 Task: Research Airbnb properties in Walcourt, Belgium from 24th December, 2023 to 30th December, 2023 for 8 adults. Place can be room with 4 bedrooms having 8 beds and 4 bathrooms. Property type can be house. Amenities needed are: wifi, washing machine, heating, TV, free parkinig on premises, hot tub, gym, smoking allowed.
Action: Mouse moved to (512, 98)
Screenshot: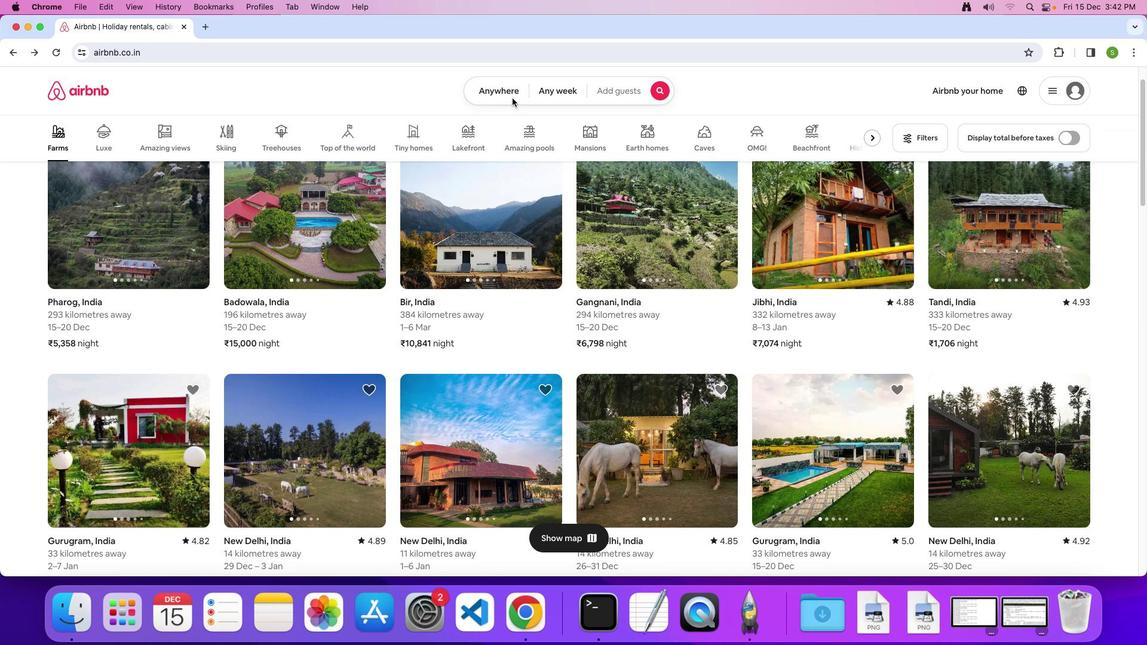 
Action: Mouse pressed left at (512, 98)
Screenshot: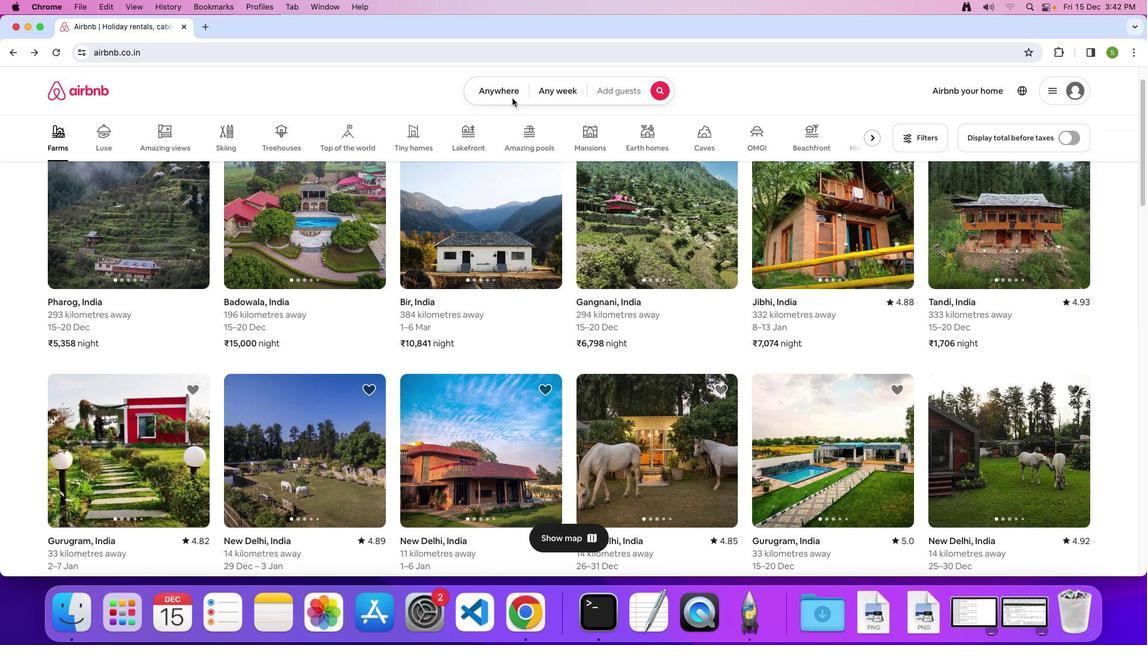 
Action: Mouse moved to (507, 95)
Screenshot: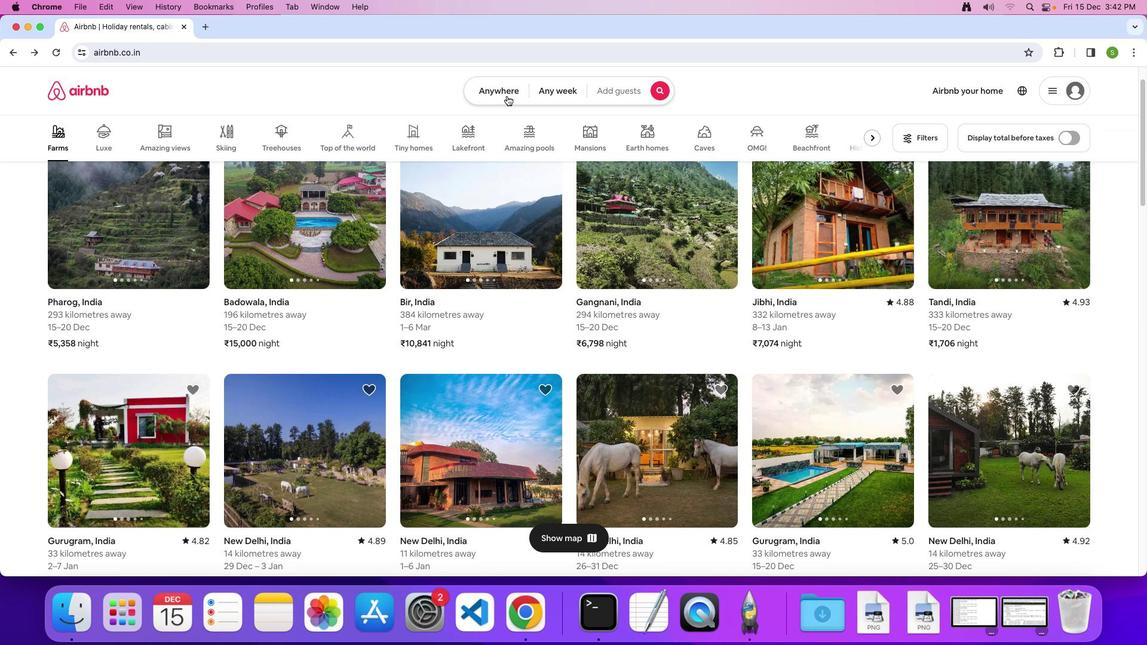 
Action: Mouse pressed left at (507, 95)
Screenshot: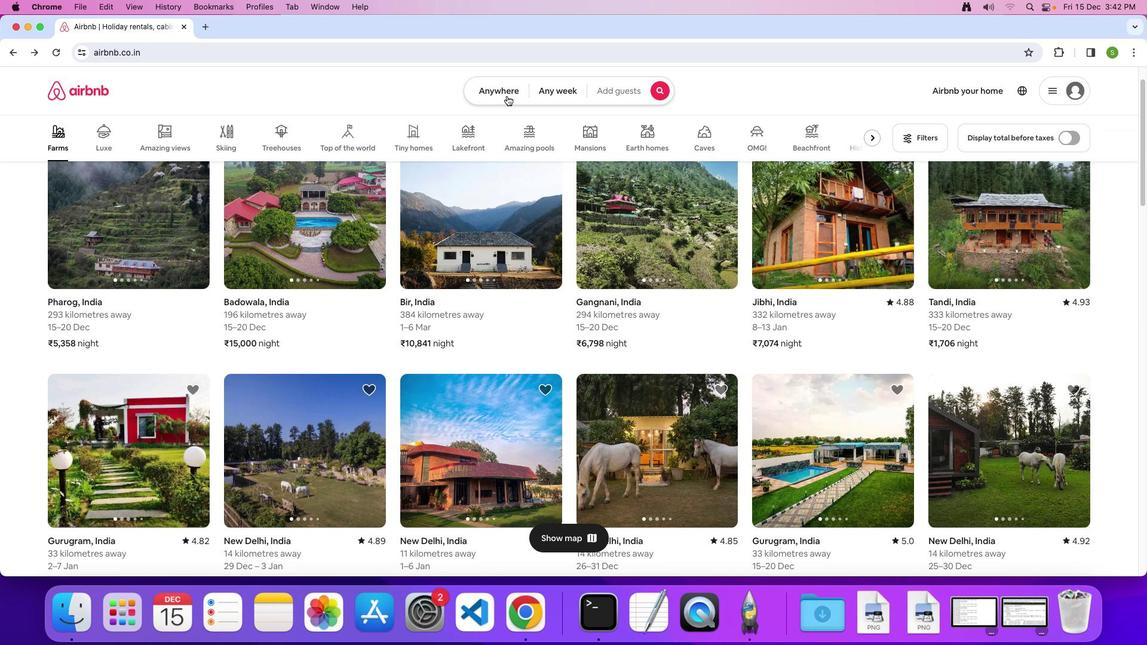 
Action: Mouse moved to (466, 129)
Screenshot: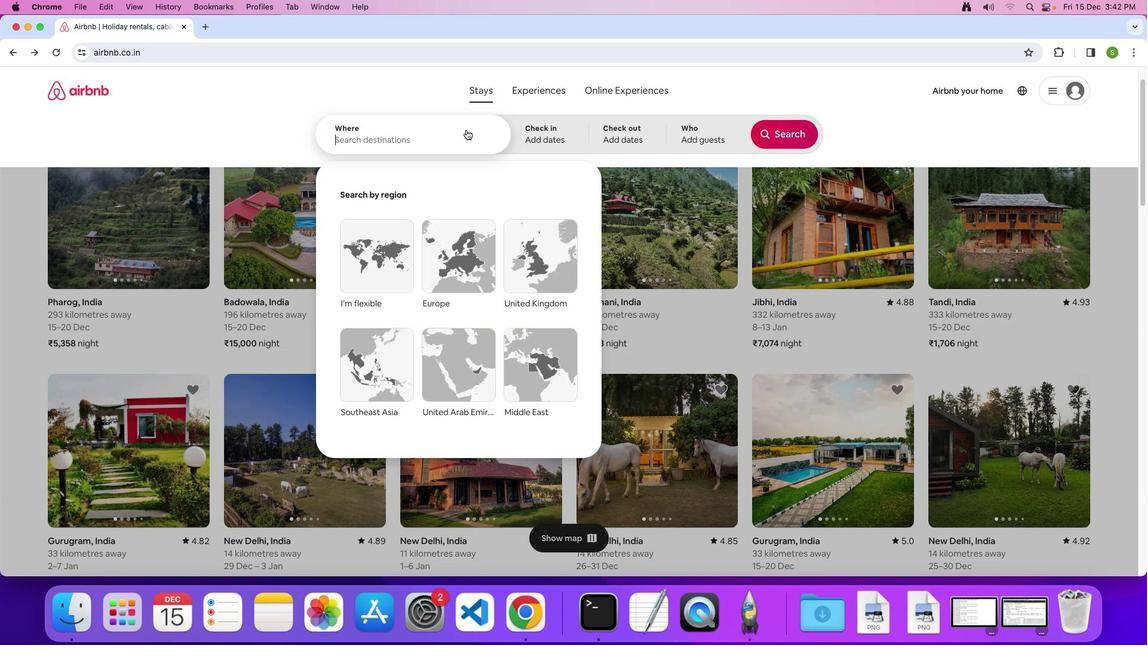 
Action: Mouse pressed left at (466, 129)
Screenshot: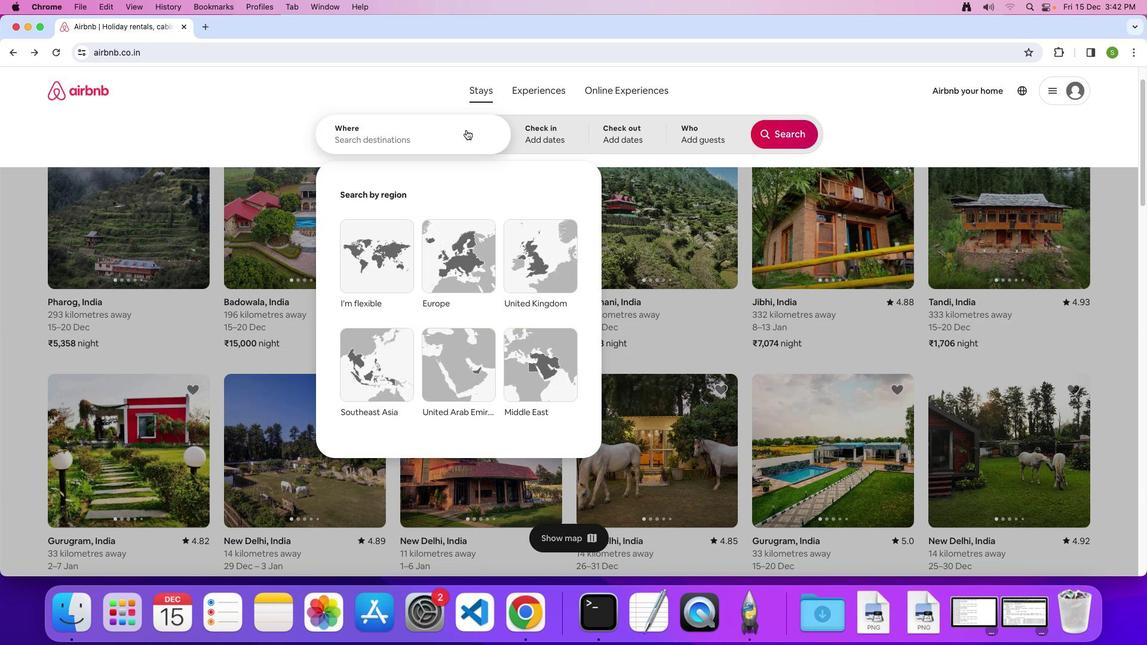 
Action: Key pressed 'W'Key.caps_lock'a''l''c''o''u''r''t'','Key.spaceKey.shift'b''e''l''g''i''u''m'Key.enter
Screenshot: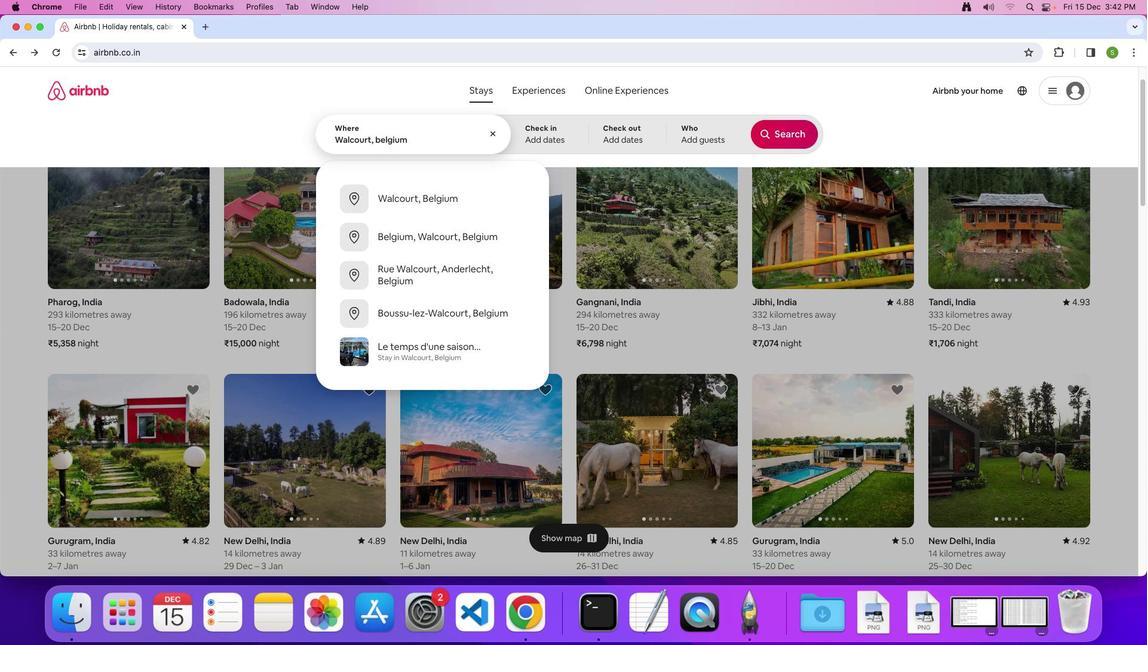 
Action: Mouse moved to (369, 399)
Screenshot: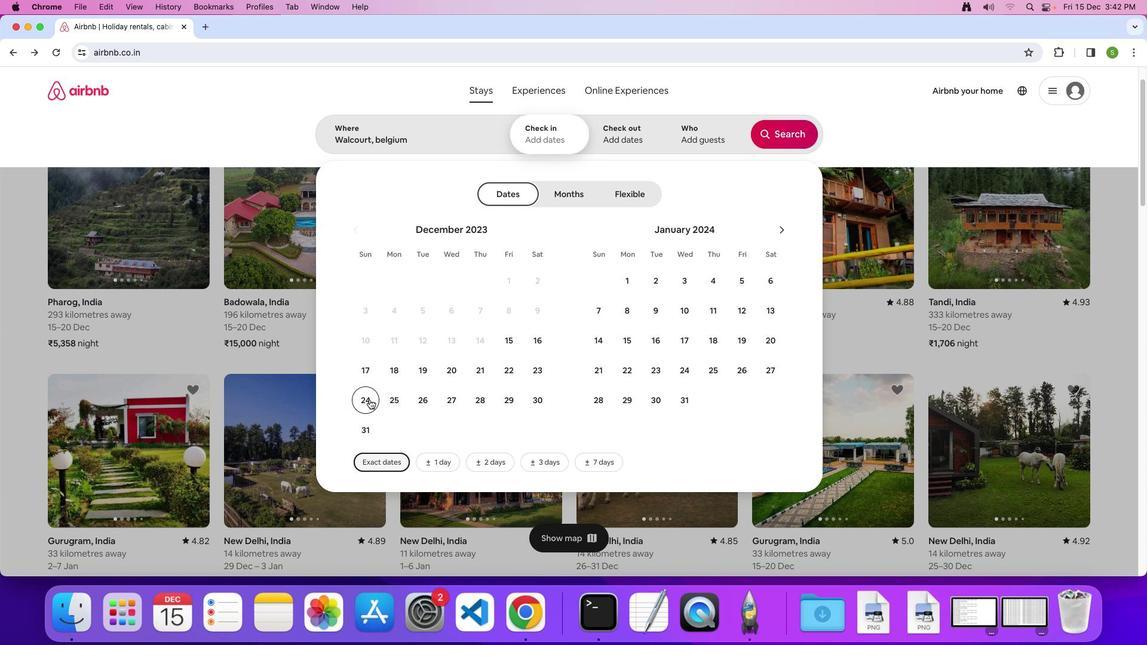 
Action: Mouse pressed left at (369, 399)
Screenshot: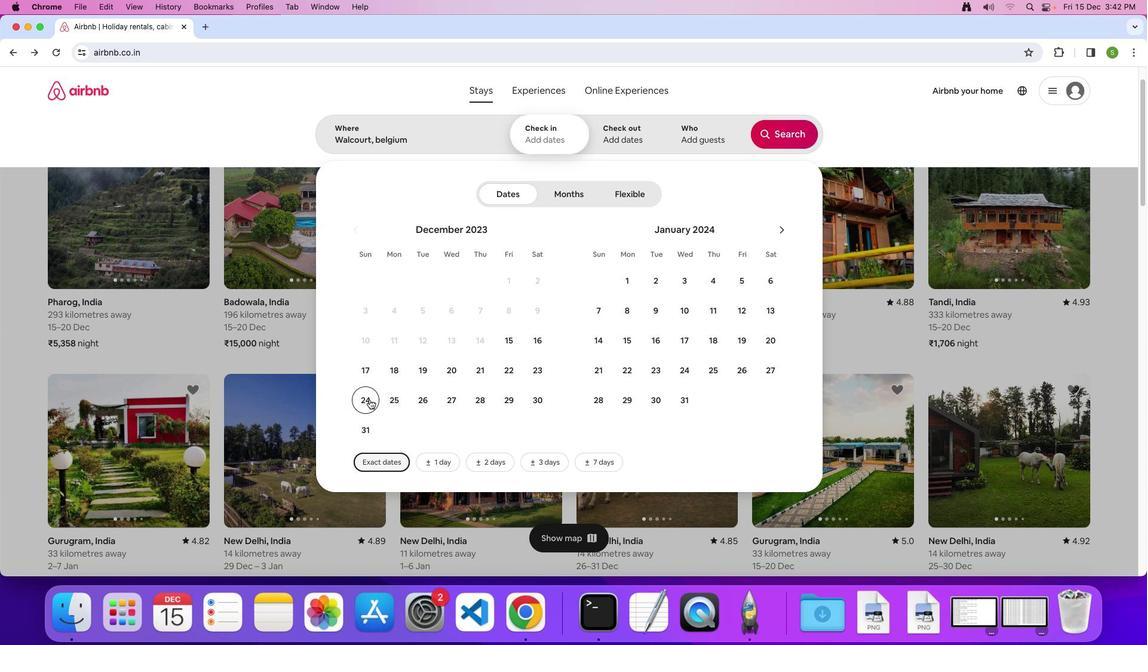 
Action: Mouse moved to (537, 401)
Screenshot: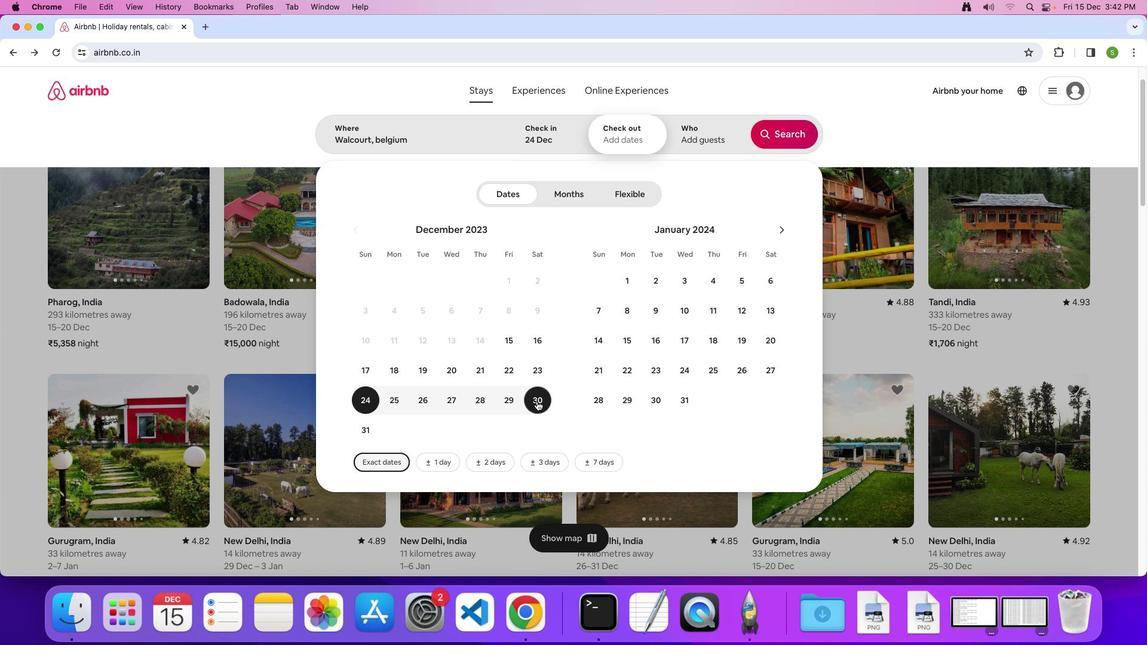 
Action: Mouse pressed left at (537, 401)
Screenshot: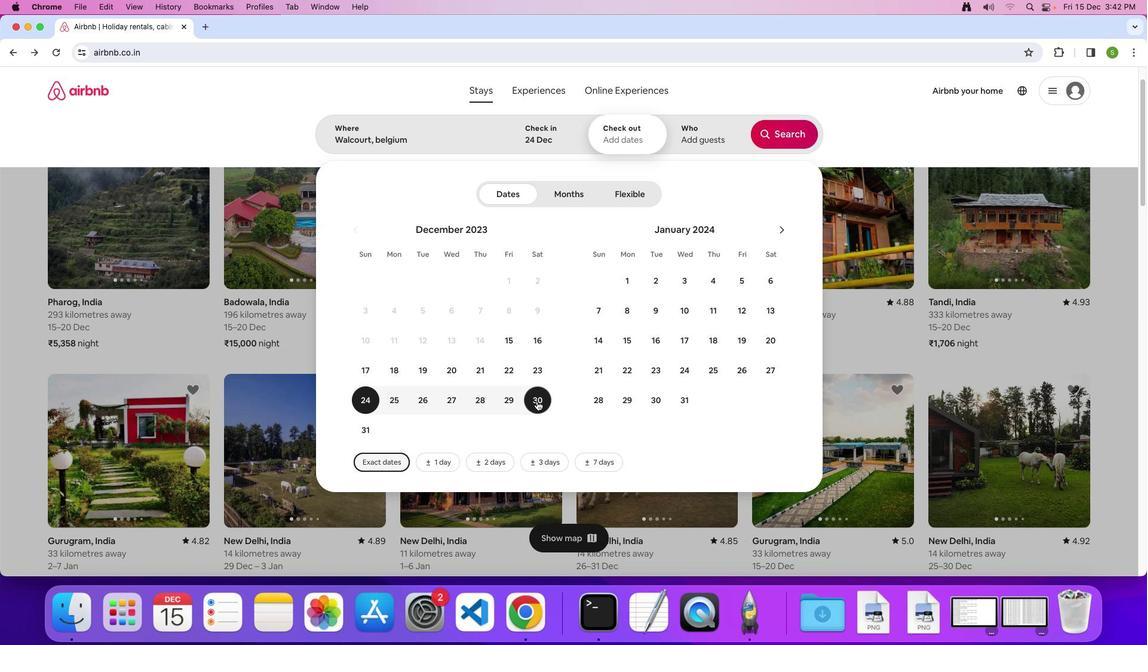 
Action: Mouse moved to (705, 142)
Screenshot: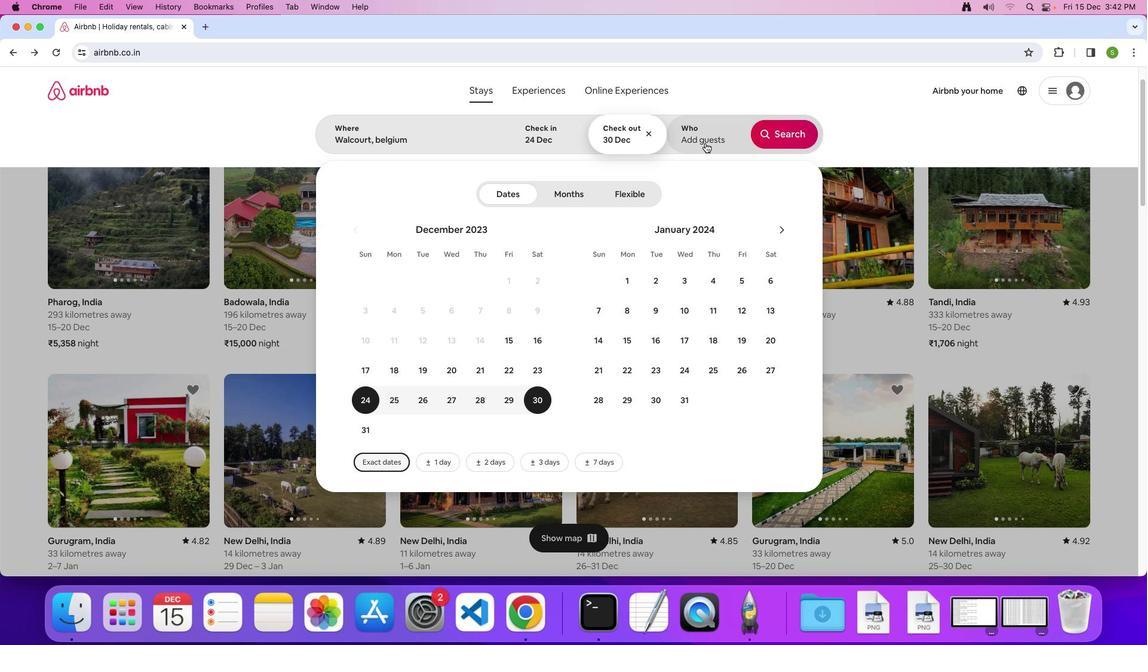 
Action: Mouse pressed left at (705, 142)
Screenshot: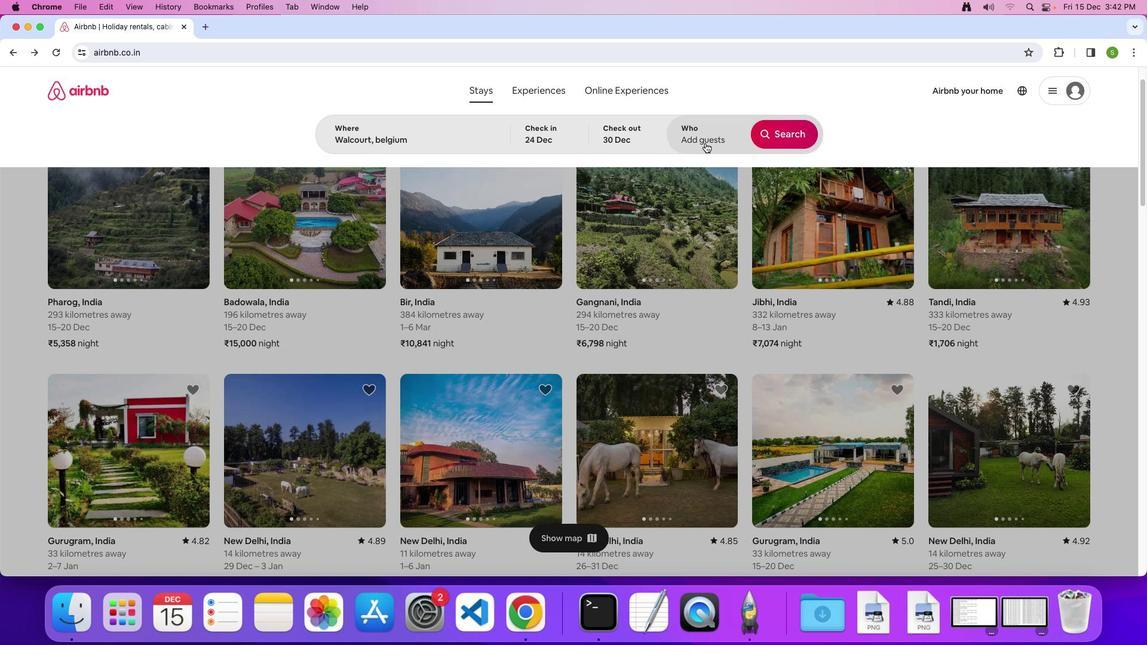 
Action: Mouse moved to (791, 195)
Screenshot: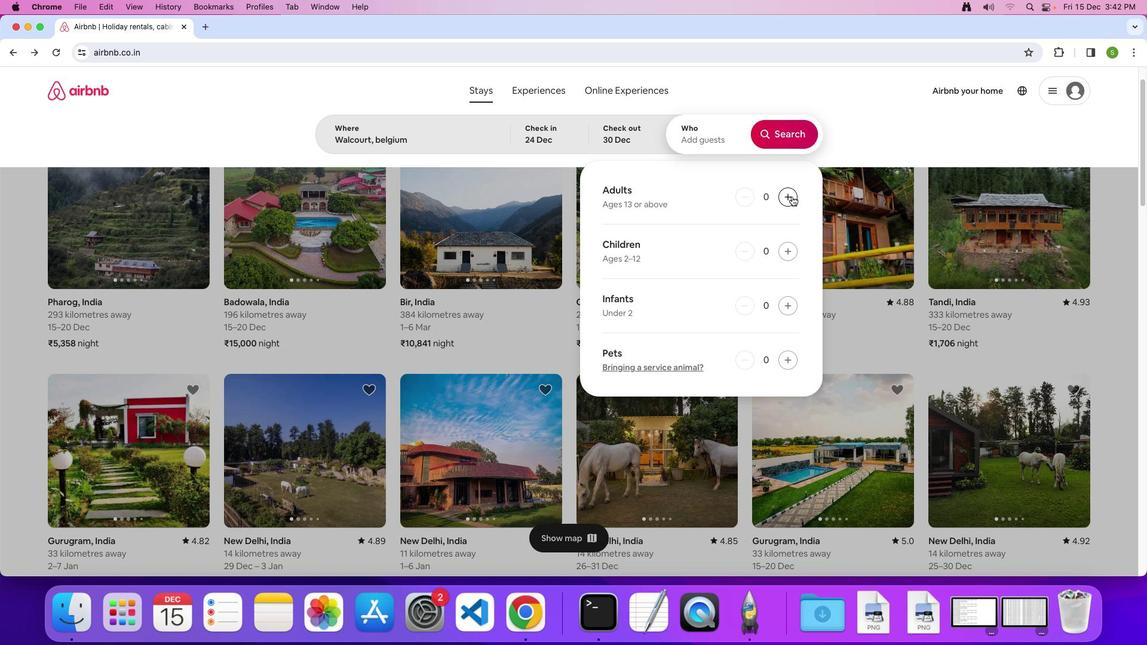 
Action: Mouse pressed left at (791, 195)
Screenshot: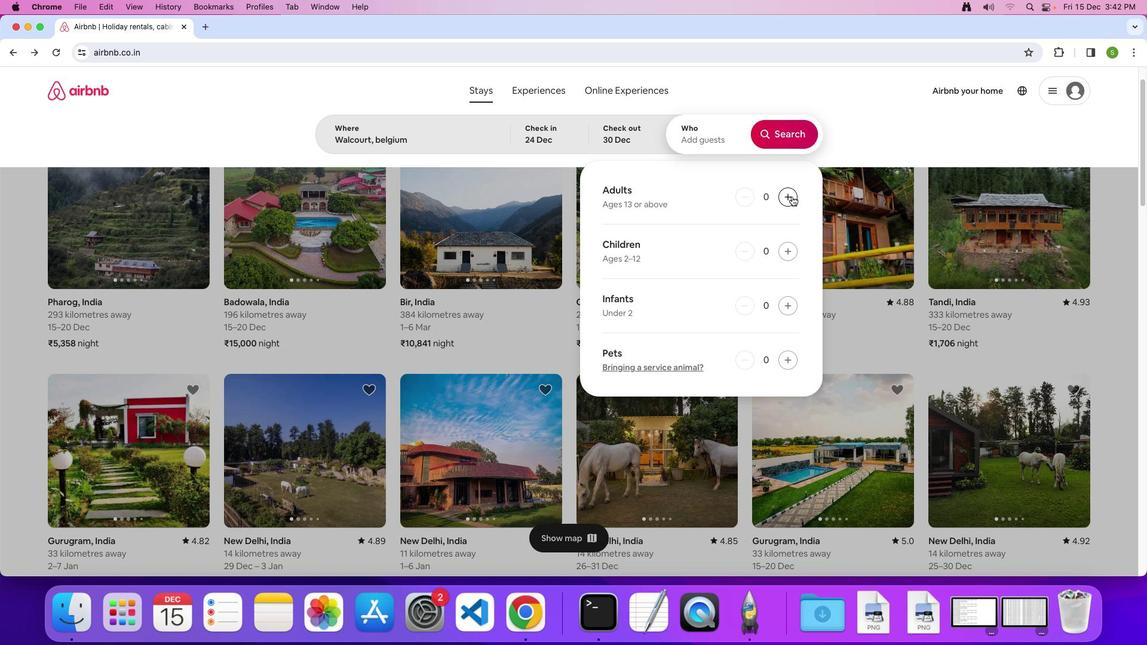 
Action: Mouse pressed left at (791, 195)
Screenshot: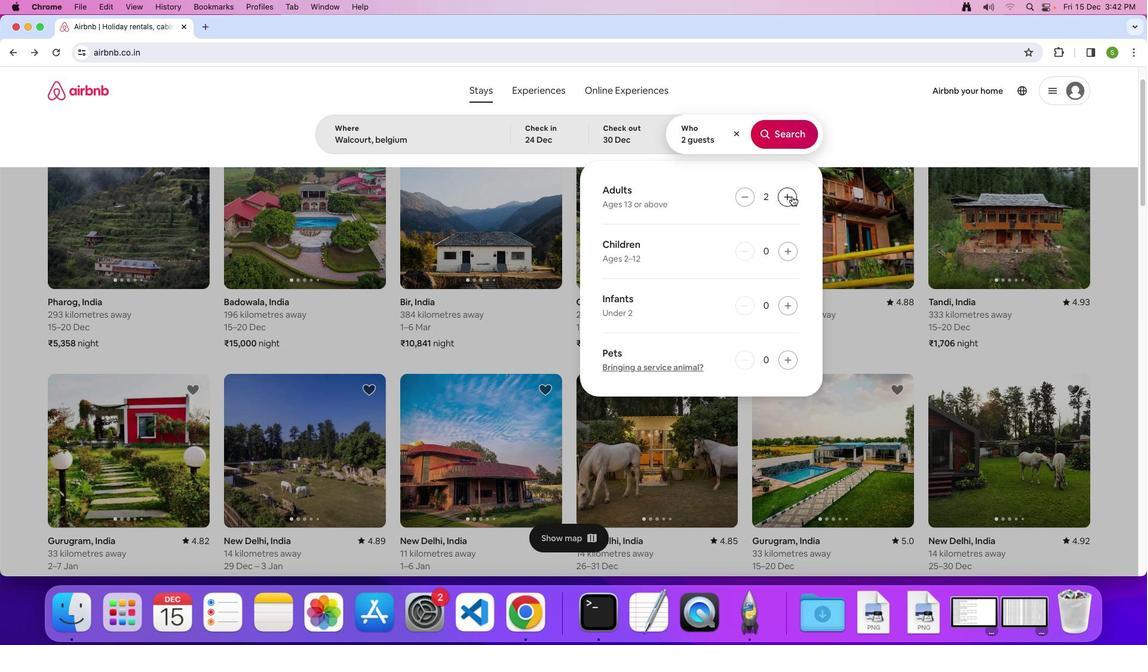 
Action: Mouse pressed left at (791, 195)
Screenshot: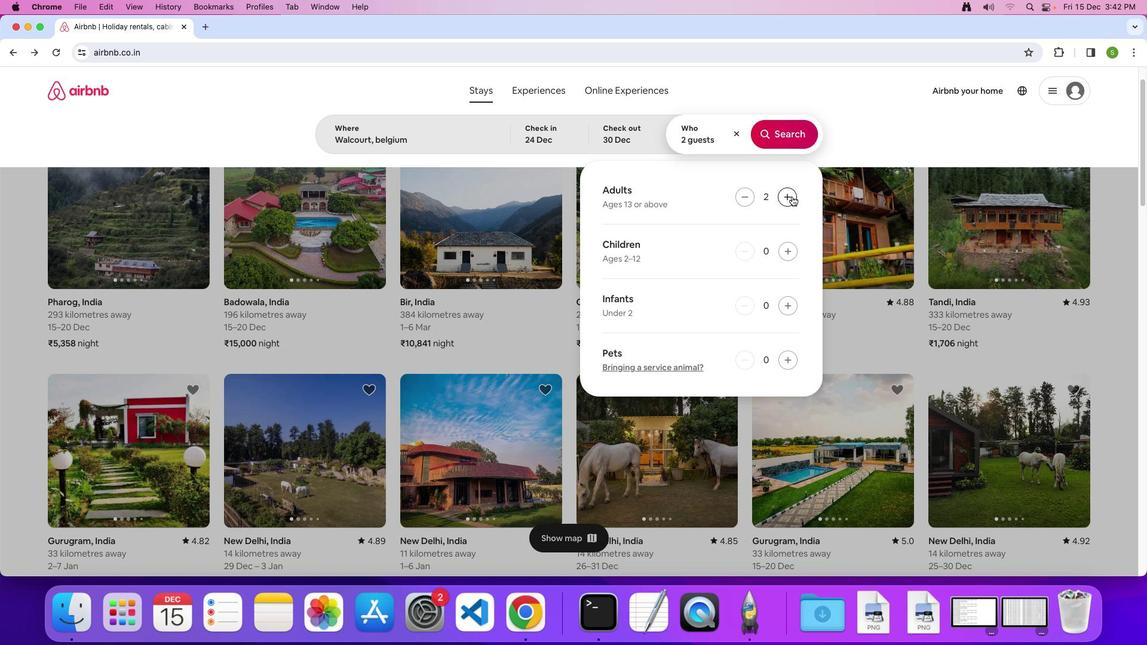 
Action: Mouse pressed left at (791, 195)
Screenshot: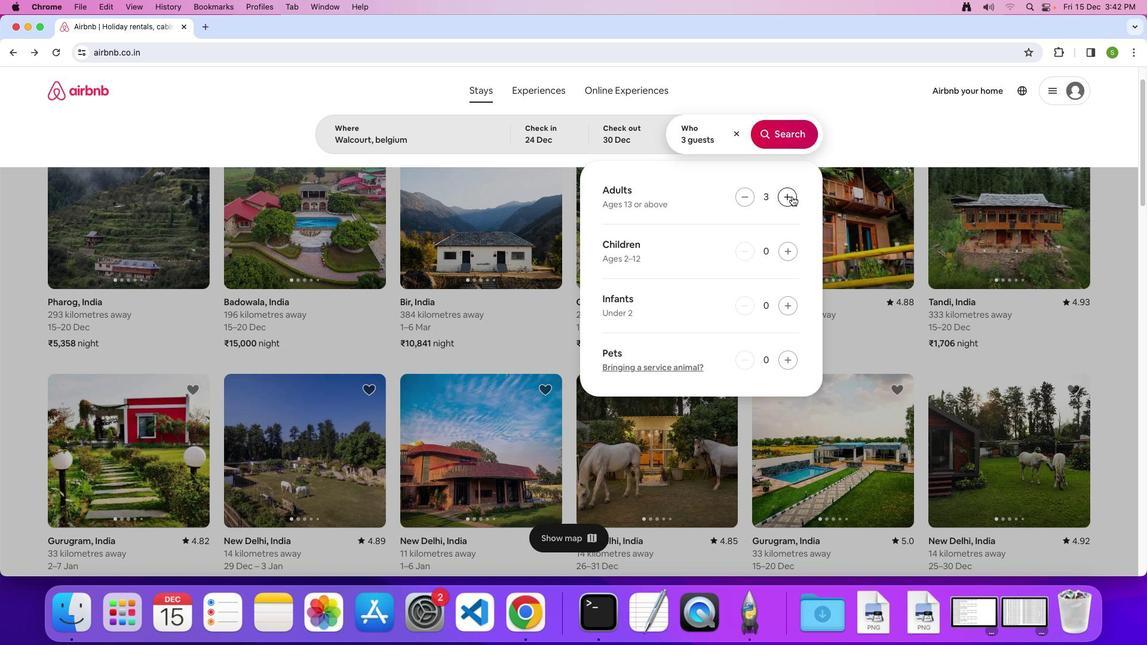 
Action: Mouse pressed left at (791, 195)
Screenshot: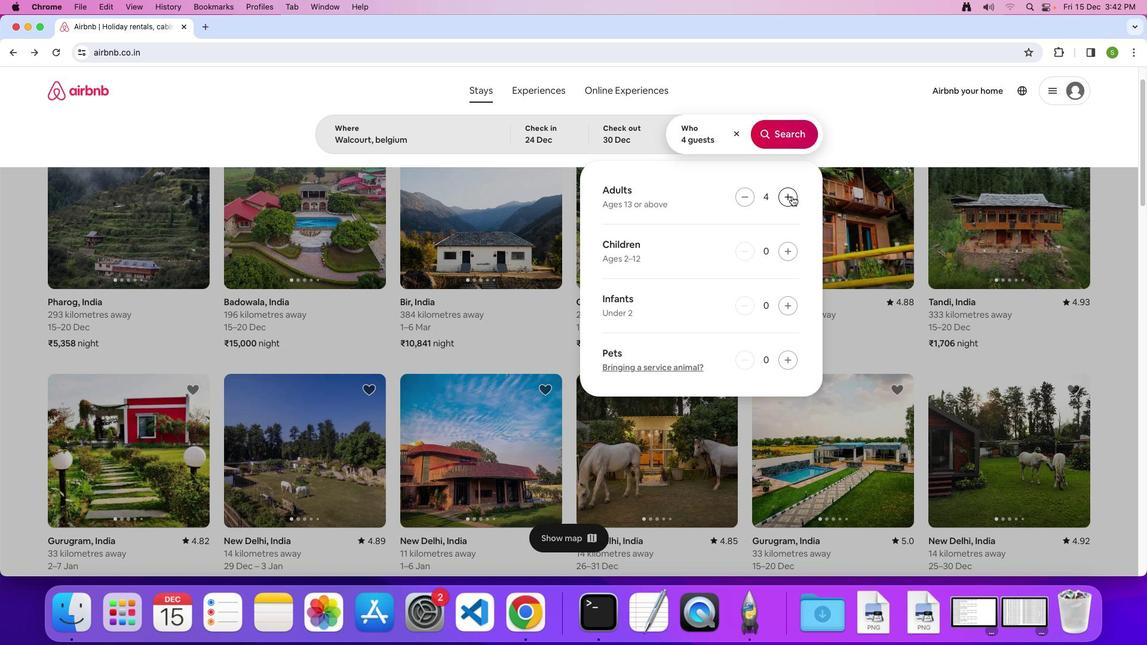 
Action: Mouse pressed left at (791, 195)
Screenshot: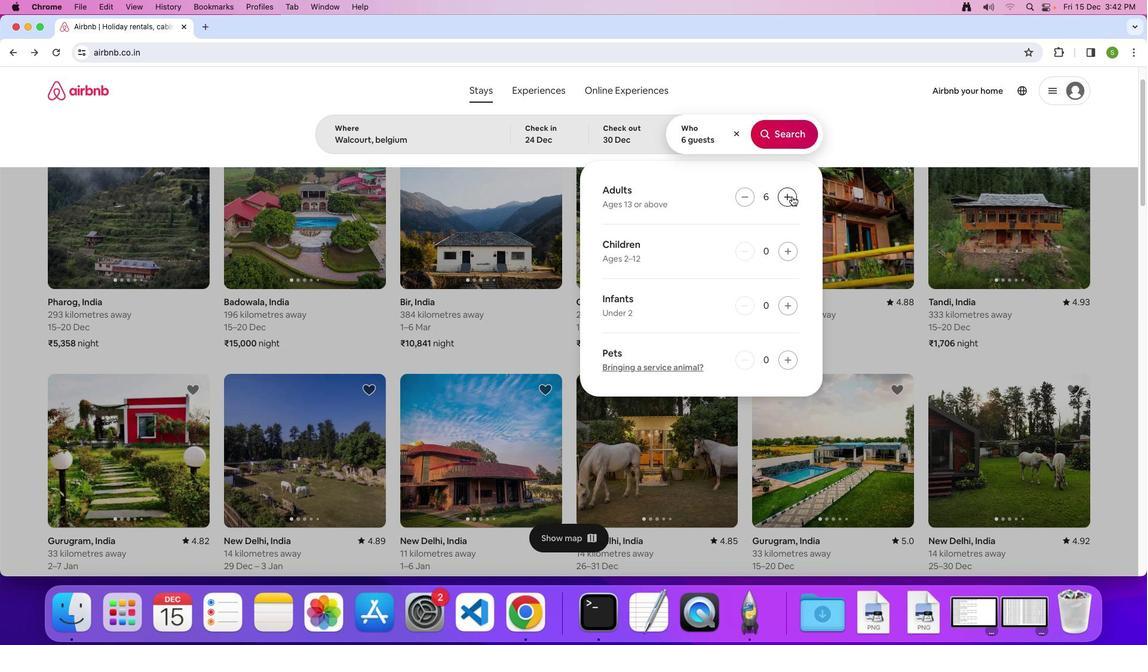 
Action: Mouse pressed left at (791, 195)
Screenshot: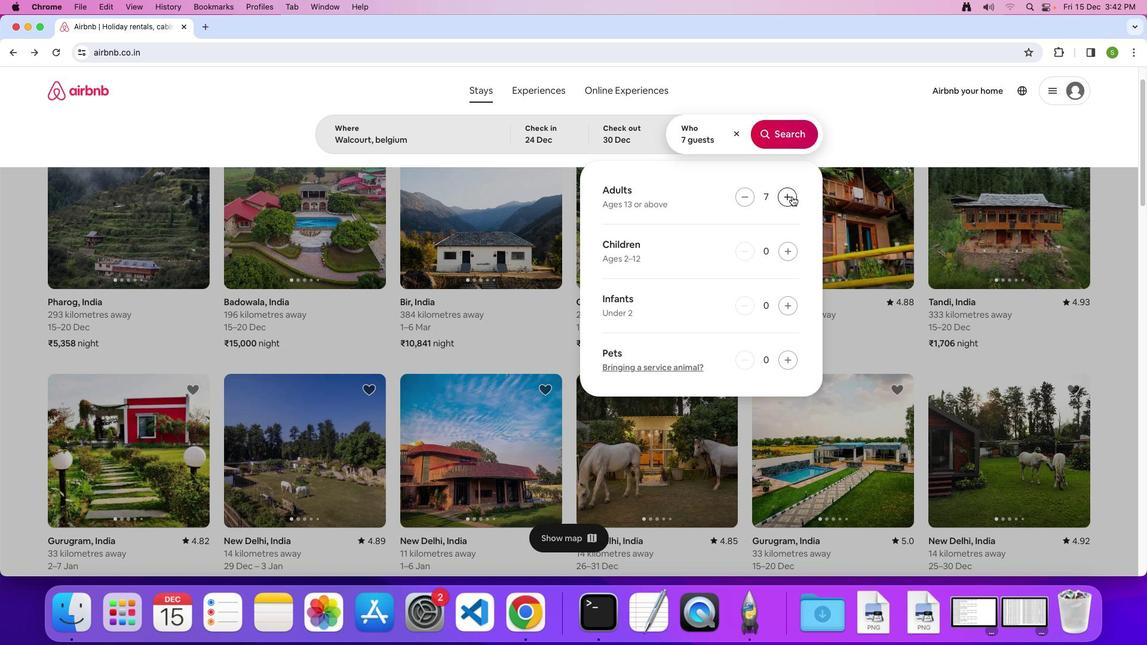 
Action: Mouse pressed left at (791, 195)
Screenshot: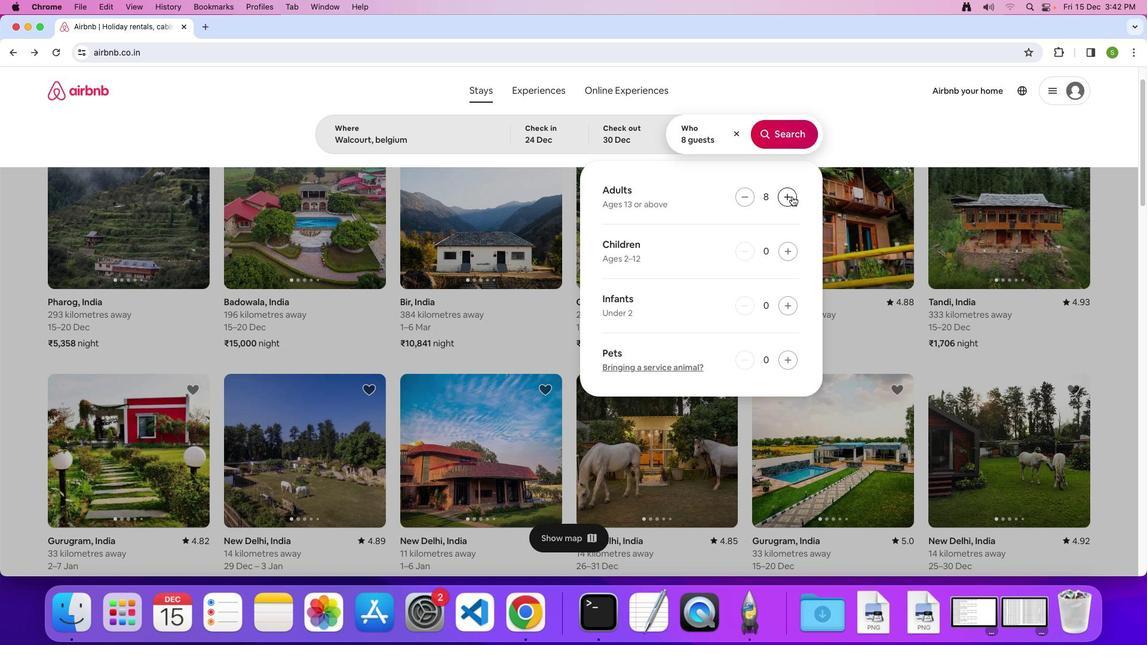 
Action: Mouse moved to (788, 145)
Screenshot: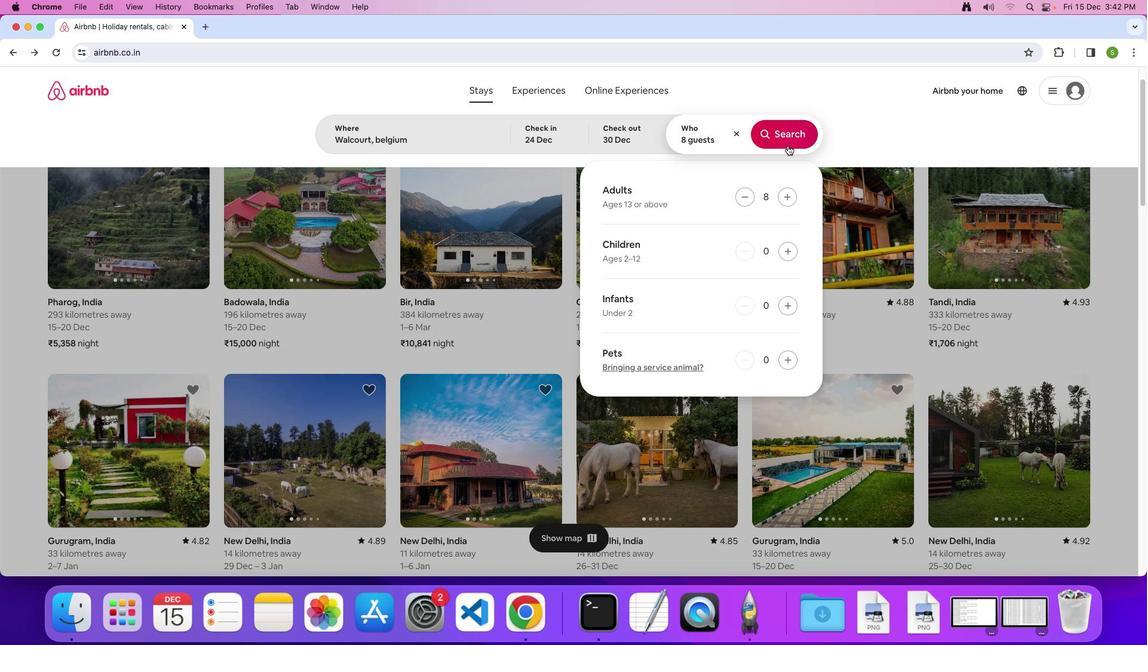 
Action: Mouse pressed left at (788, 145)
Screenshot: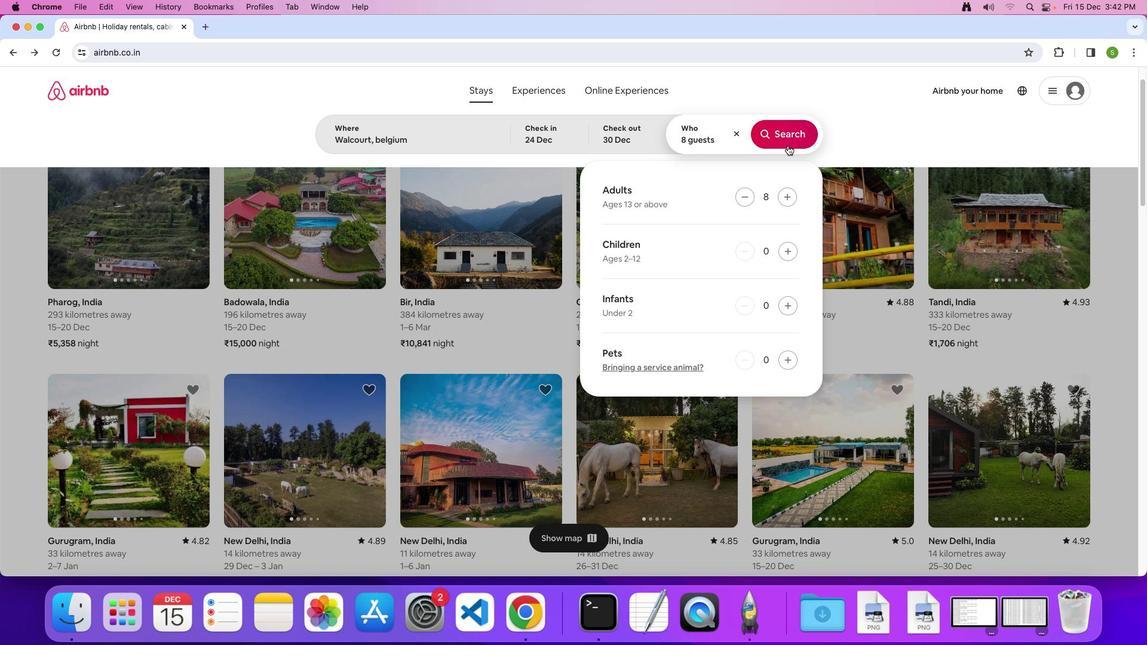 
Action: Mouse moved to (943, 140)
Screenshot: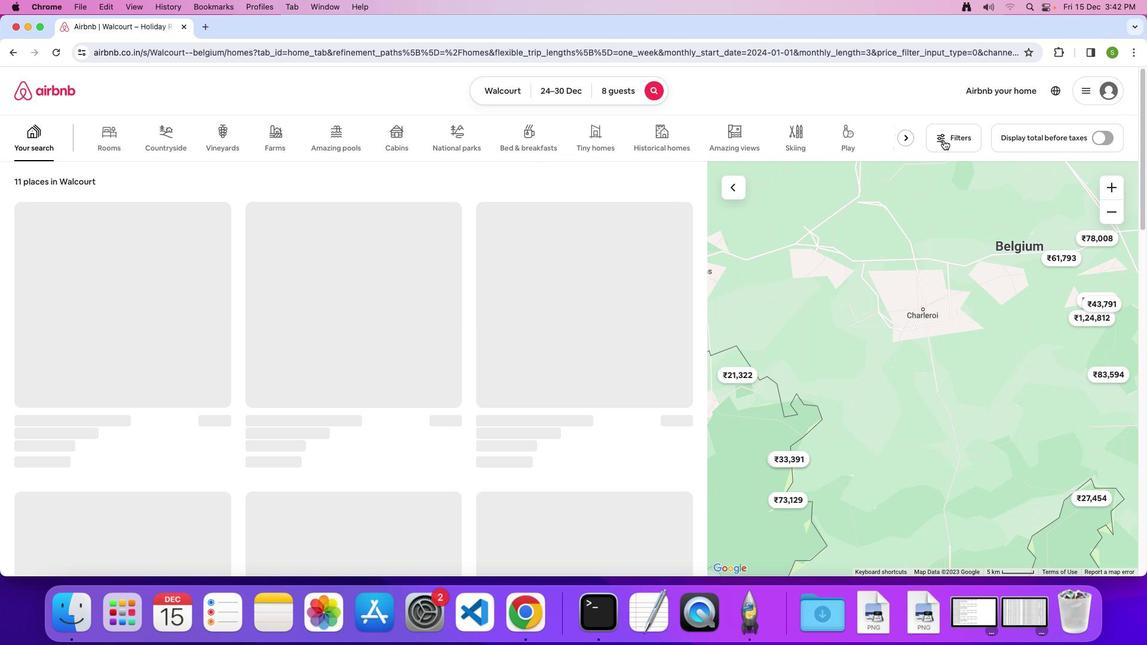 
Action: Mouse pressed left at (943, 140)
Screenshot: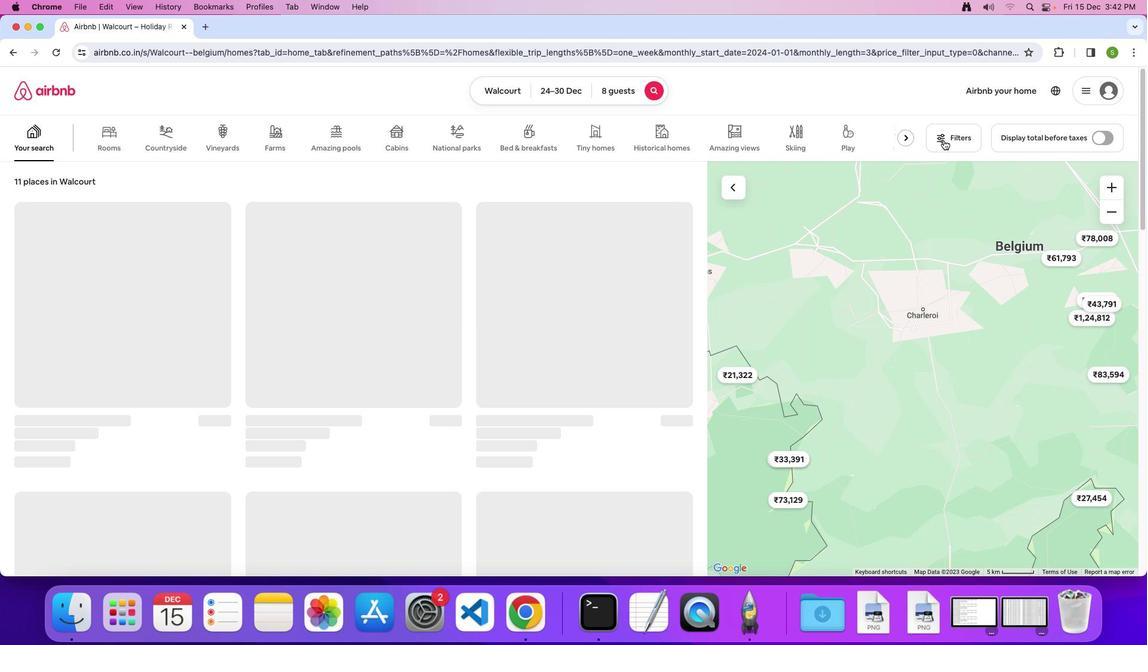 
Action: Mouse moved to (519, 356)
Screenshot: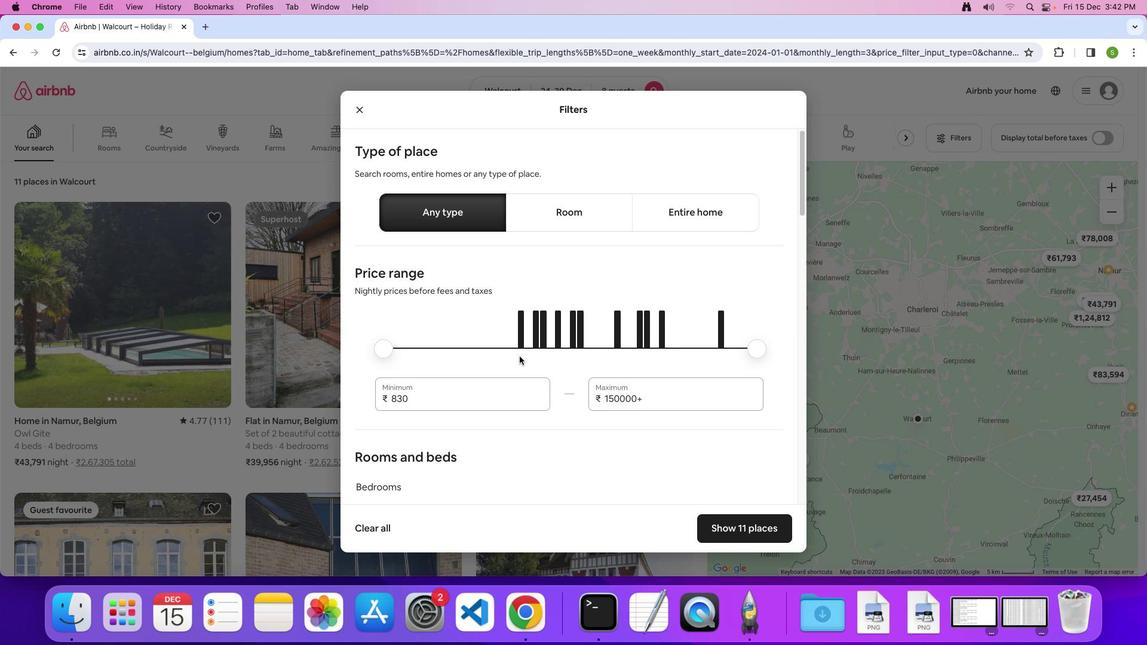 
Action: Mouse scrolled (519, 356) with delta (0, 0)
Screenshot: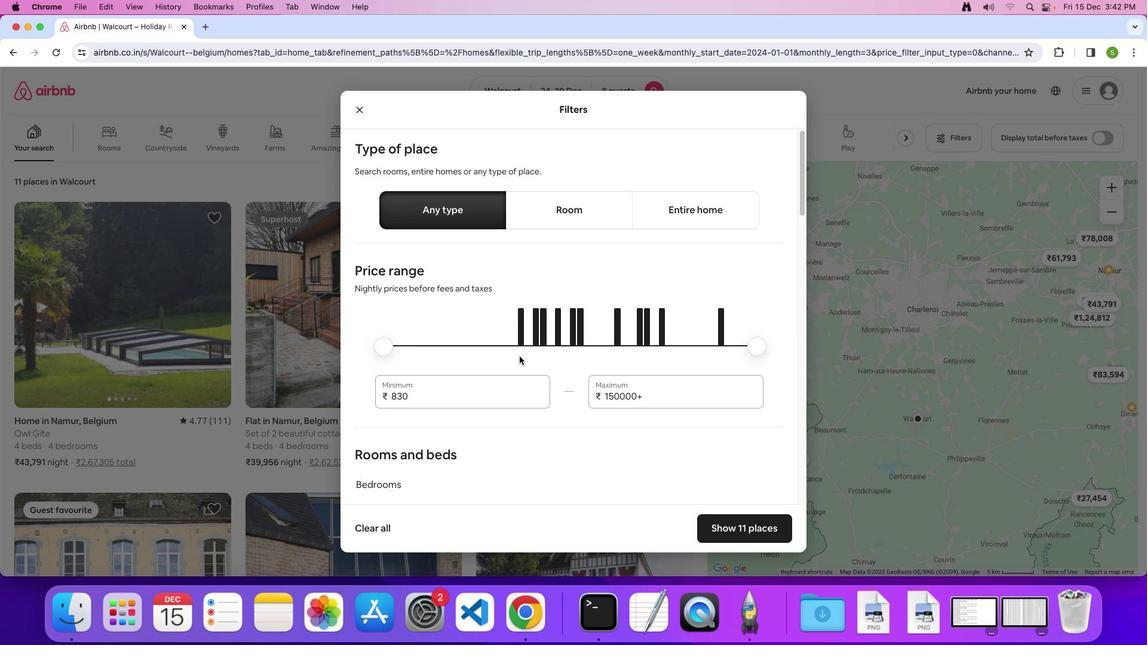
Action: Mouse scrolled (519, 356) with delta (0, 0)
Screenshot: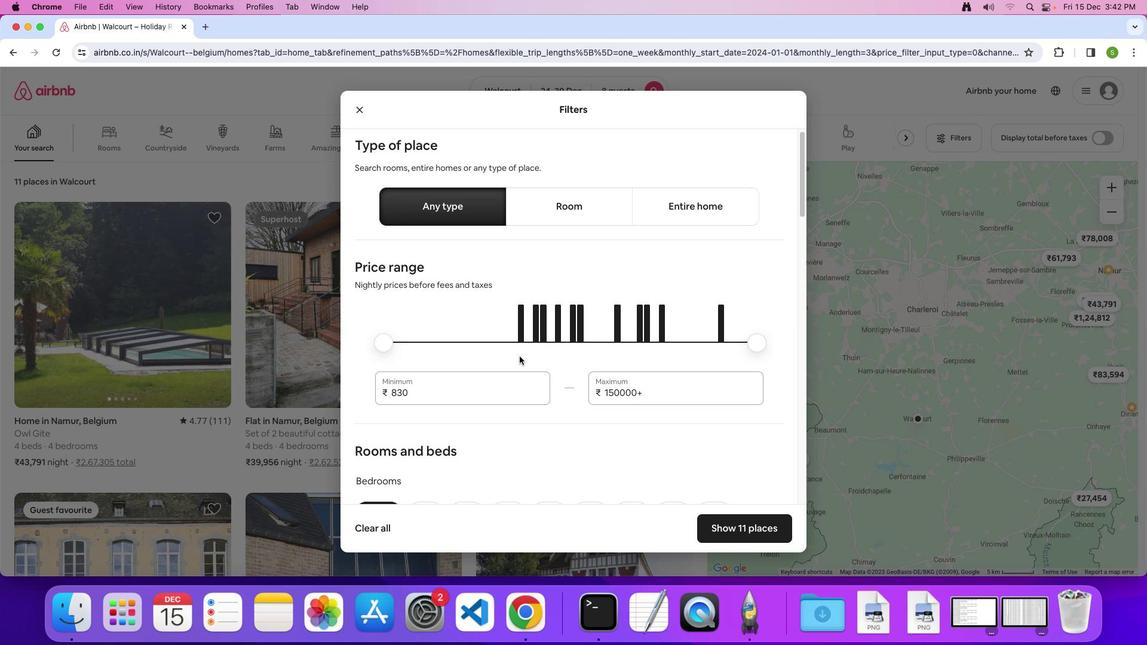 
Action: Mouse scrolled (519, 356) with delta (0, 0)
Screenshot: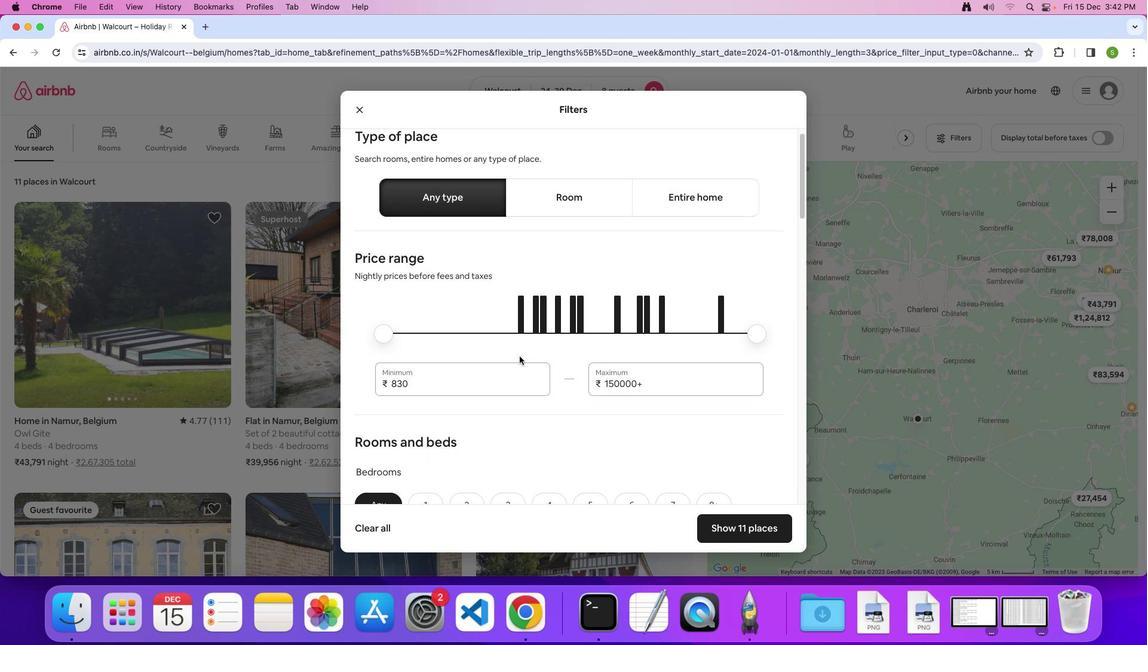 
Action: Mouse scrolled (519, 356) with delta (0, 0)
Screenshot: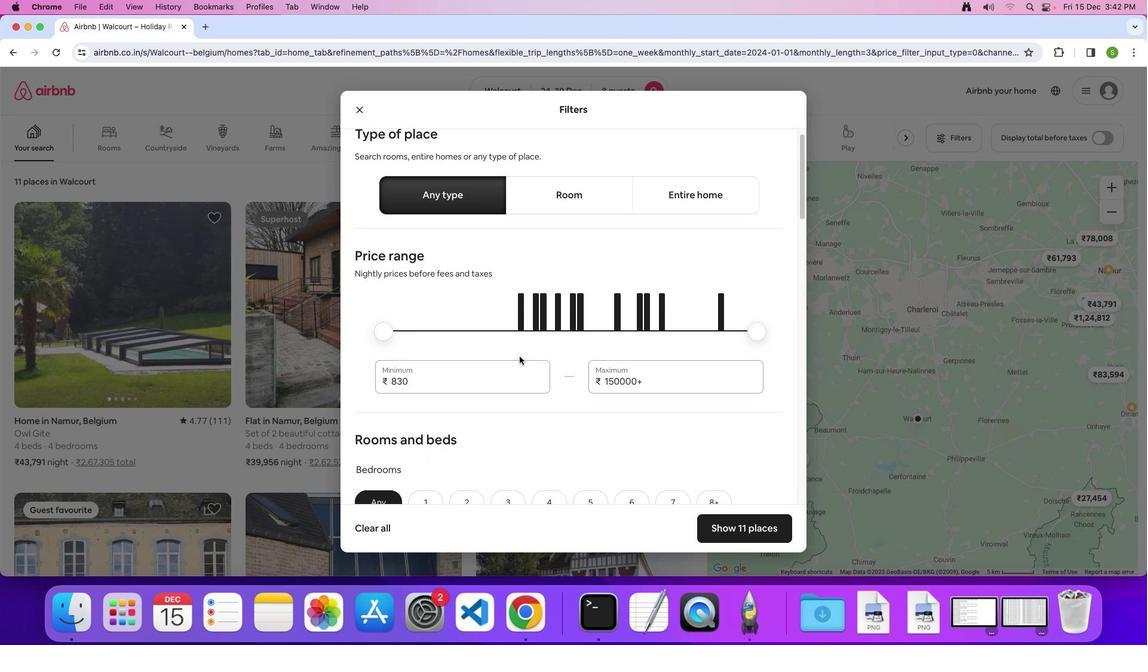 
Action: Mouse scrolled (519, 356) with delta (0, 0)
Screenshot: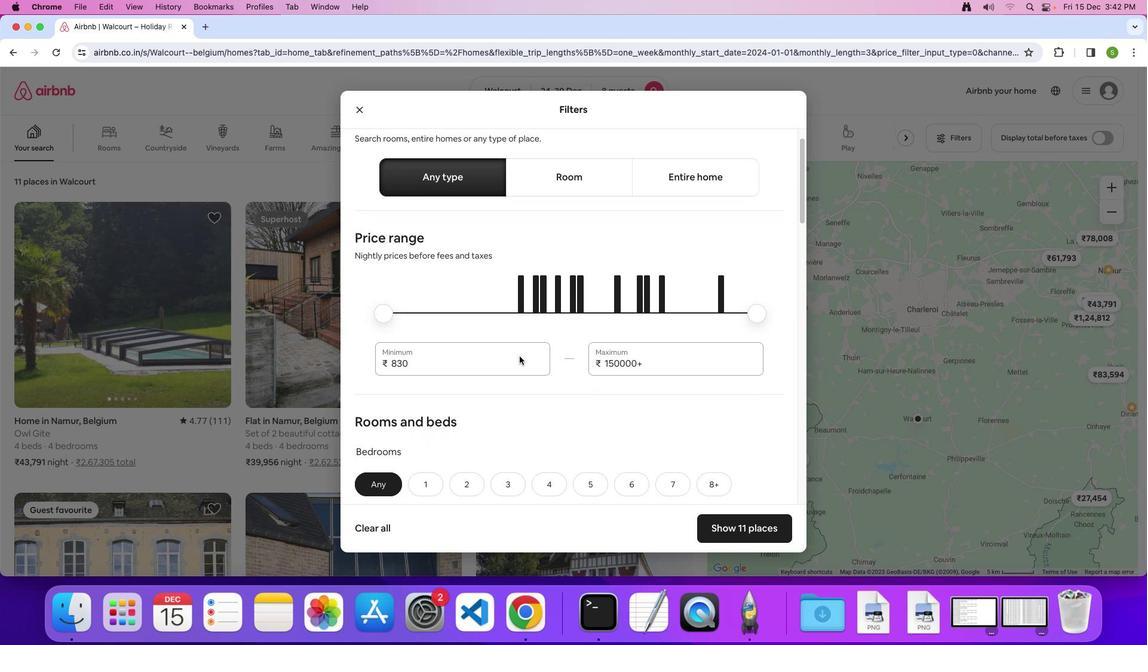 
Action: Mouse scrolled (519, 356) with delta (0, 0)
Screenshot: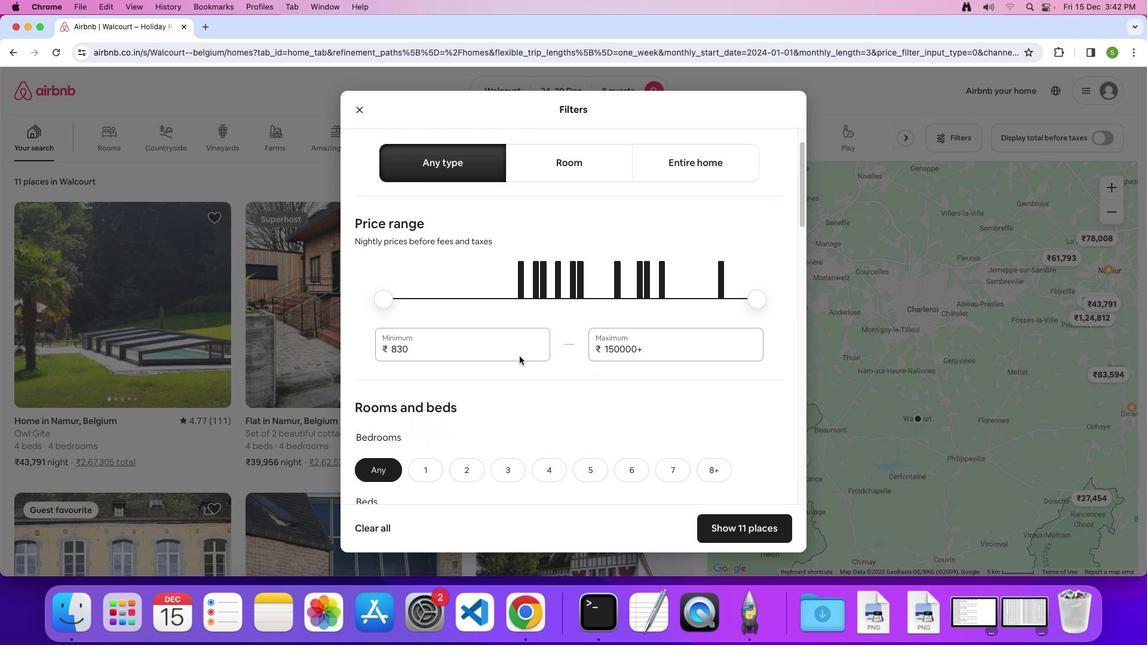 
Action: Mouse scrolled (519, 356) with delta (0, 0)
Screenshot: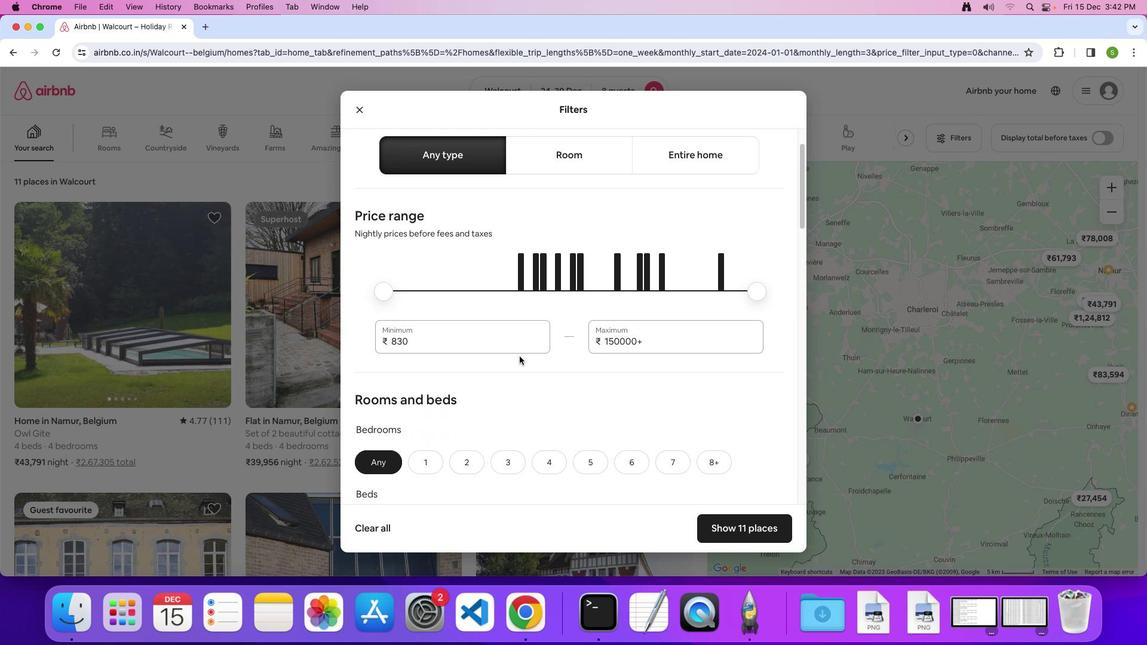 
Action: Mouse scrolled (519, 356) with delta (0, 0)
Screenshot: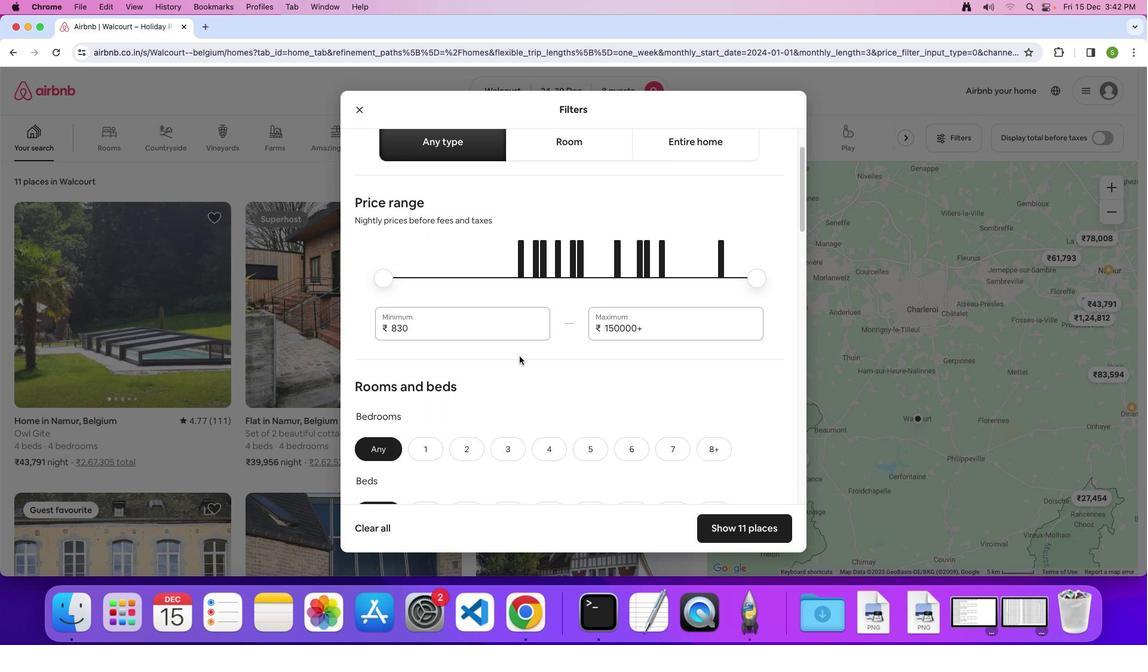 
Action: Mouse scrolled (519, 356) with delta (0, 0)
Screenshot: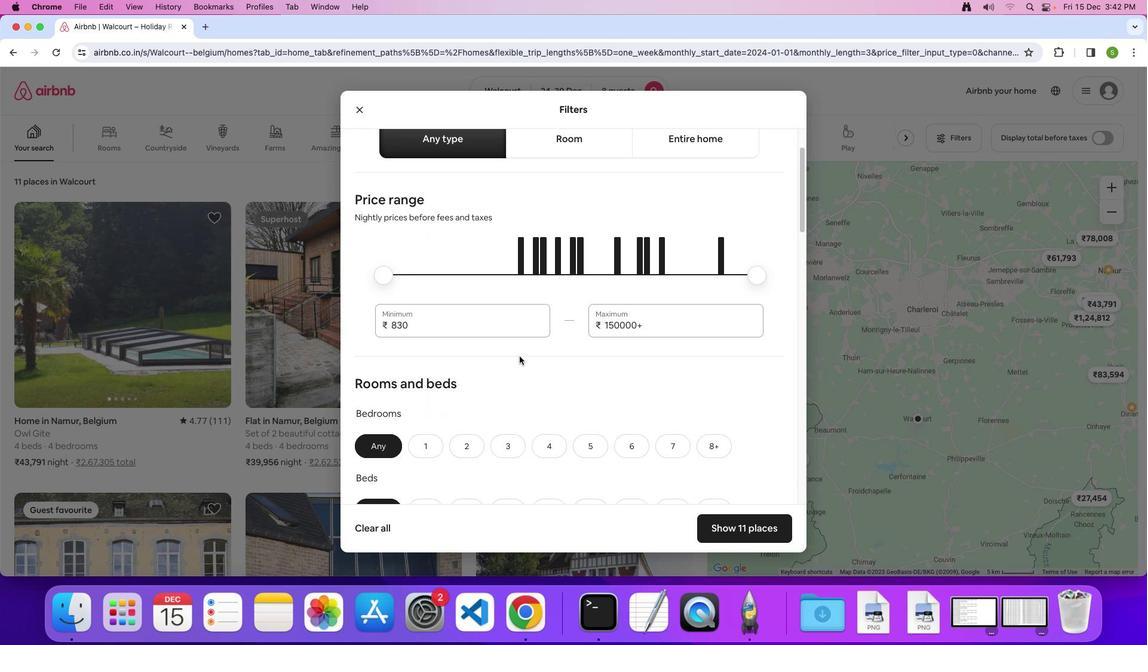 
Action: Mouse scrolled (519, 356) with delta (0, 0)
Screenshot: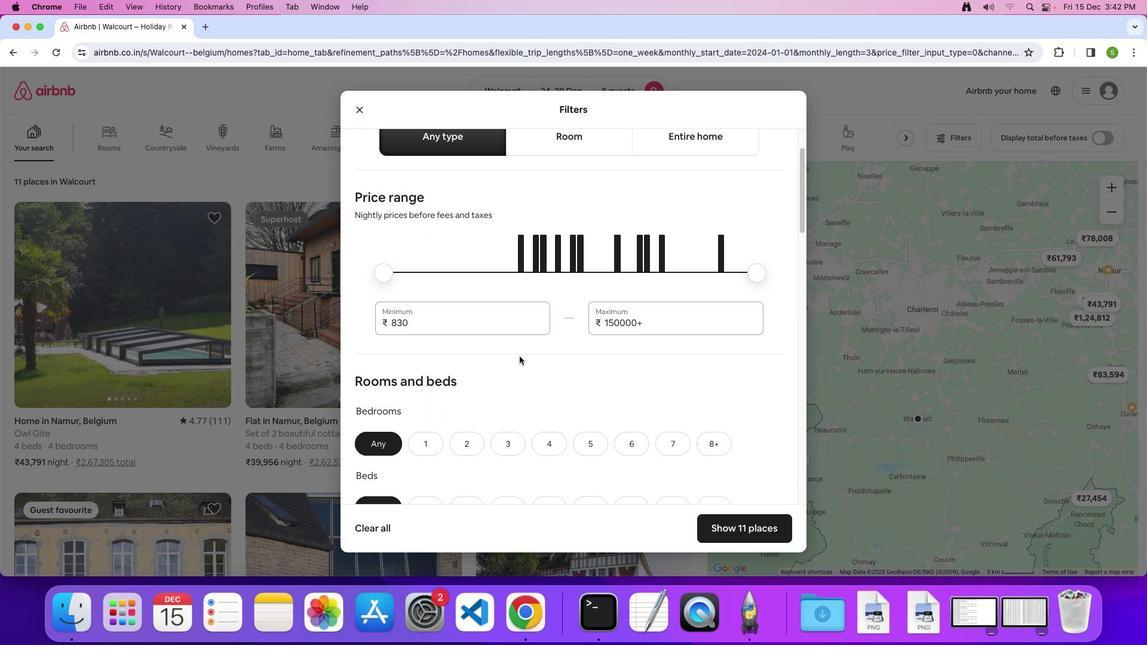 
Action: Mouse moved to (522, 345)
Screenshot: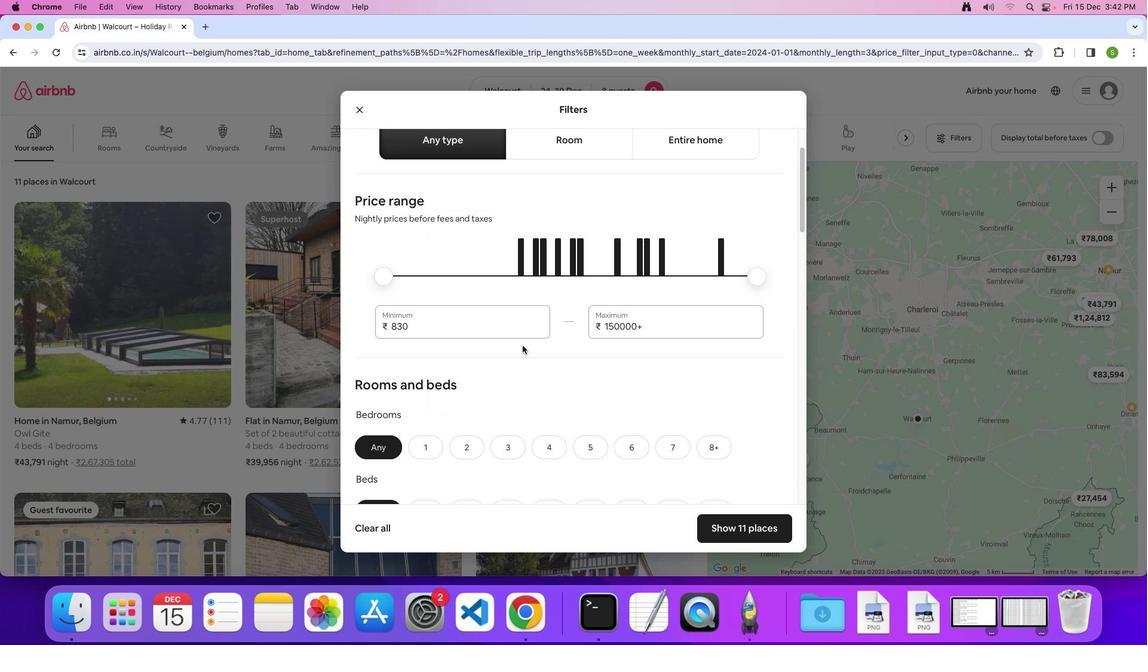 
Action: Mouse scrolled (522, 345) with delta (0, 0)
Screenshot: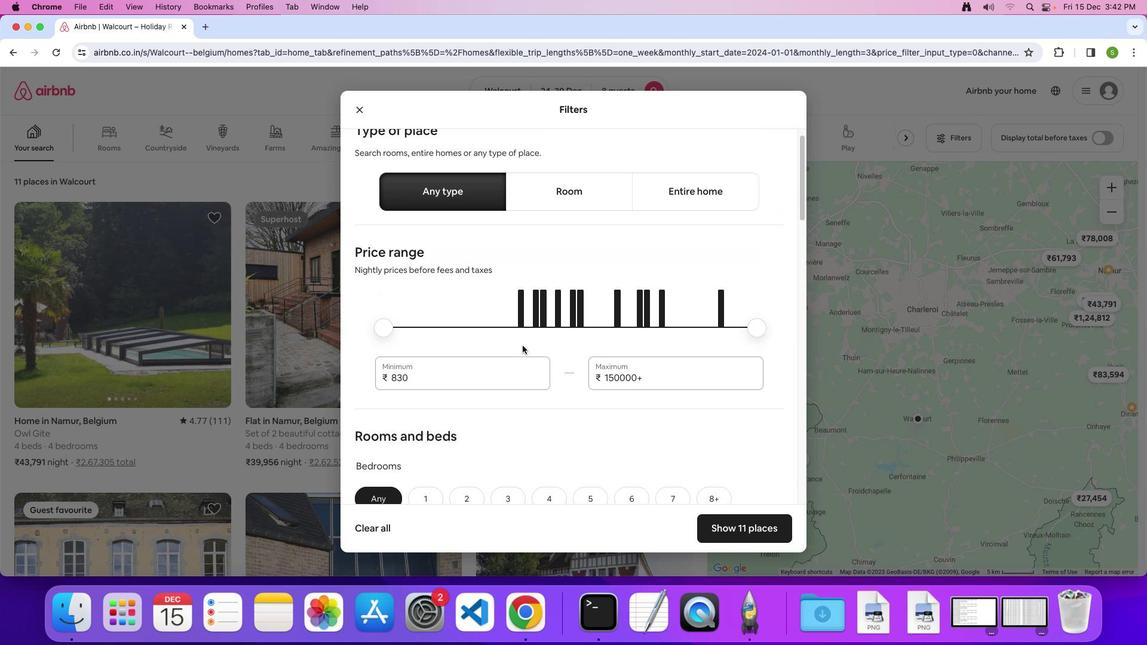 
Action: Mouse scrolled (522, 345) with delta (0, 0)
Screenshot: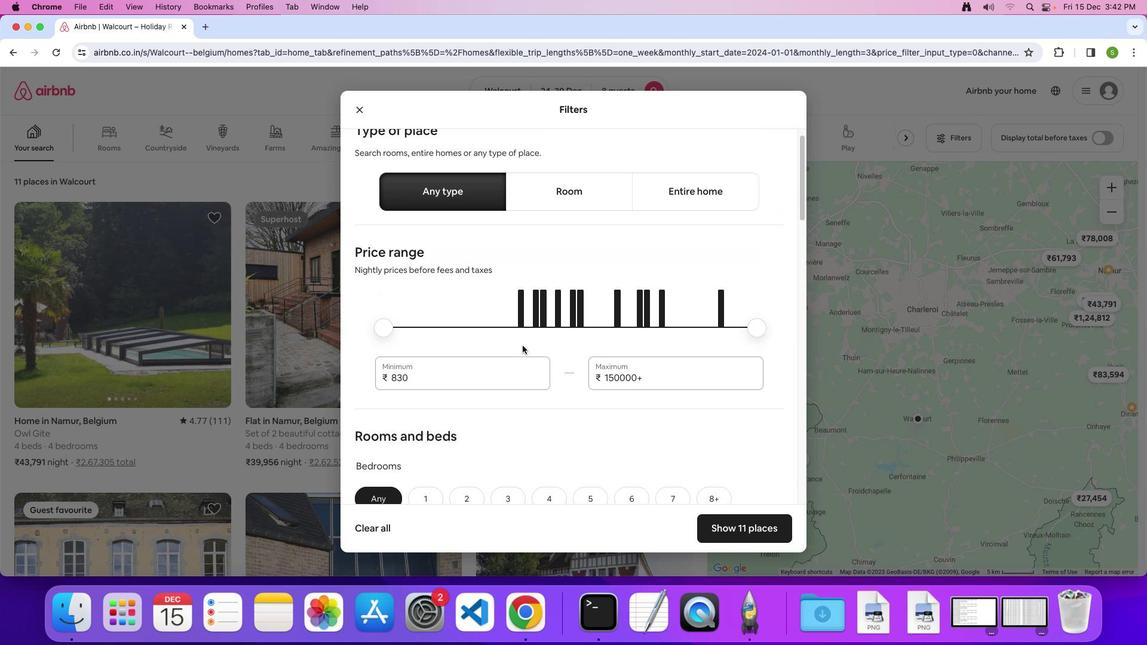 
Action: Mouse scrolled (522, 345) with delta (0, 2)
Screenshot: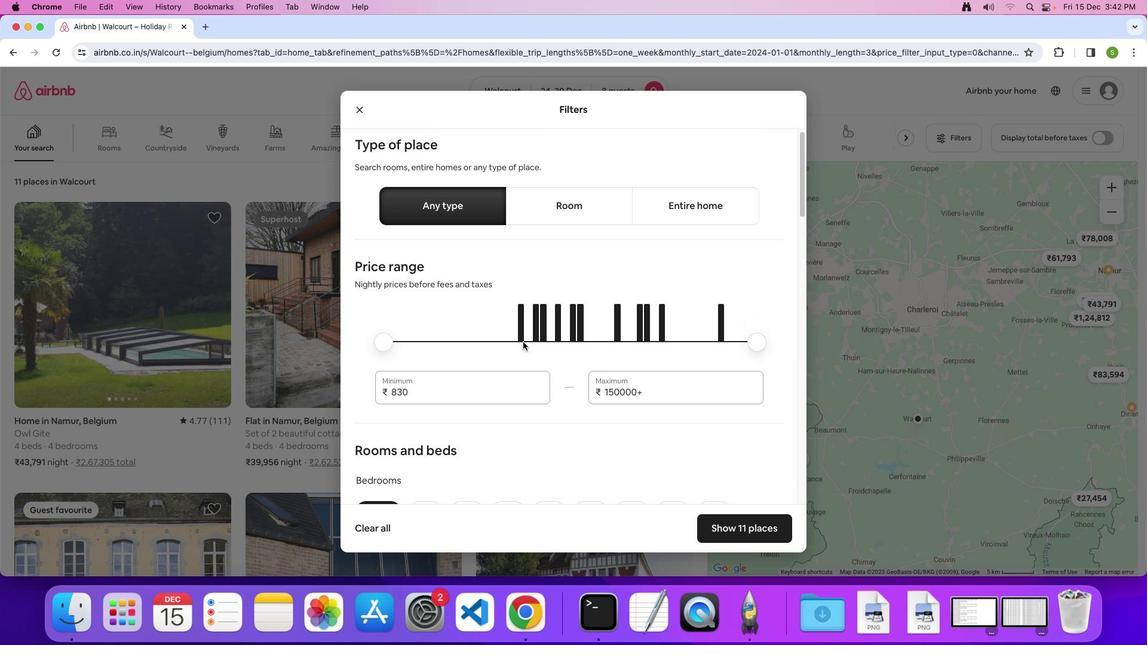 
Action: Mouse scrolled (522, 345) with delta (0, 4)
Screenshot: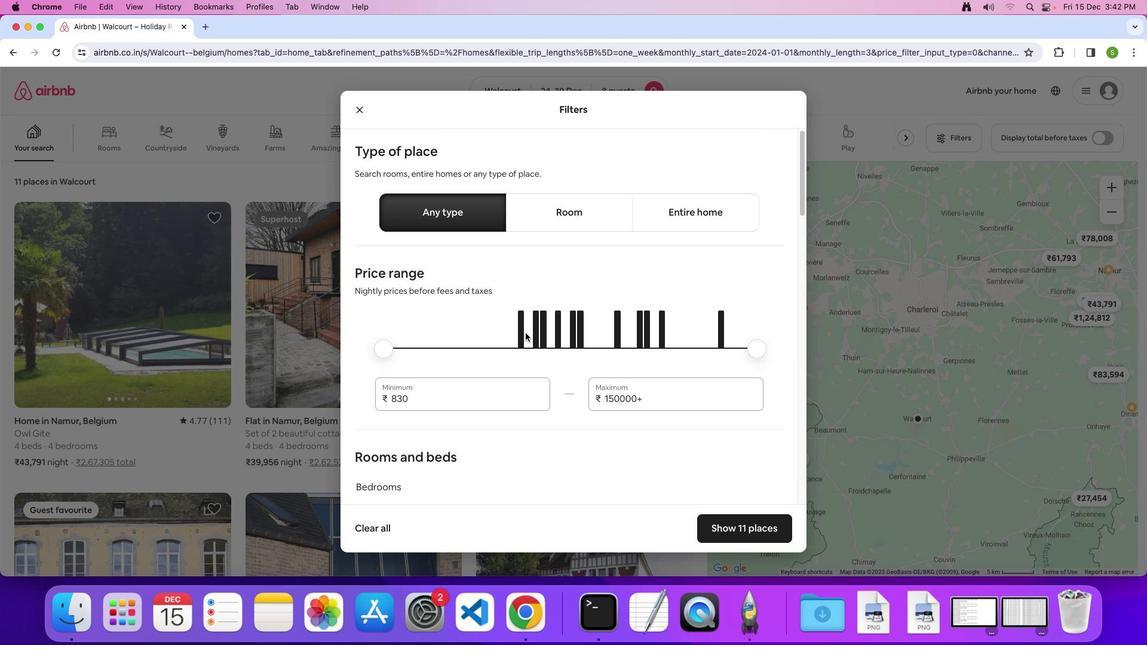 
Action: Mouse moved to (573, 216)
Screenshot: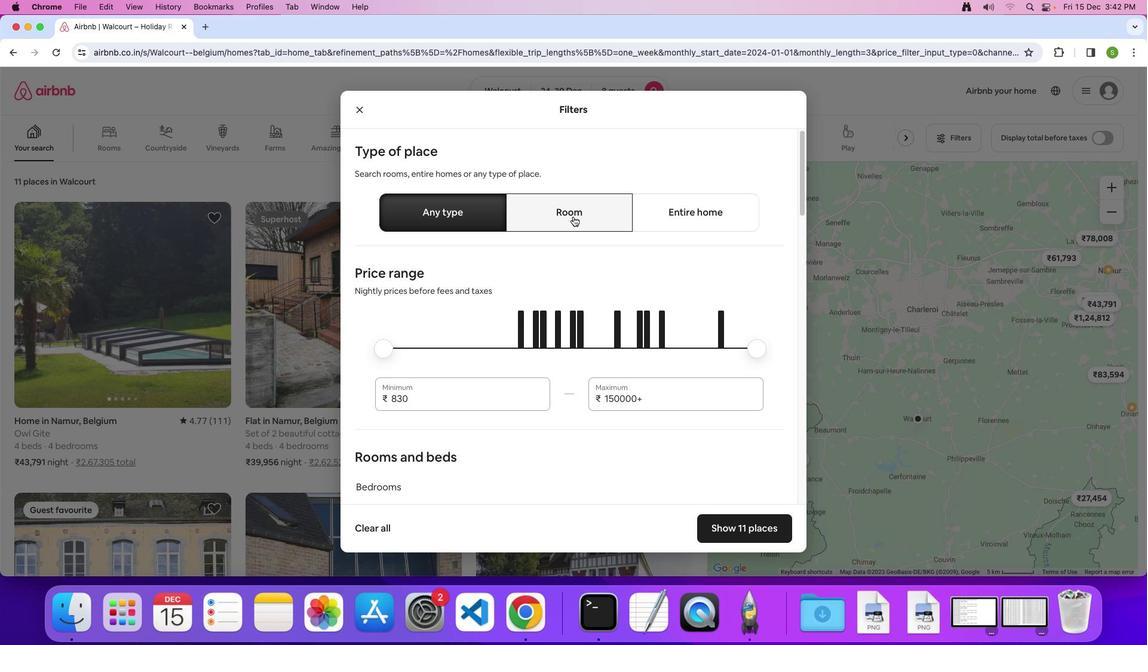 
Action: Mouse pressed left at (573, 216)
Screenshot: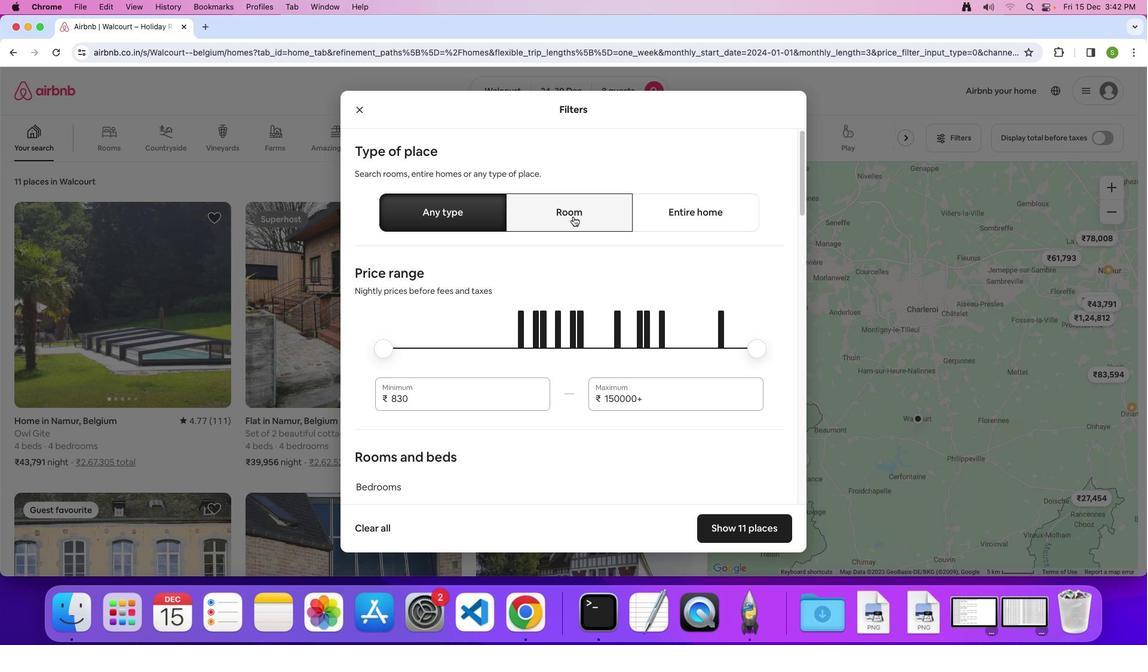 
Action: Mouse moved to (553, 368)
Screenshot: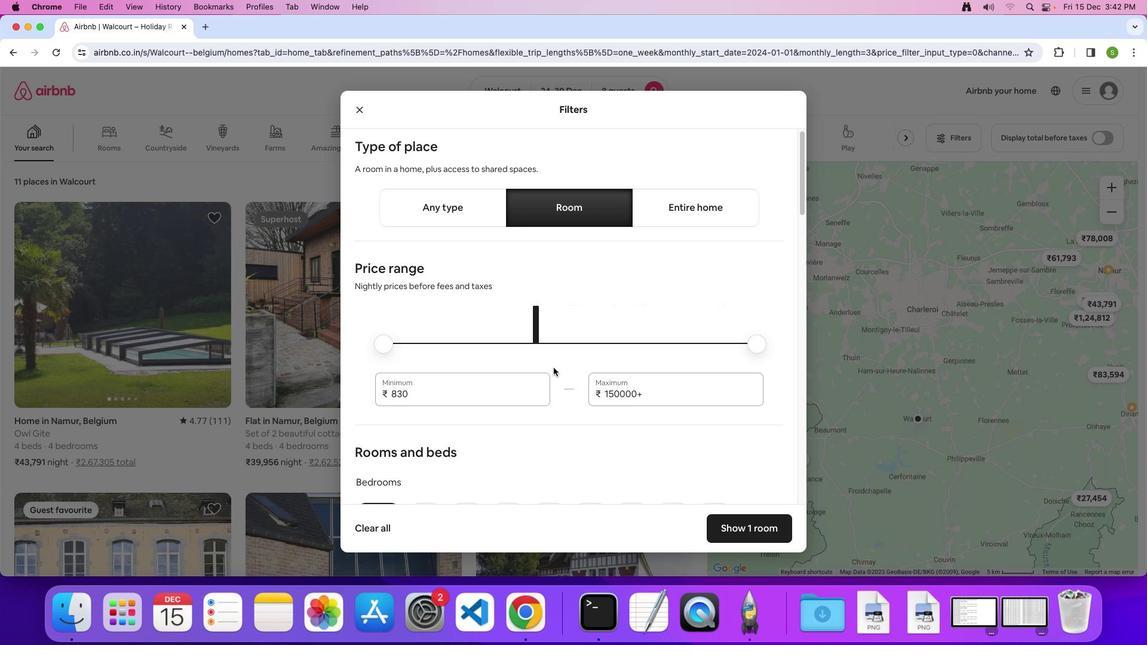 
Action: Mouse scrolled (553, 368) with delta (0, 0)
Screenshot: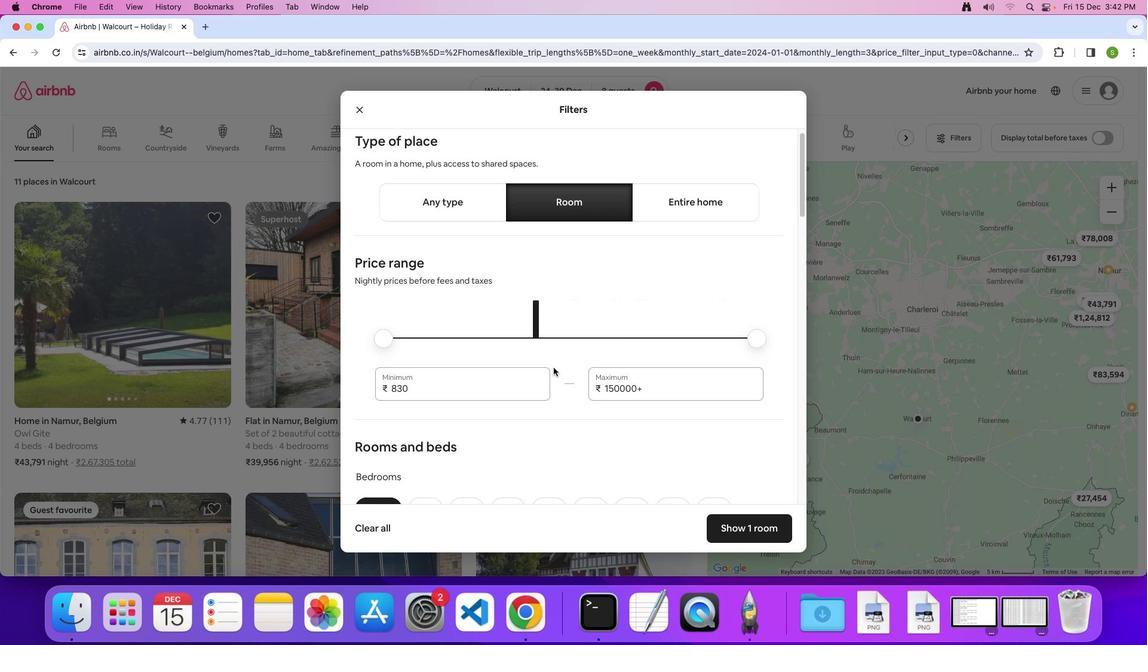 
Action: Mouse scrolled (553, 368) with delta (0, 0)
Screenshot: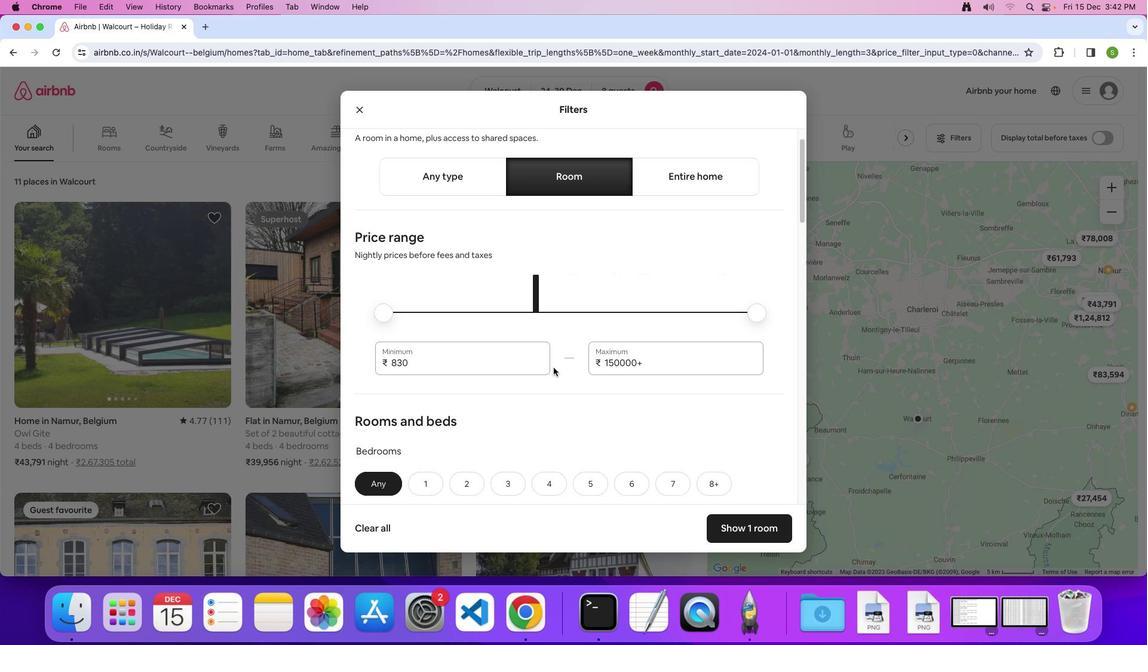 
Action: Mouse scrolled (553, 368) with delta (0, -1)
Screenshot: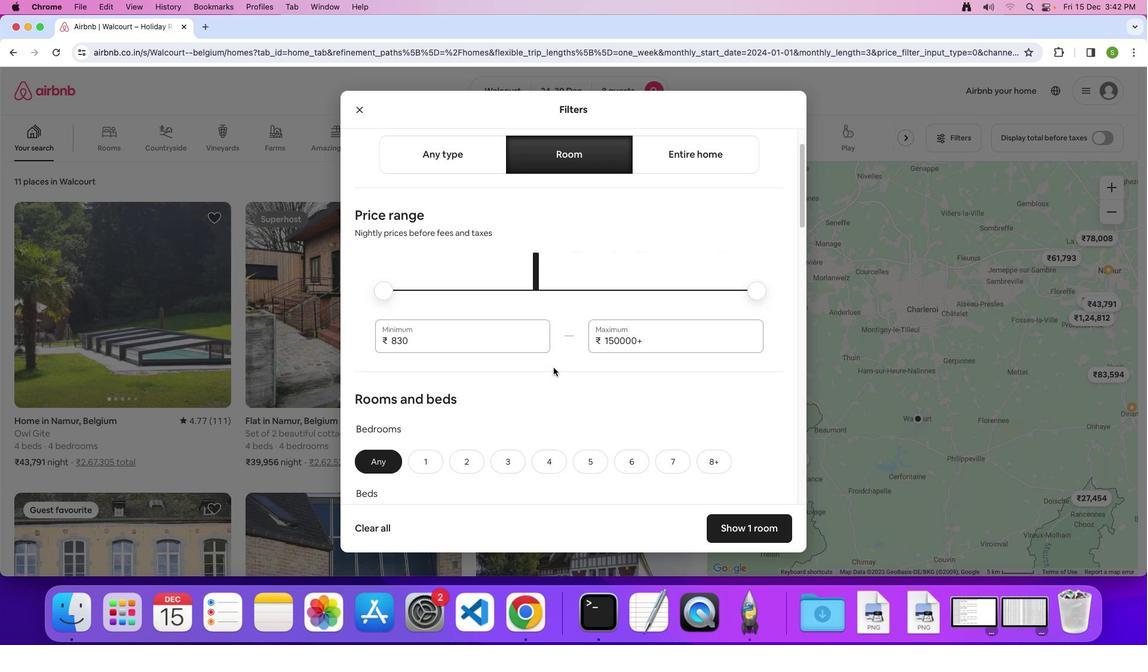 
Action: Mouse scrolled (553, 368) with delta (0, 0)
Screenshot: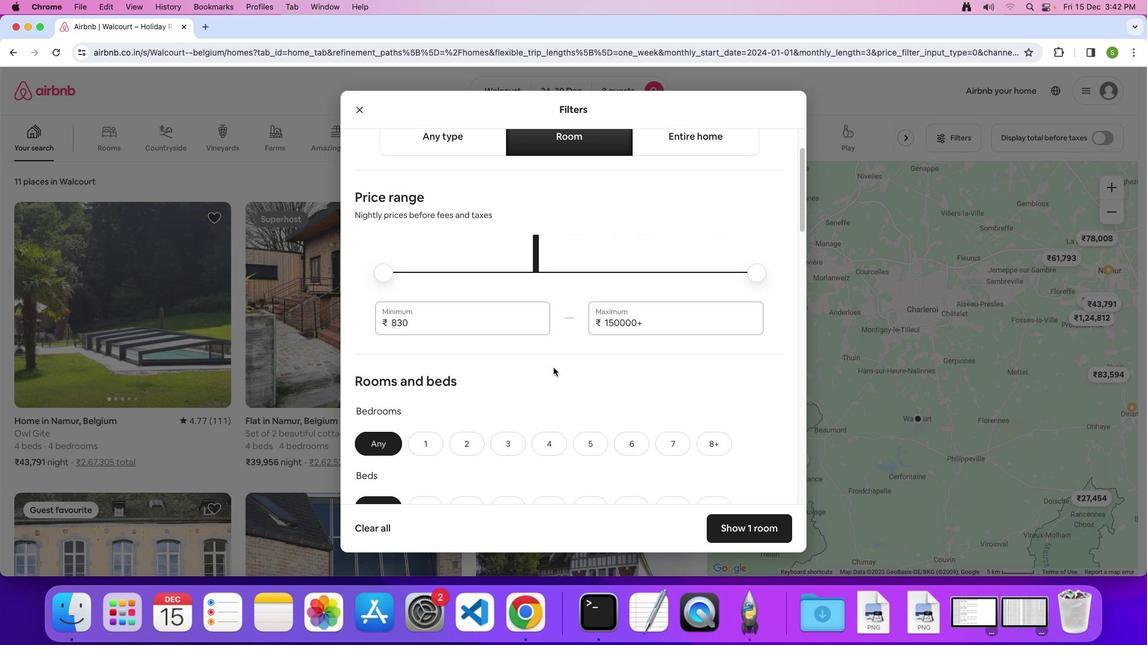 
Action: Mouse scrolled (553, 368) with delta (0, 0)
Screenshot: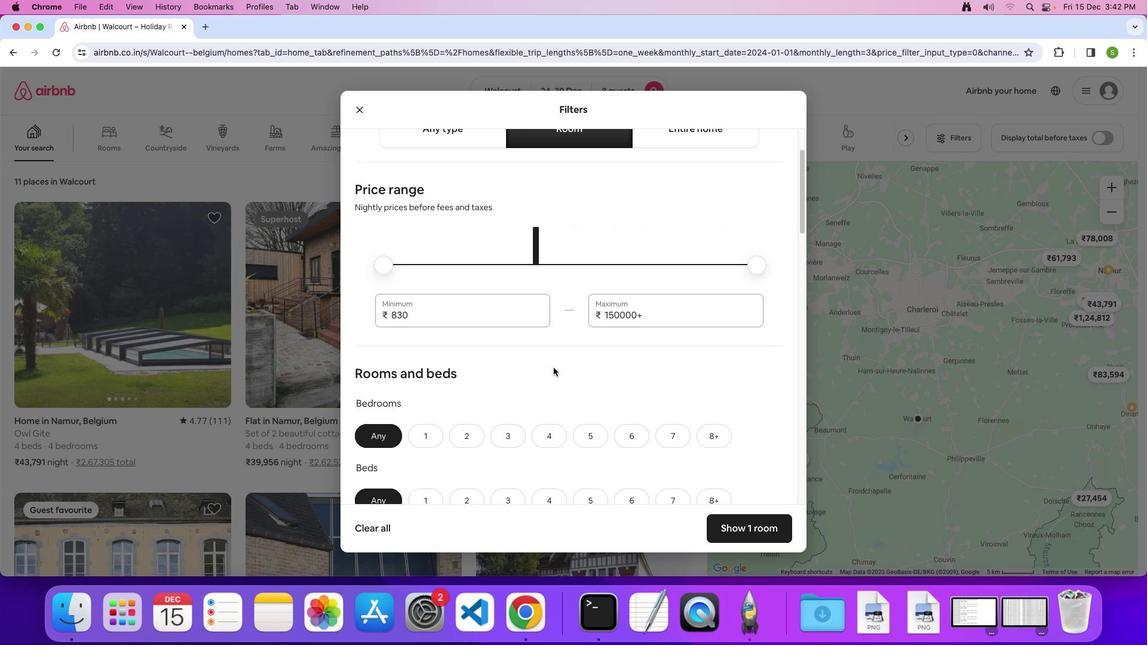 
Action: Mouse scrolled (553, 368) with delta (0, 0)
Screenshot: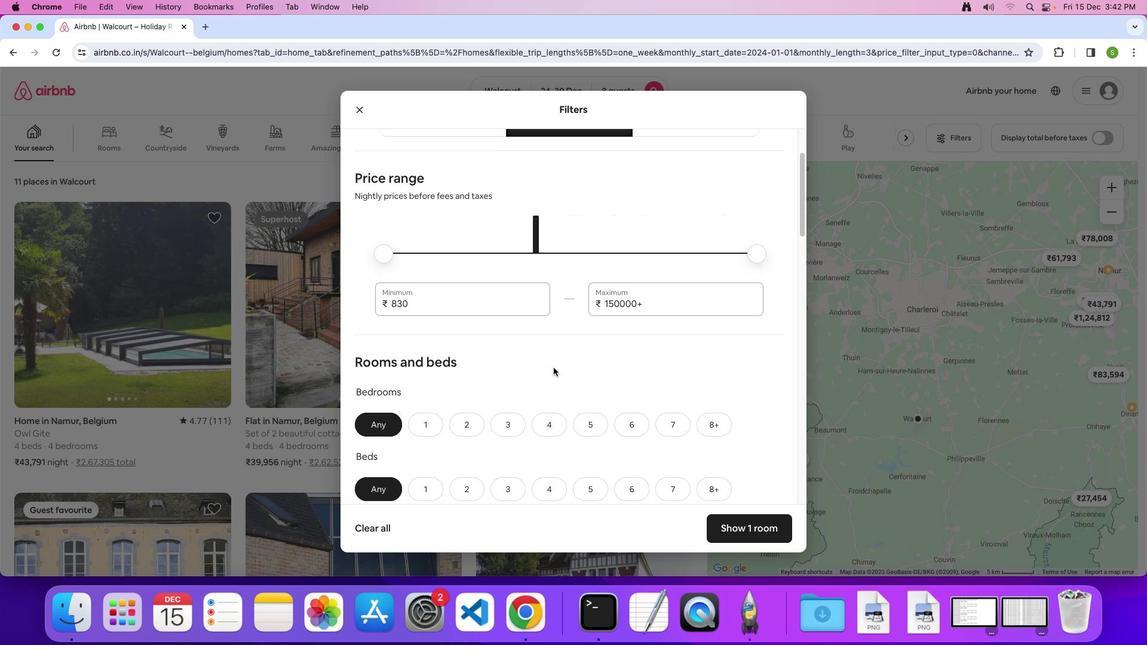
Action: Mouse scrolled (553, 368) with delta (0, 0)
Screenshot: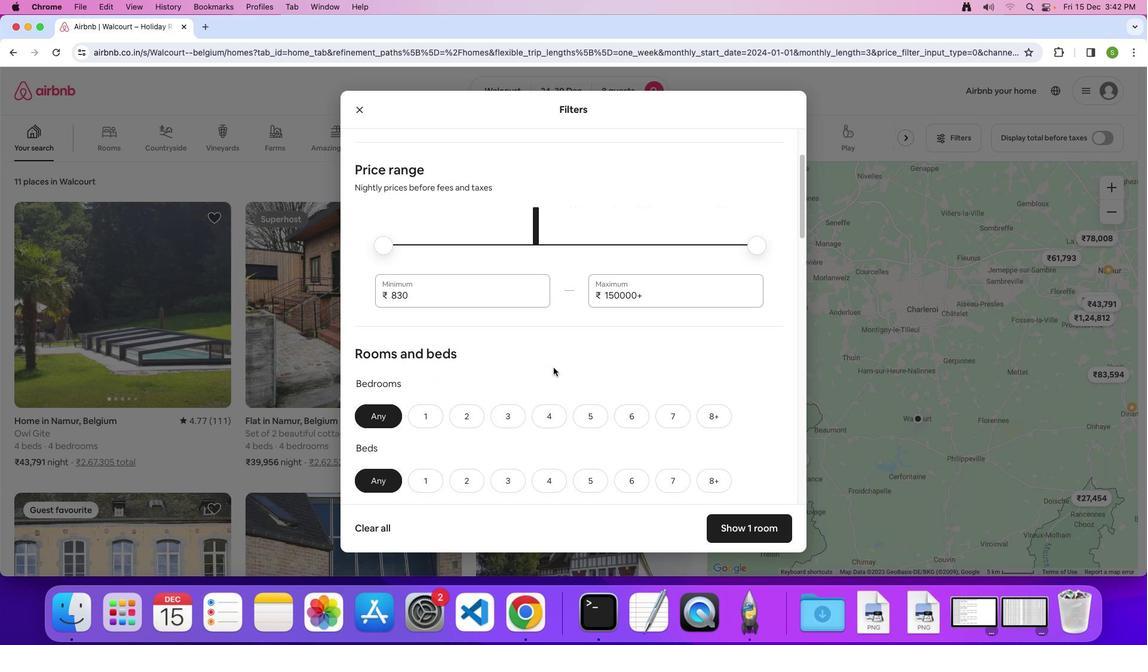 
Action: Mouse scrolled (553, 368) with delta (0, 0)
Screenshot: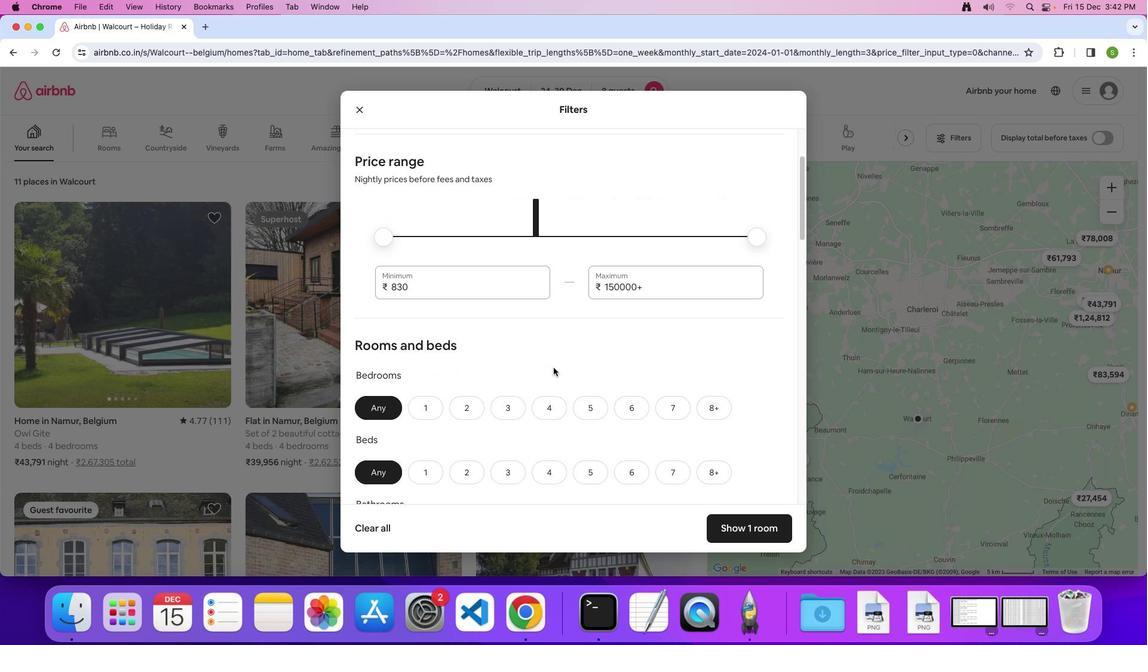 
Action: Mouse scrolled (553, 368) with delta (0, 0)
Screenshot: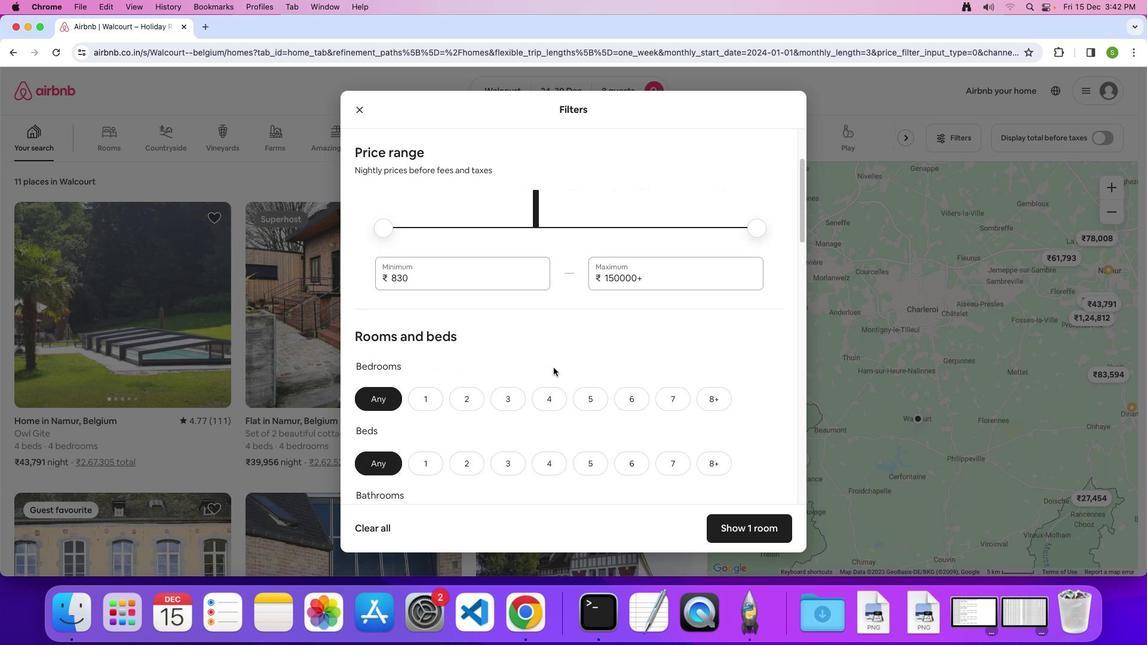 
Action: Mouse scrolled (553, 368) with delta (0, 0)
Screenshot: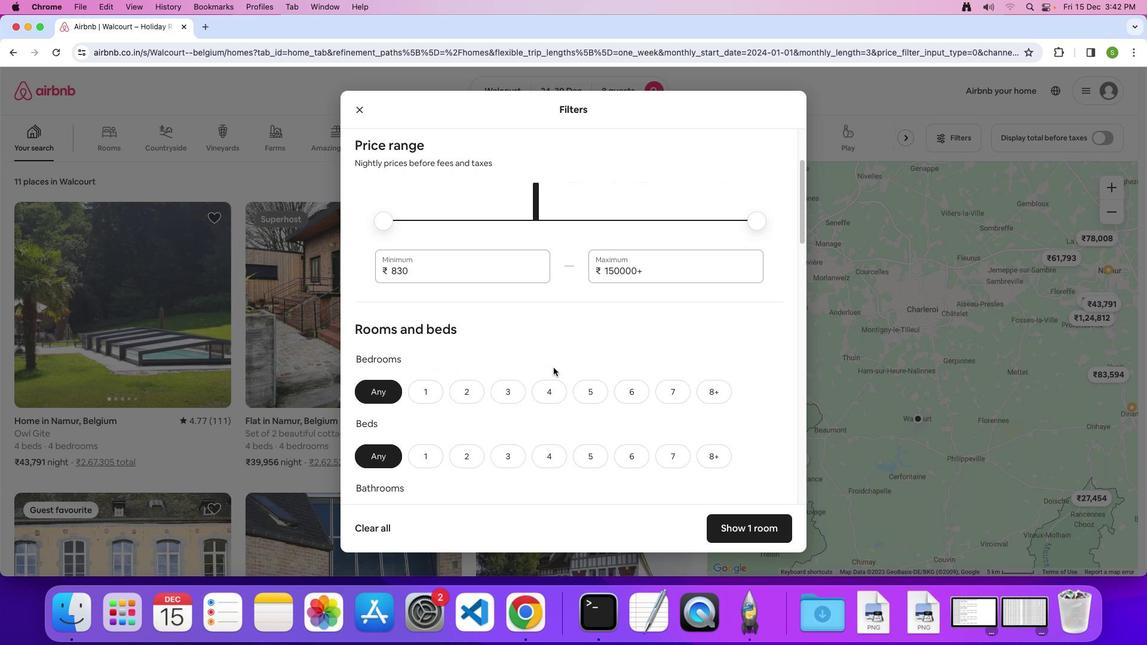 
Action: Mouse scrolled (553, 368) with delta (0, 0)
Screenshot: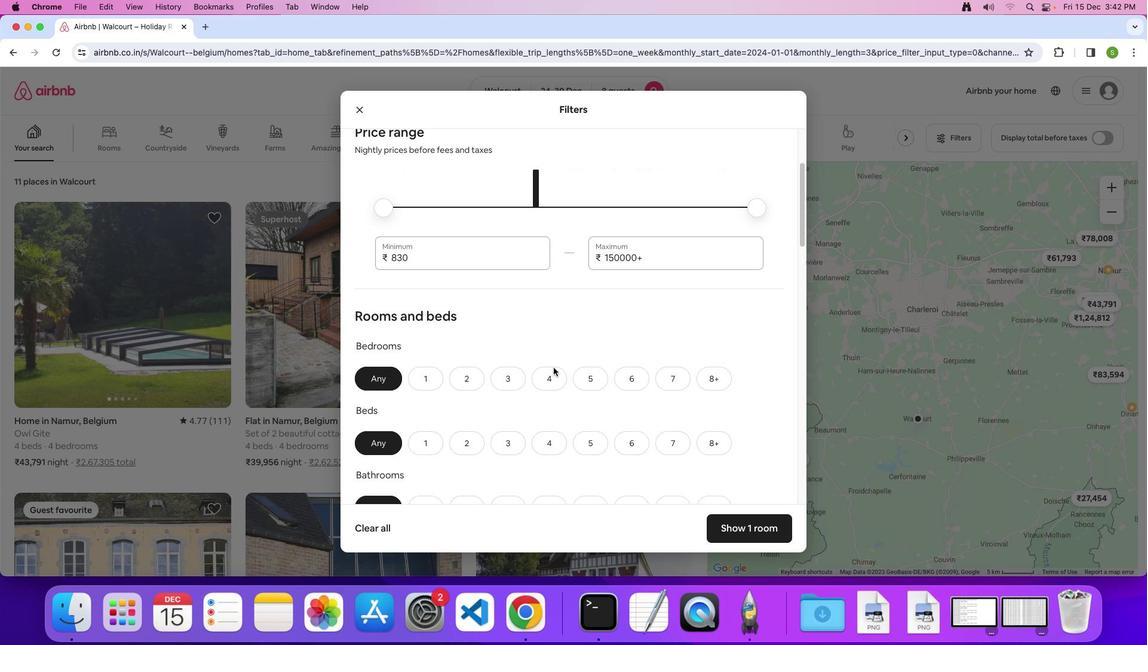 
Action: Mouse scrolled (553, 368) with delta (0, 0)
Screenshot: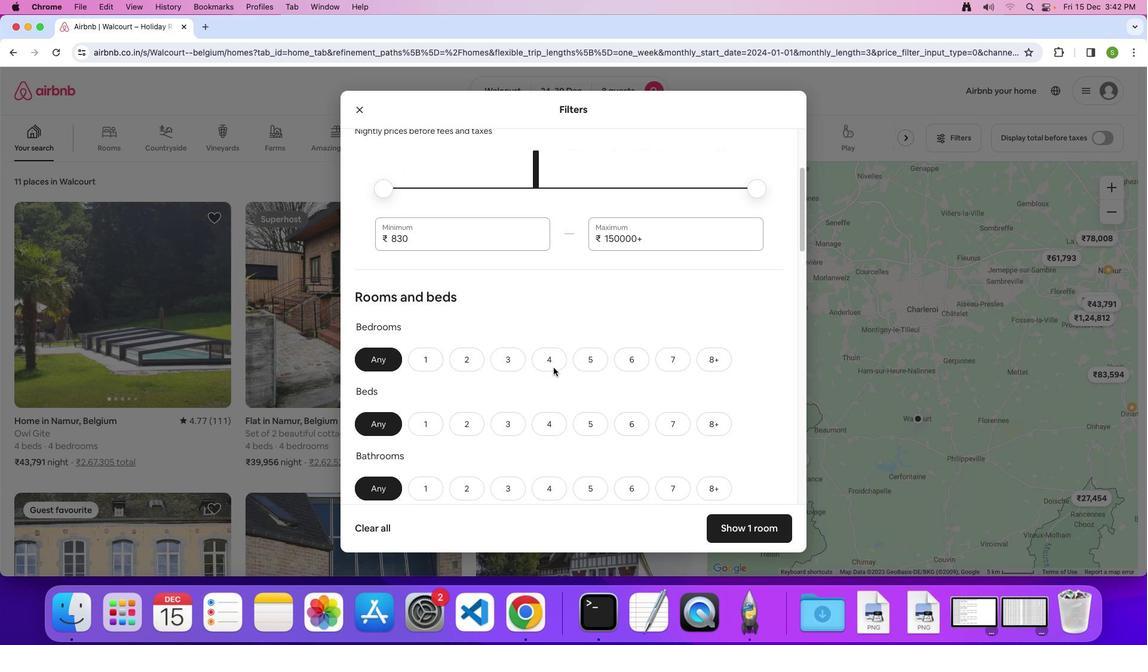 
Action: Mouse scrolled (553, 368) with delta (0, 0)
Screenshot: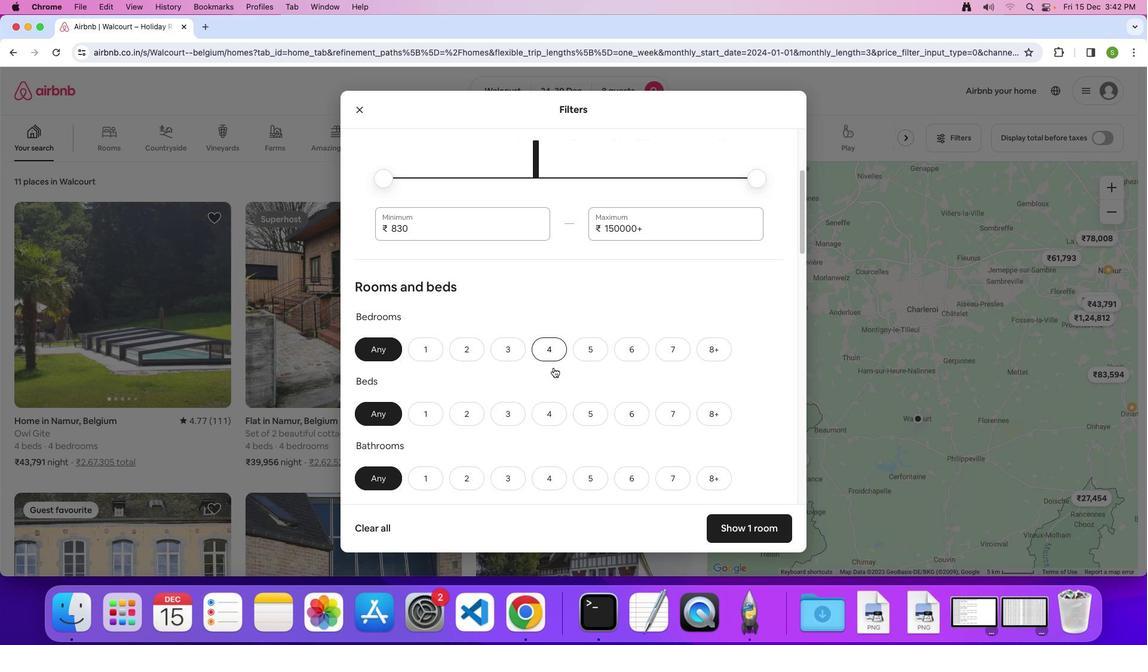 
Action: Mouse scrolled (553, 368) with delta (0, 0)
Screenshot: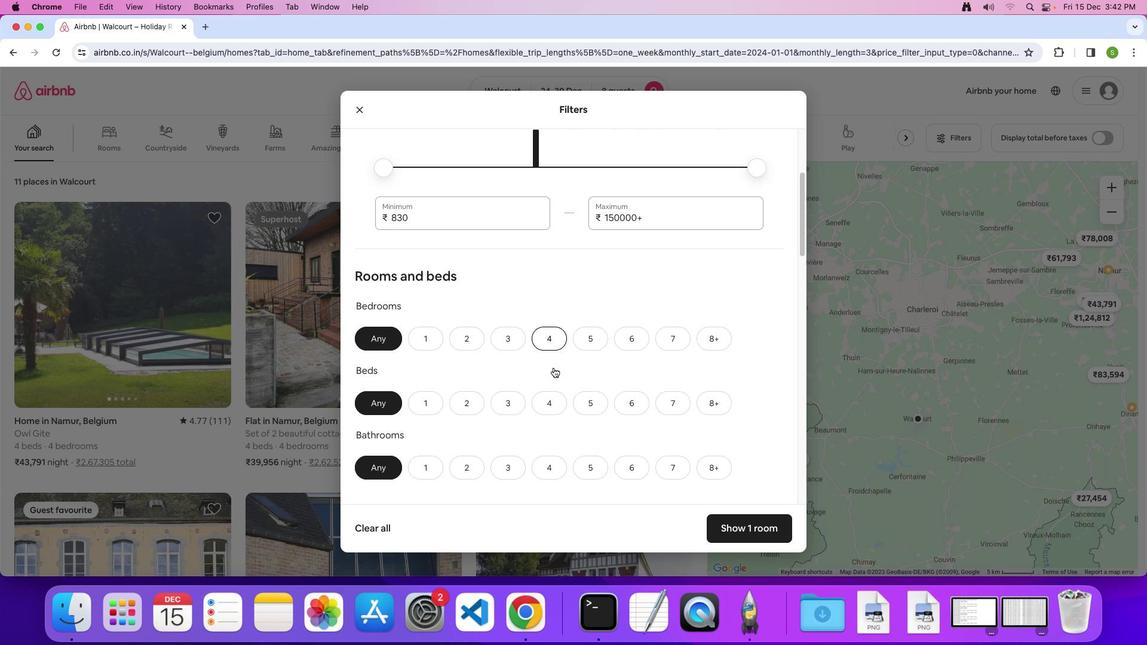 
Action: Mouse moved to (553, 342)
Screenshot: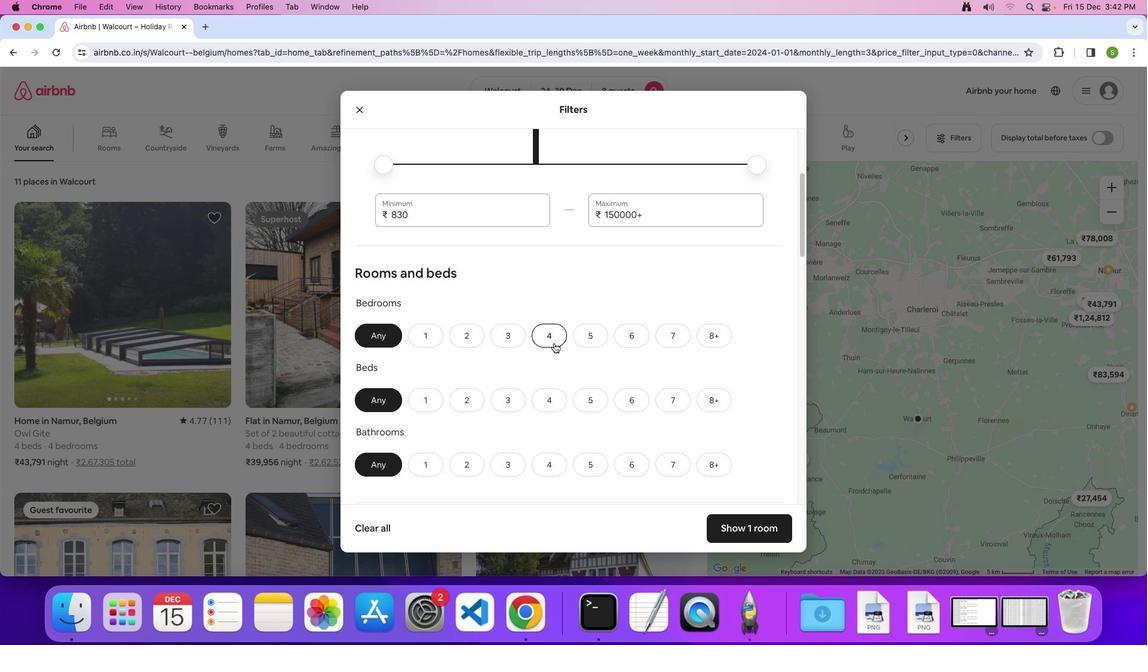 
Action: Mouse pressed left at (553, 342)
Screenshot: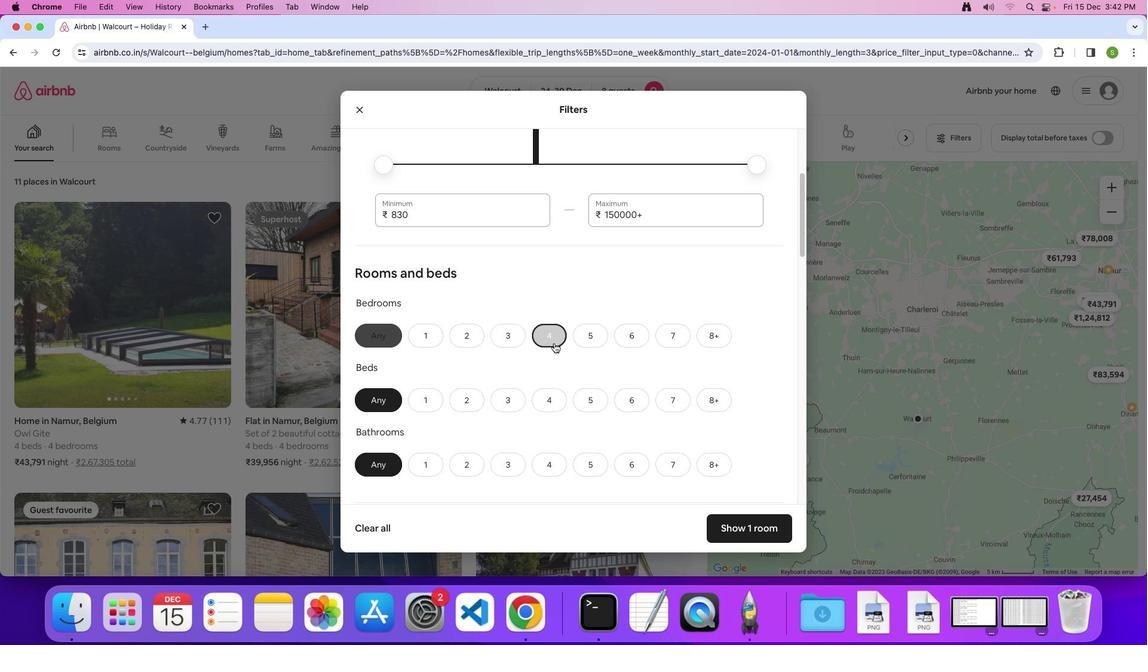 
Action: Mouse moved to (709, 401)
Screenshot: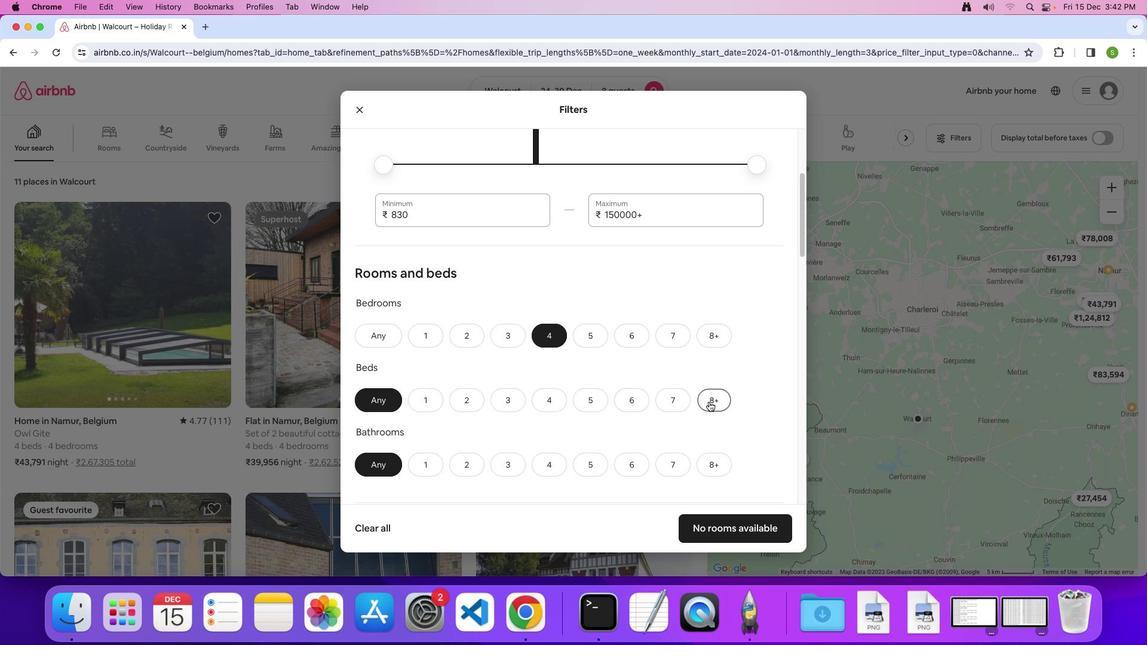 
Action: Mouse pressed left at (709, 401)
Screenshot: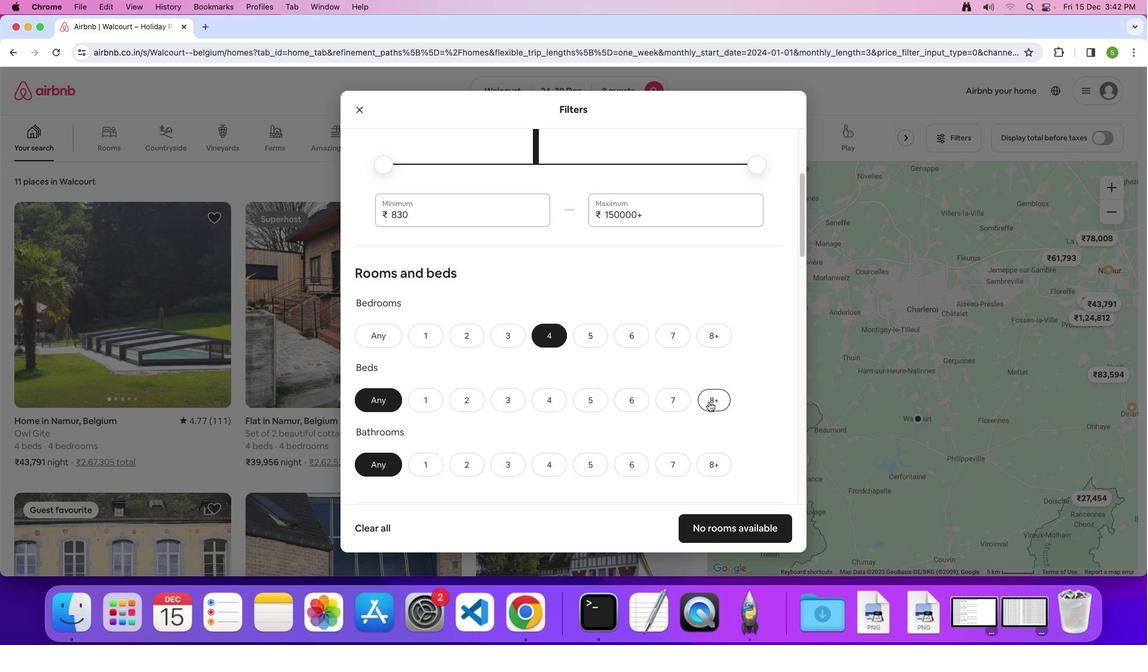 
Action: Mouse moved to (550, 464)
Screenshot: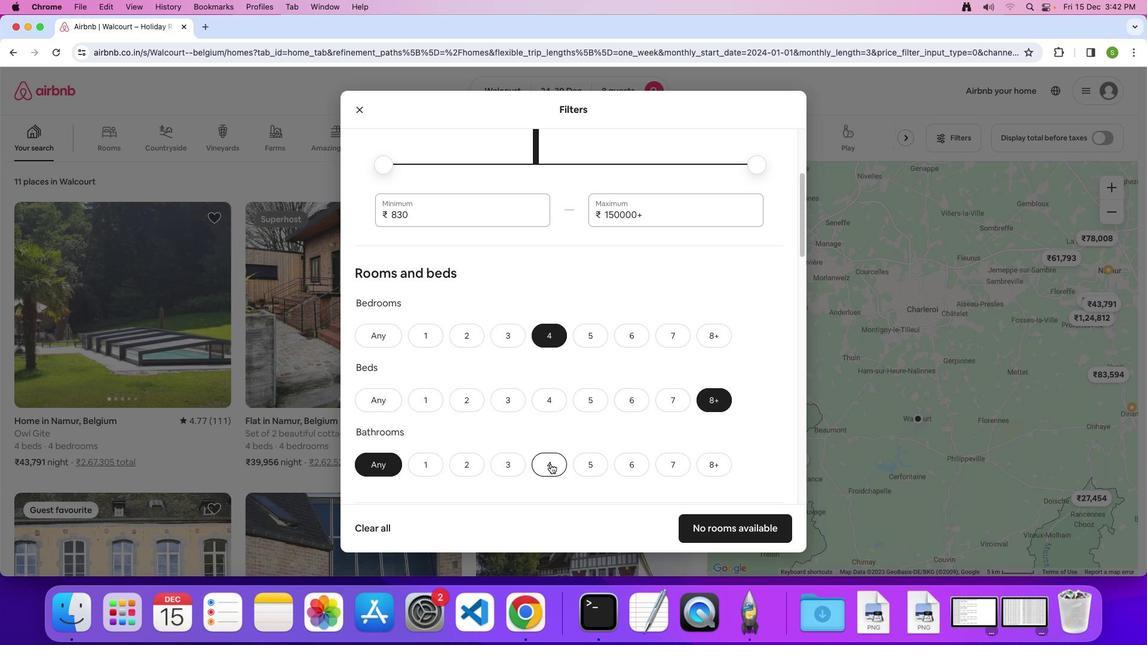 
Action: Mouse pressed left at (550, 464)
Screenshot: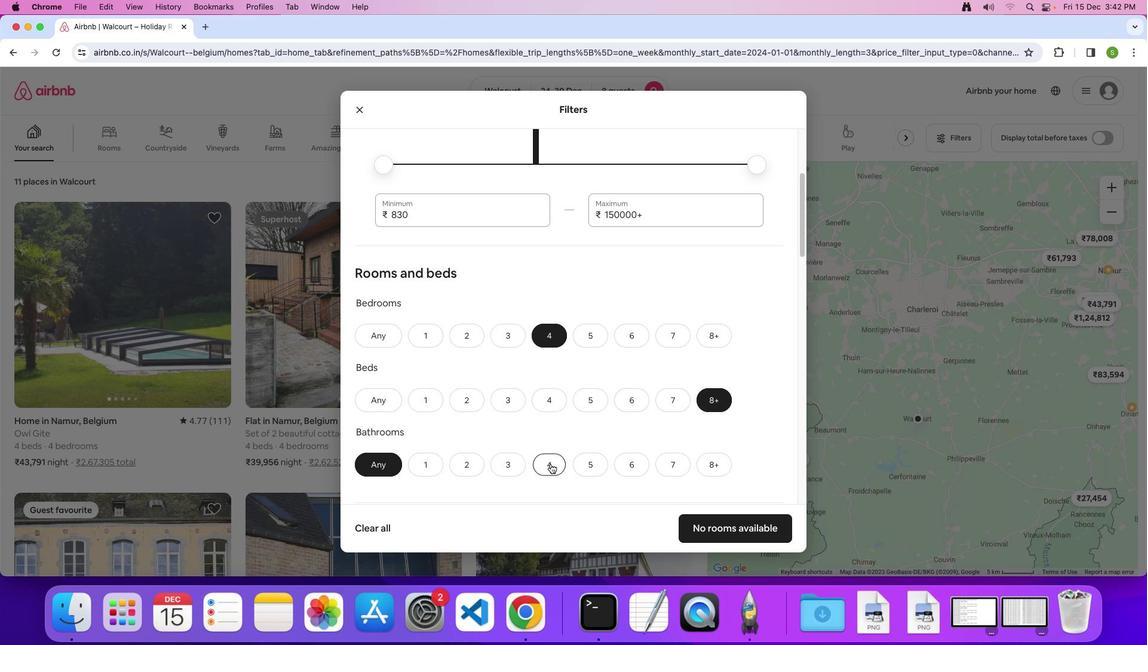 
Action: Mouse moved to (572, 433)
Screenshot: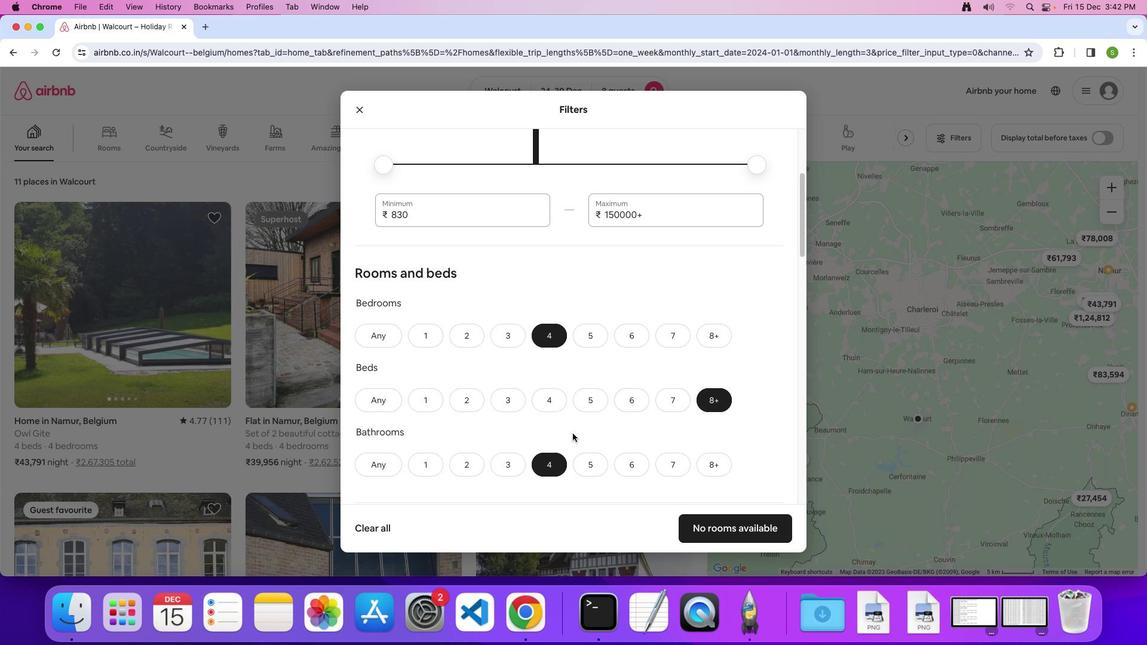
Action: Mouse scrolled (572, 433) with delta (0, 0)
Screenshot: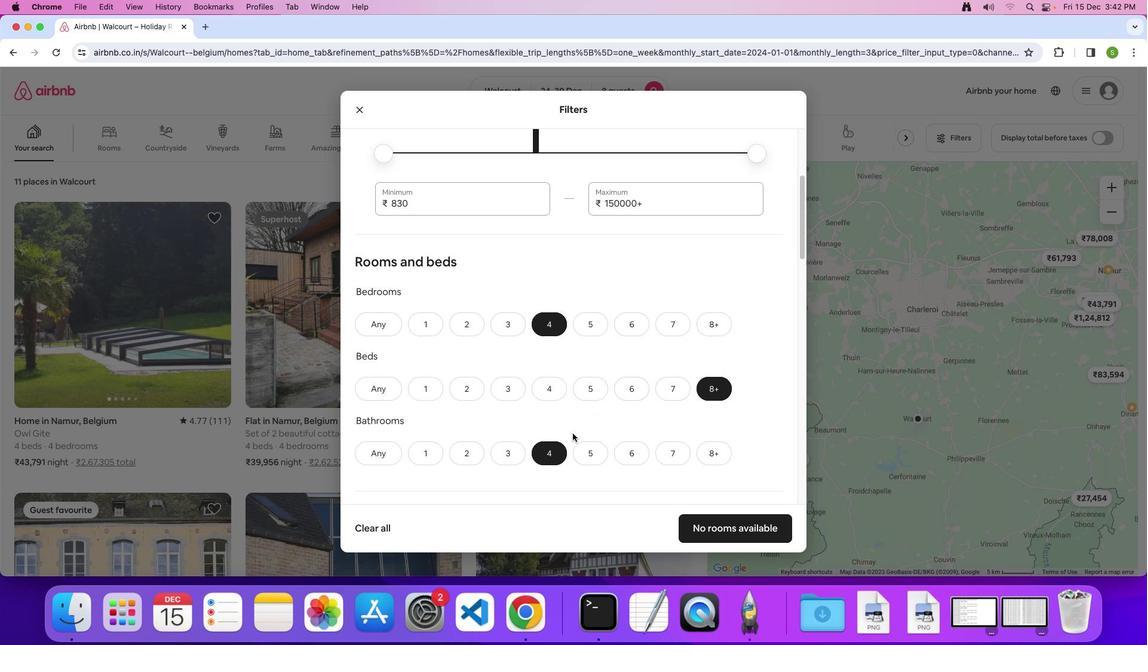 
Action: Mouse scrolled (572, 433) with delta (0, 0)
Screenshot: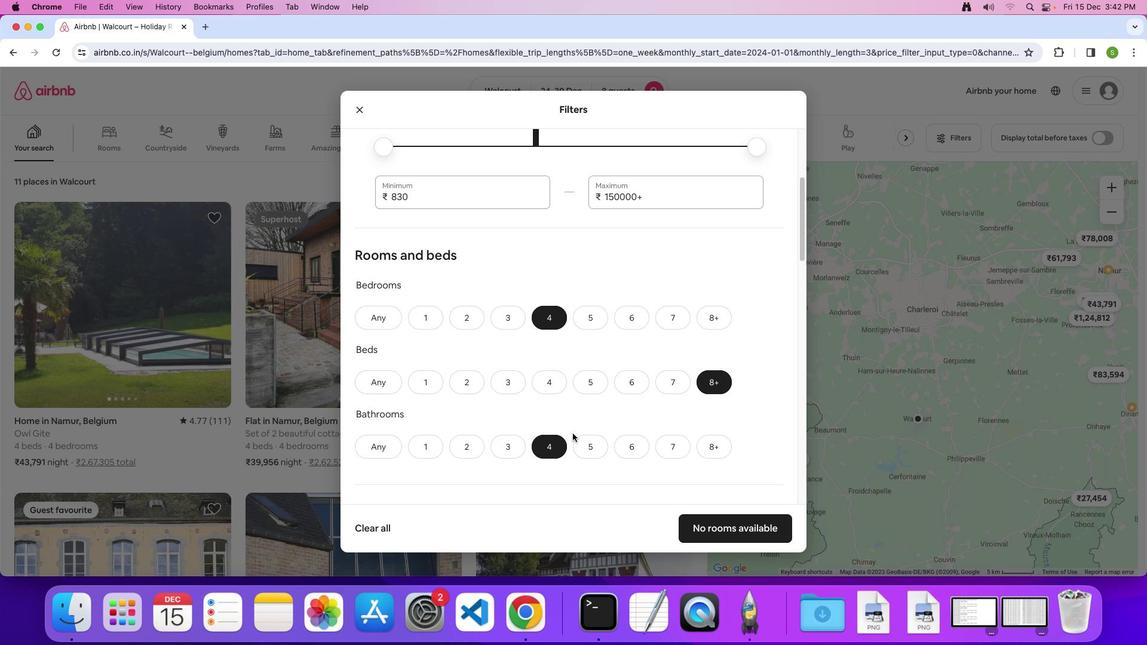 
Action: Mouse scrolled (572, 433) with delta (0, 0)
Screenshot: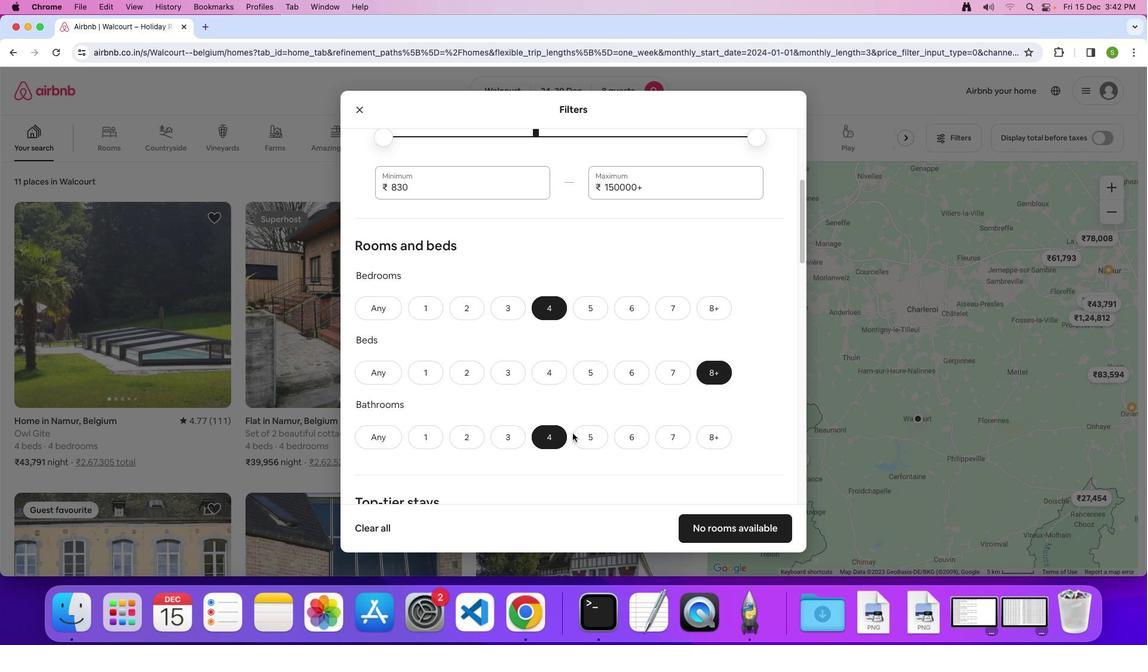 
Action: Mouse scrolled (572, 433) with delta (0, 0)
Screenshot: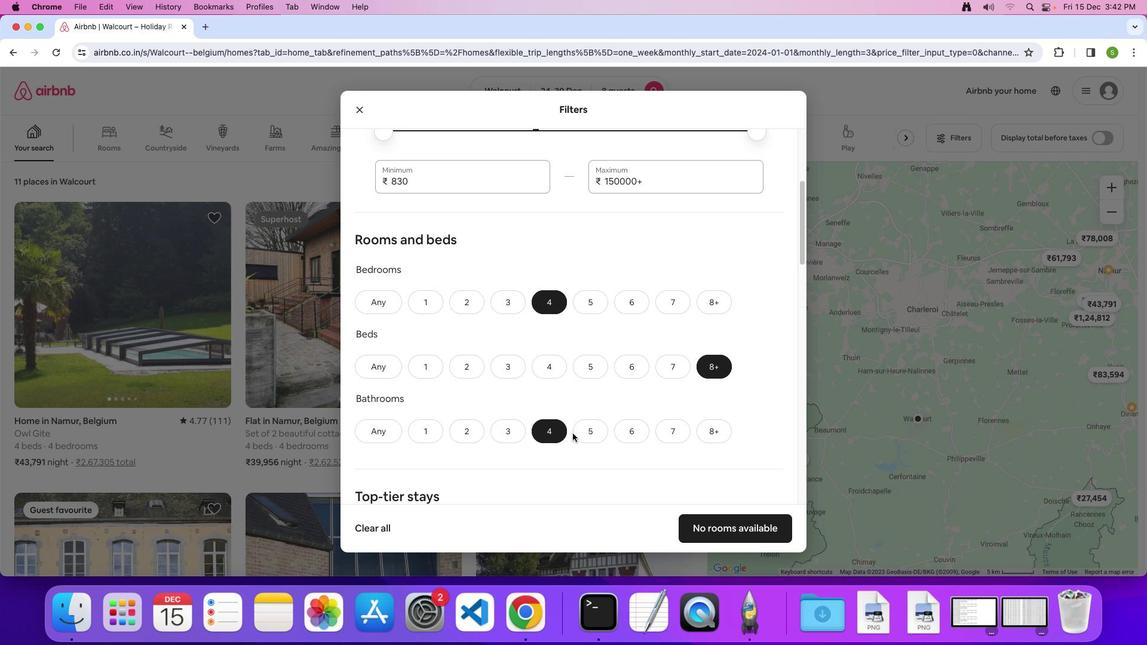 
Action: Mouse scrolled (572, 433) with delta (0, 0)
Screenshot: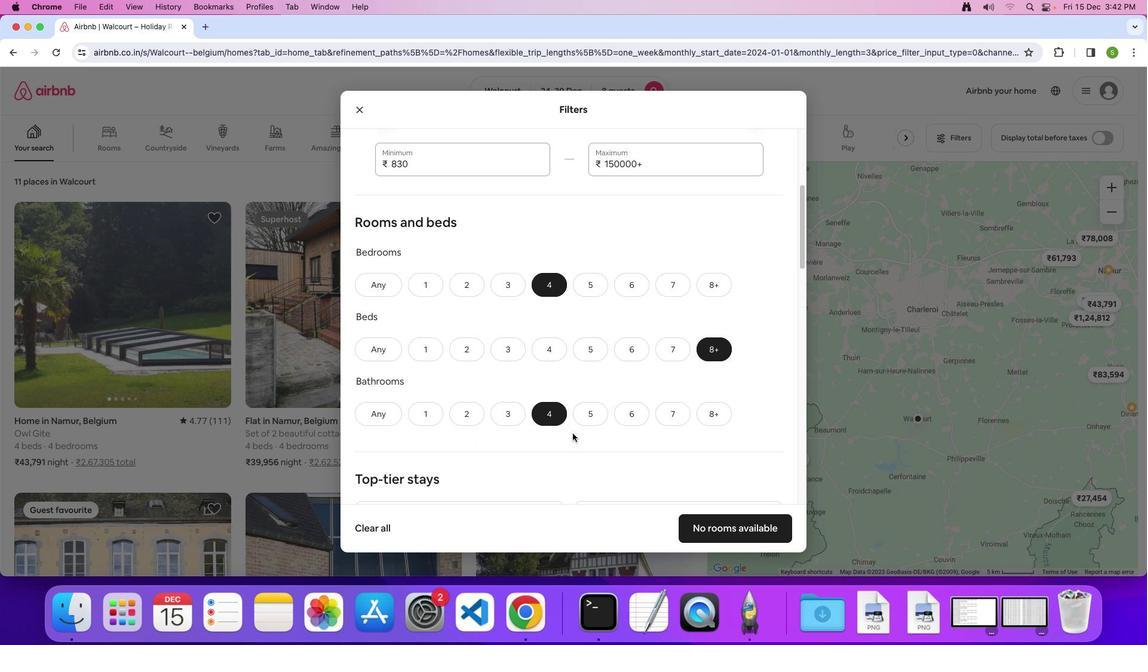
Action: Mouse scrolled (572, 433) with delta (0, 0)
Screenshot: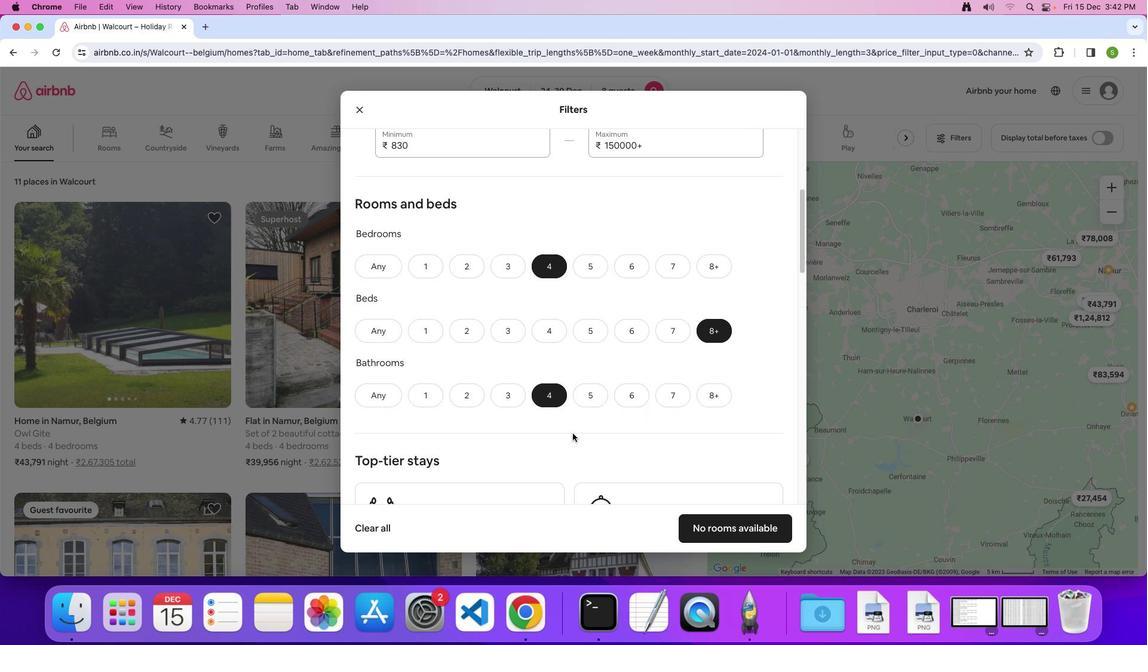 
Action: Mouse scrolled (572, 433) with delta (0, 0)
Screenshot: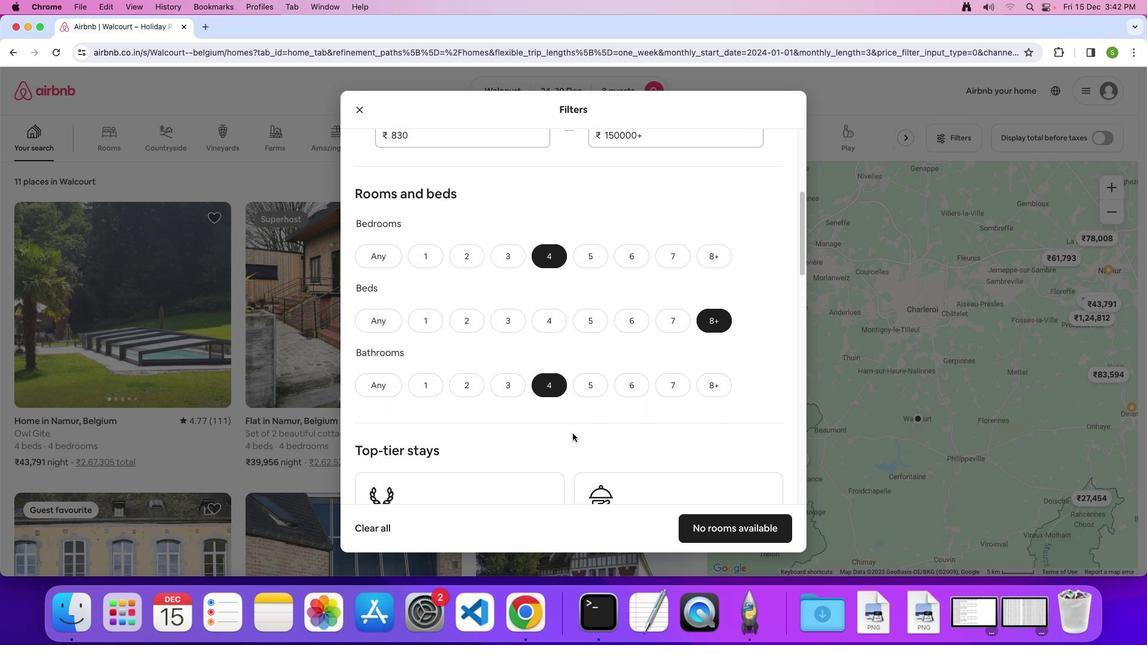 
Action: Mouse scrolled (572, 433) with delta (0, 0)
Screenshot: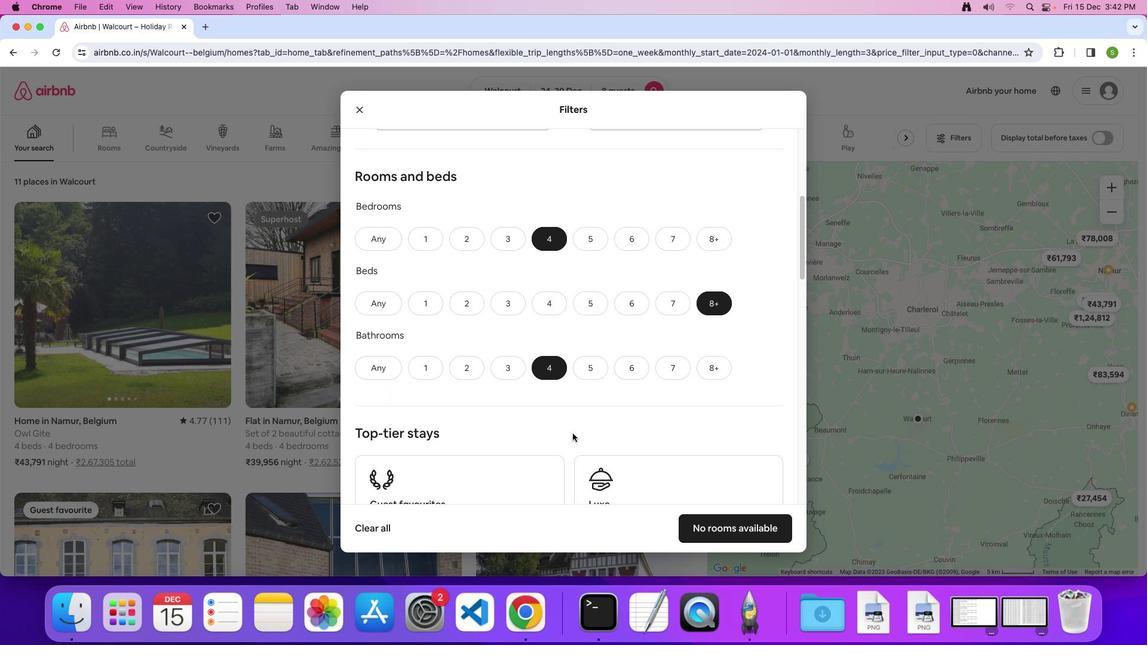 
Action: Mouse scrolled (572, 433) with delta (0, 0)
Screenshot: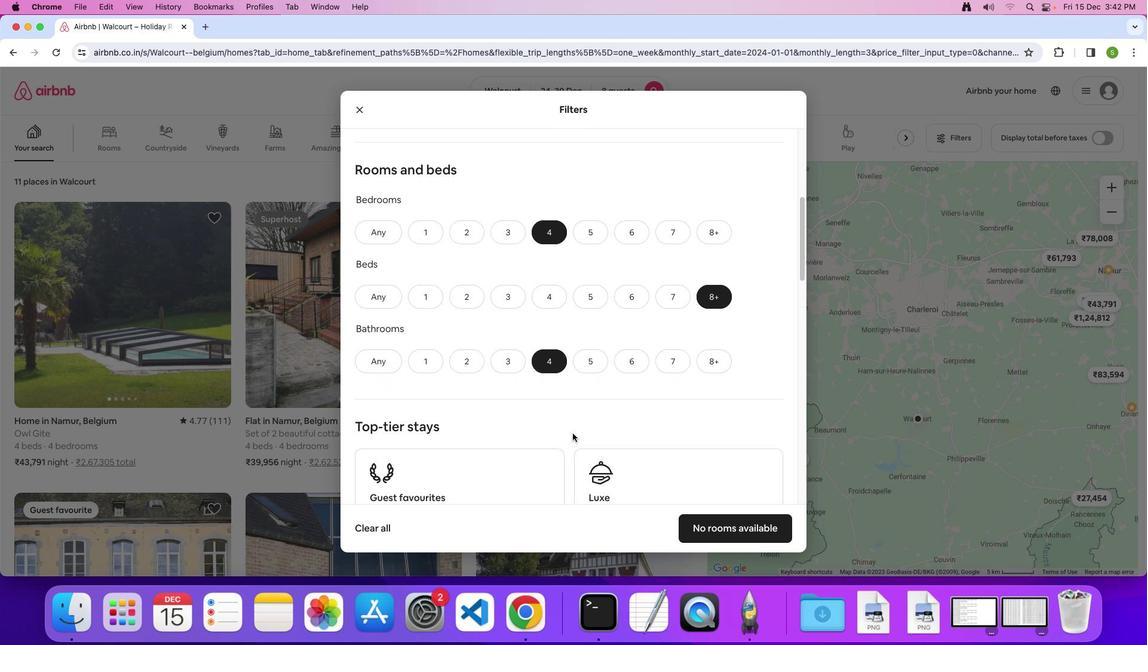 
Action: Mouse scrolled (572, 433) with delta (0, 0)
Screenshot: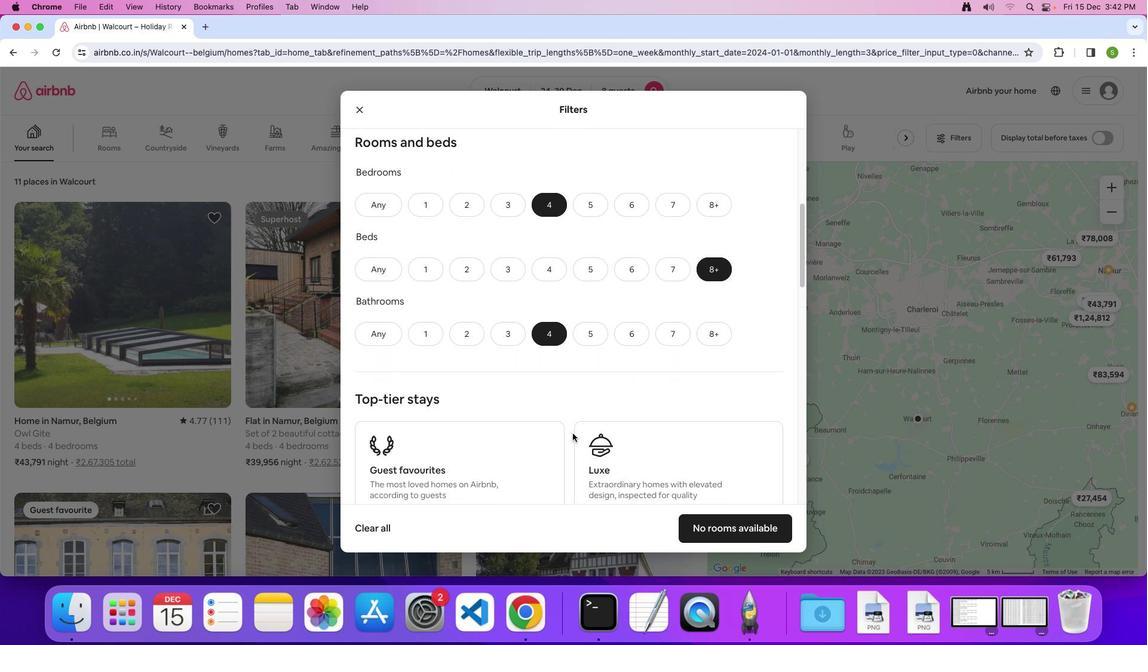 
Action: Mouse scrolled (572, 433) with delta (0, 0)
Screenshot: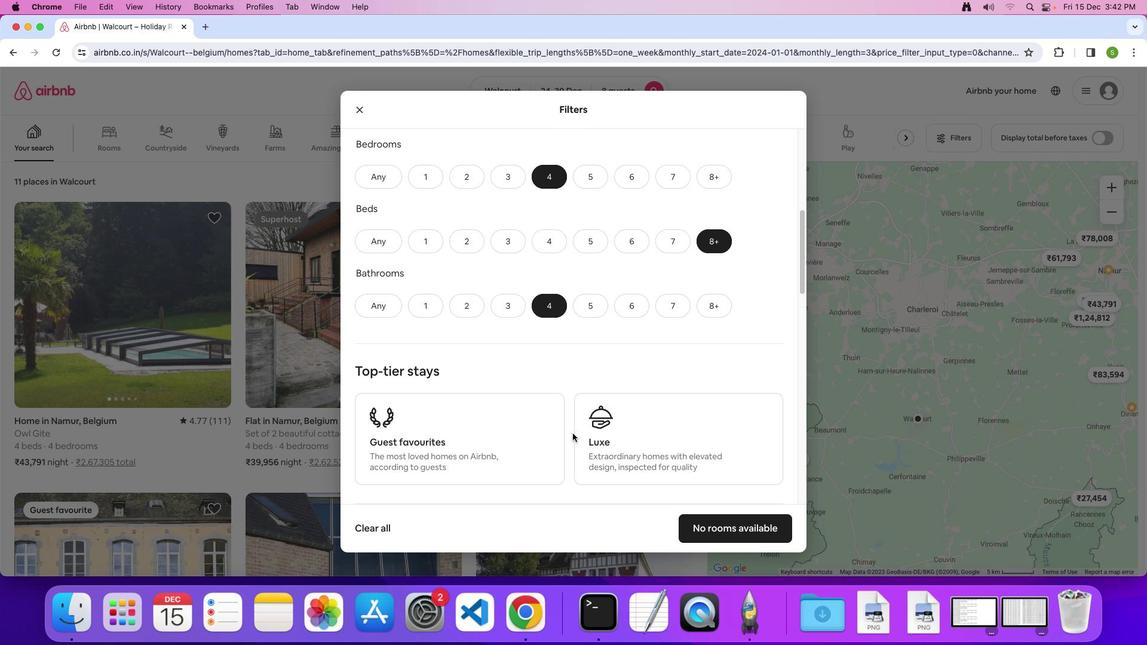 
Action: Mouse scrolled (572, 433) with delta (0, 0)
Screenshot: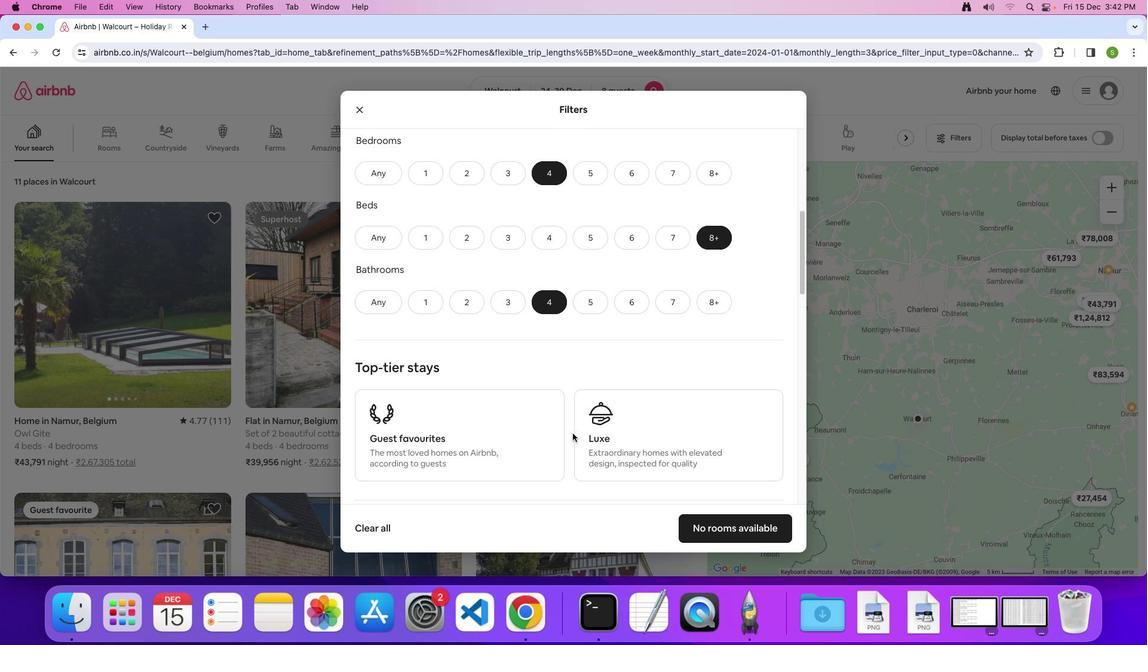 
Action: Mouse scrolled (572, 433) with delta (0, 0)
Screenshot: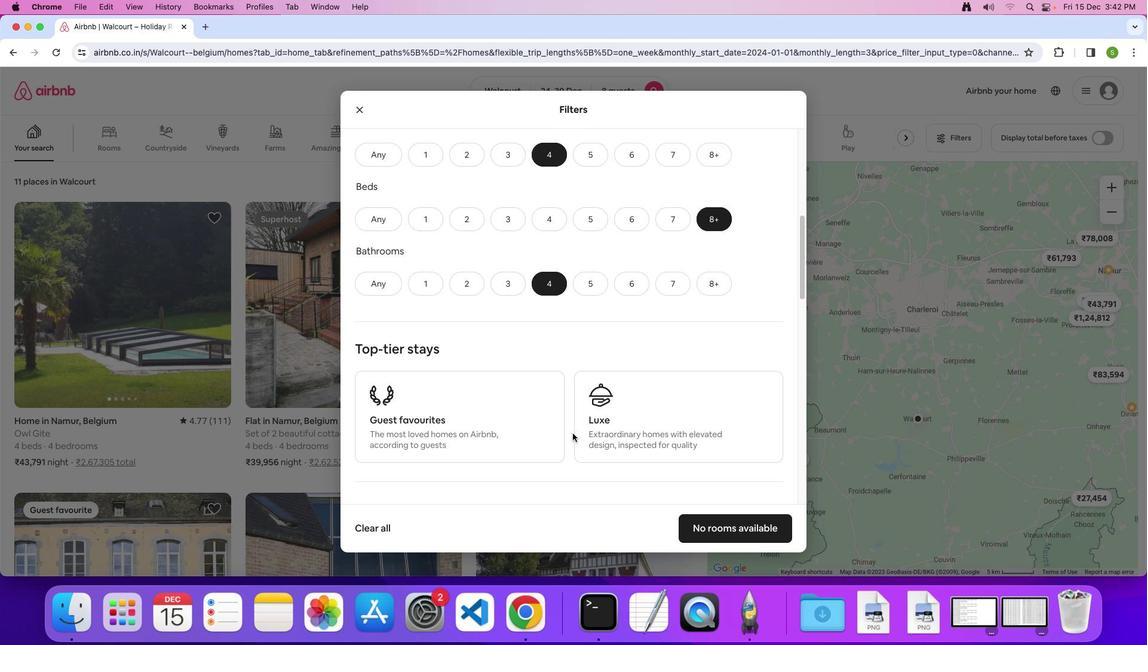 
Action: Mouse scrolled (572, 433) with delta (0, 0)
Screenshot: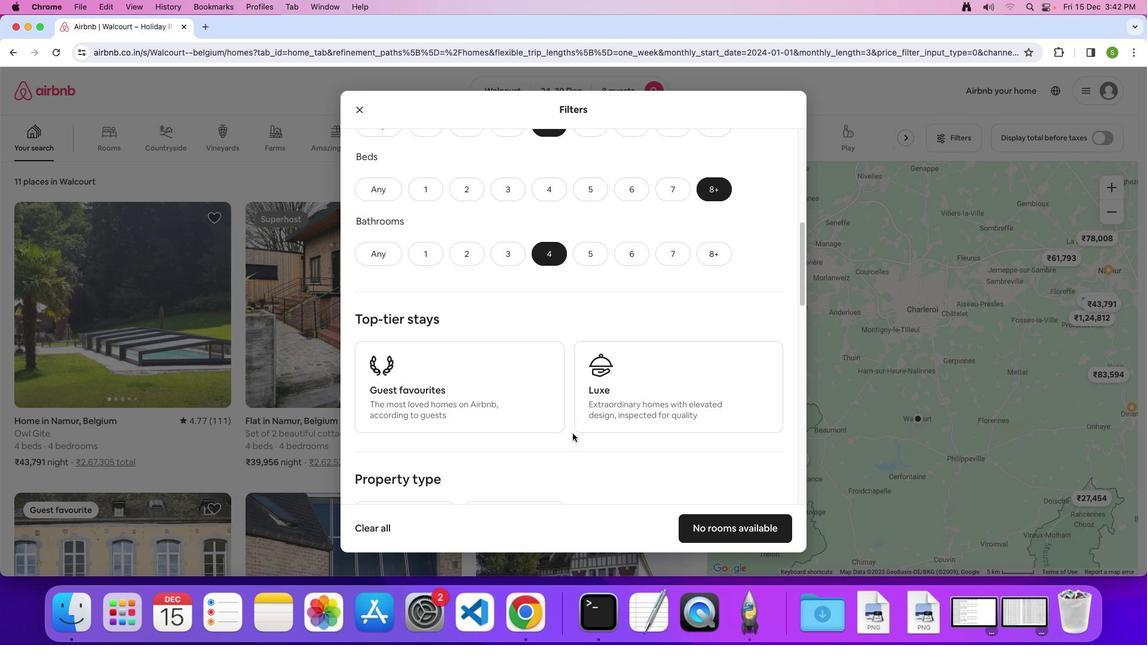 
Action: Mouse moved to (572, 433)
Screenshot: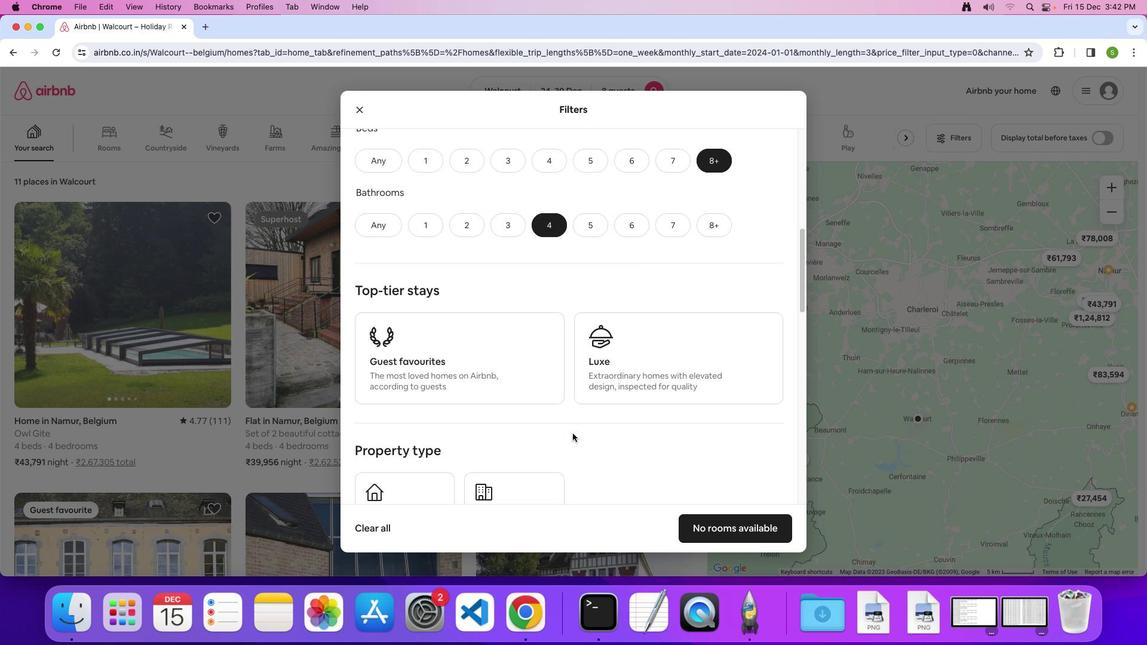 
Action: Mouse scrolled (572, 433) with delta (0, -1)
Screenshot: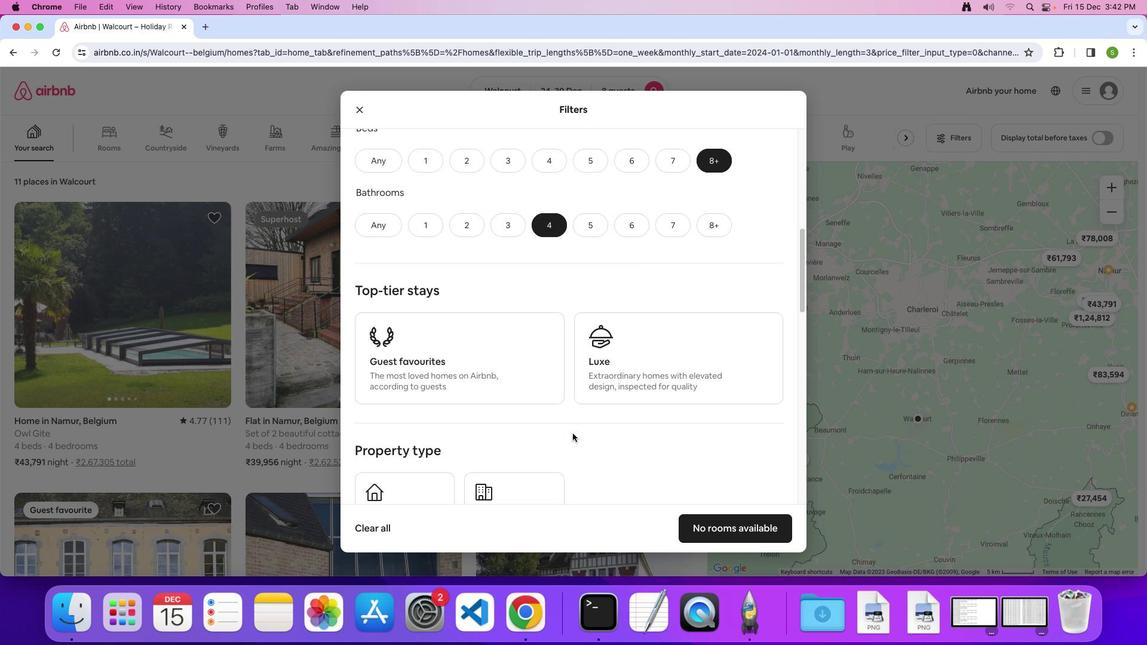 
Action: Mouse scrolled (572, 433) with delta (0, 0)
Screenshot: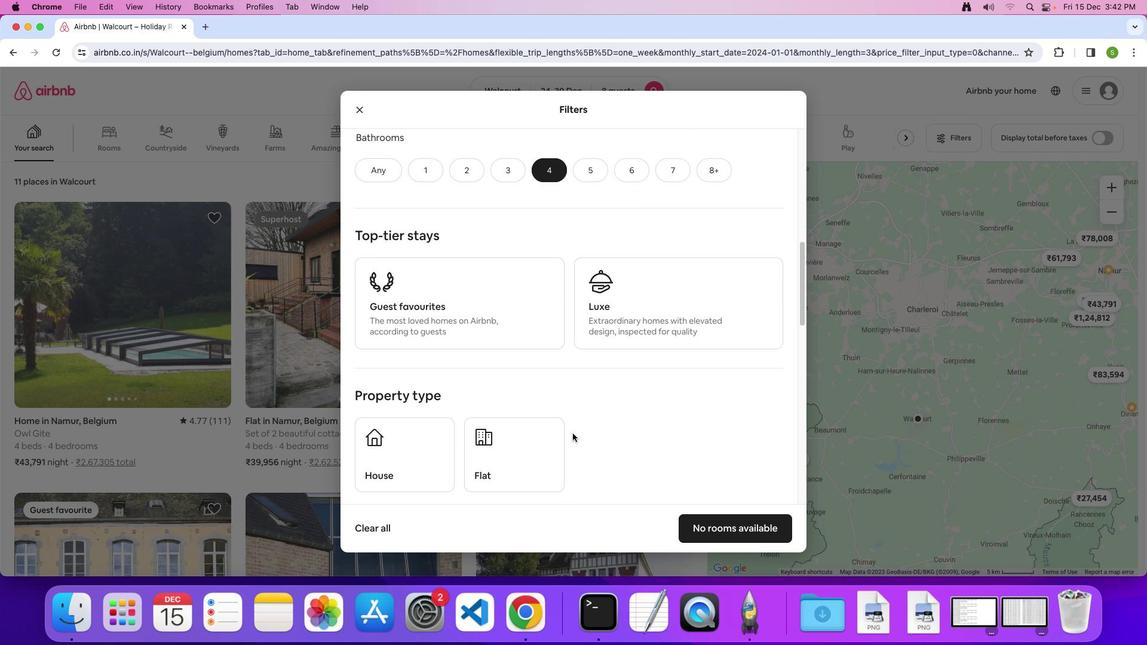 
Action: Mouse scrolled (572, 433) with delta (0, 0)
Screenshot: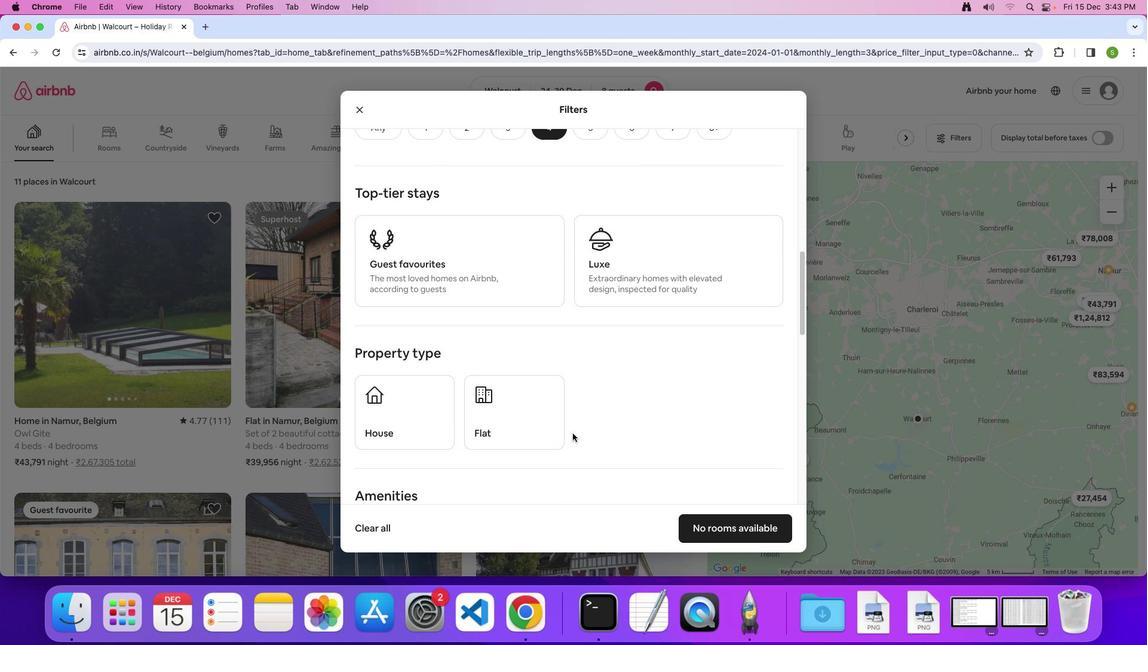 
Action: Mouse scrolled (572, 433) with delta (0, -1)
Screenshot: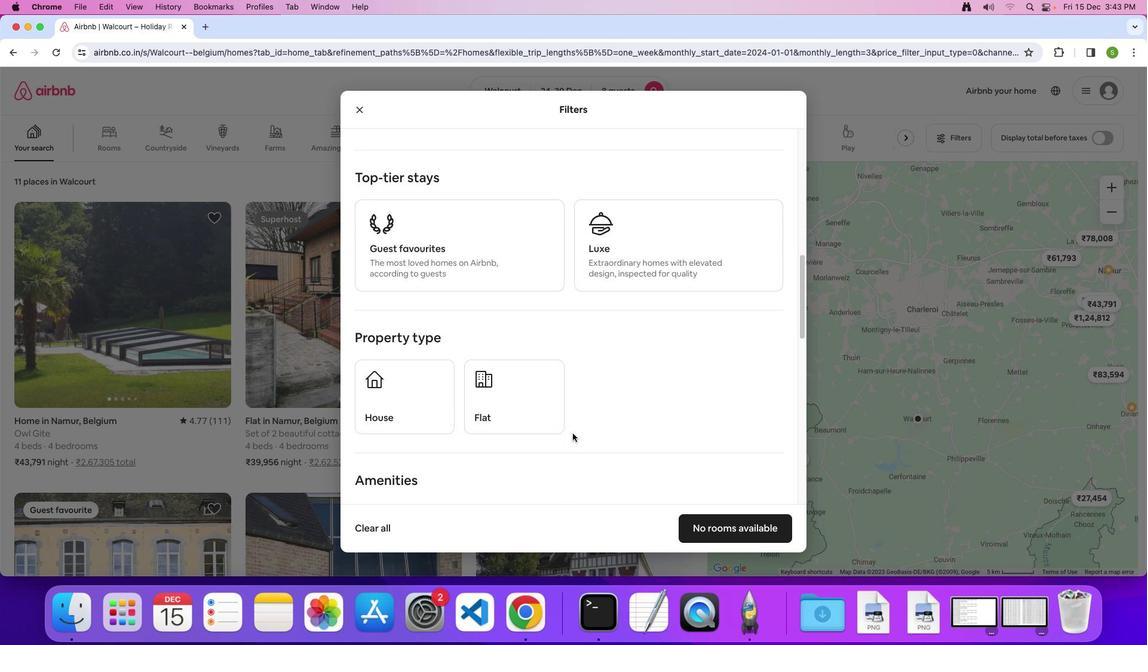 
Action: Mouse moved to (417, 385)
Screenshot: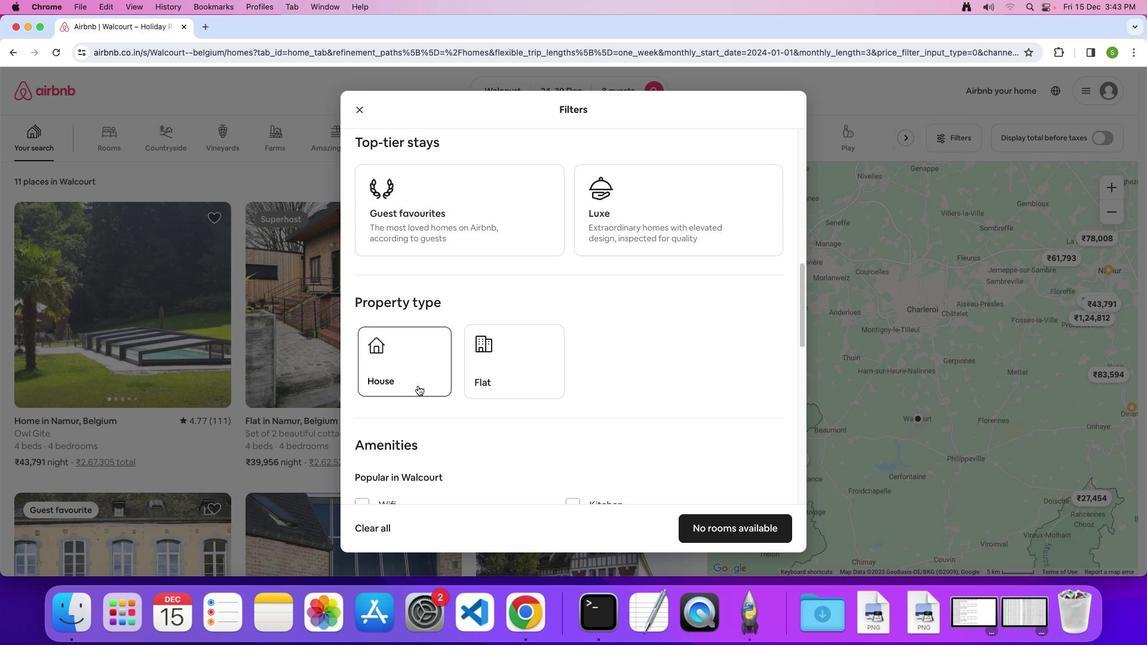 
Action: Mouse pressed left at (417, 385)
Screenshot: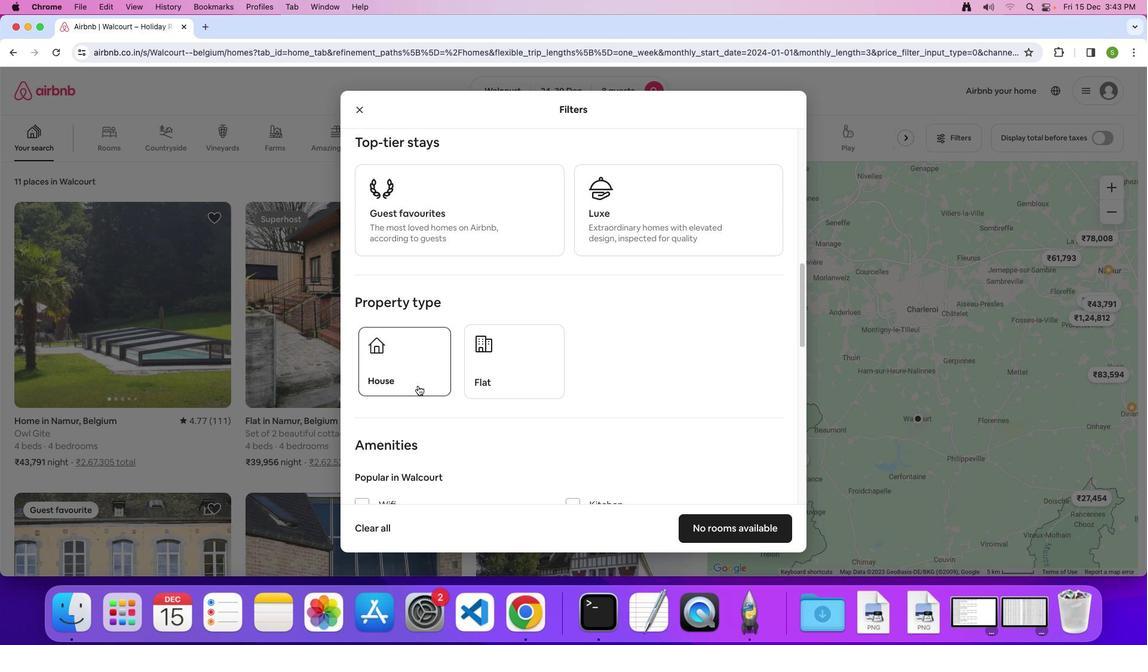 
Action: Mouse moved to (595, 389)
Screenshot: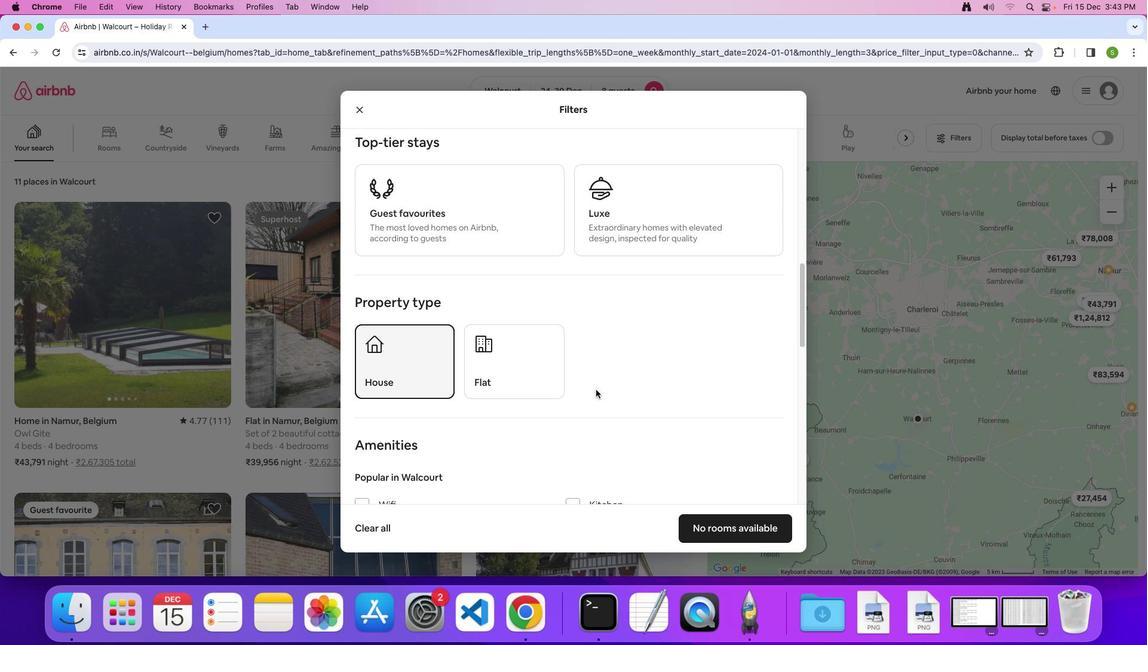 
Action: Mouse scrolled (595, 389) with delta (0, 0)
Screenshot: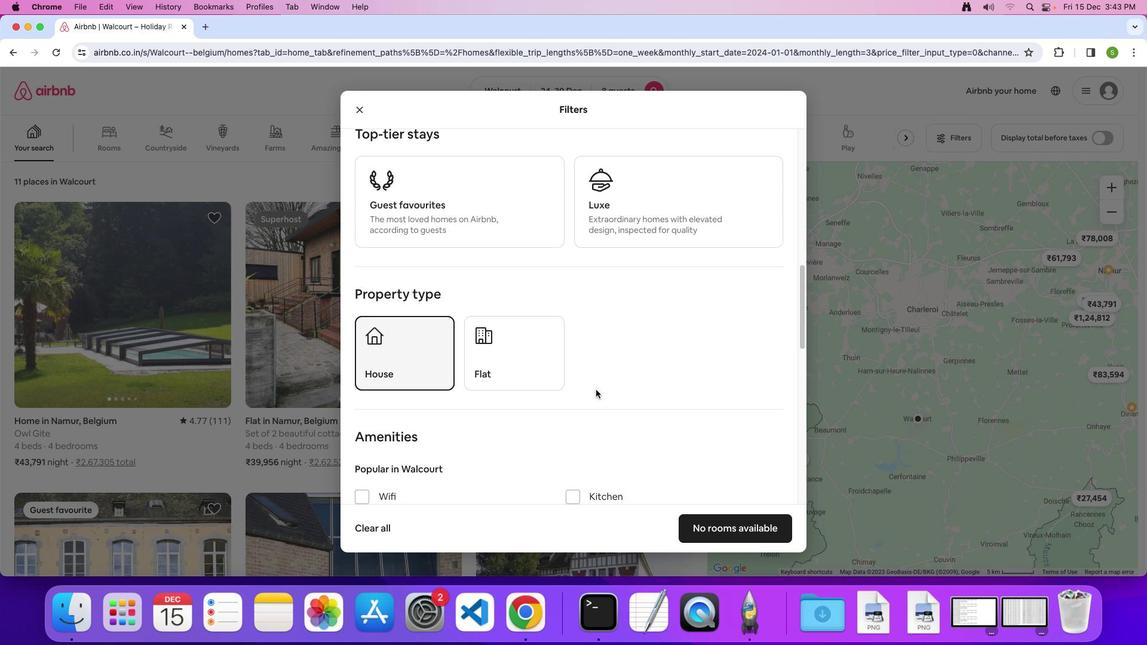 
Action: Mouse scrolled (595, 389) with delta (0, 0)
Screenshot: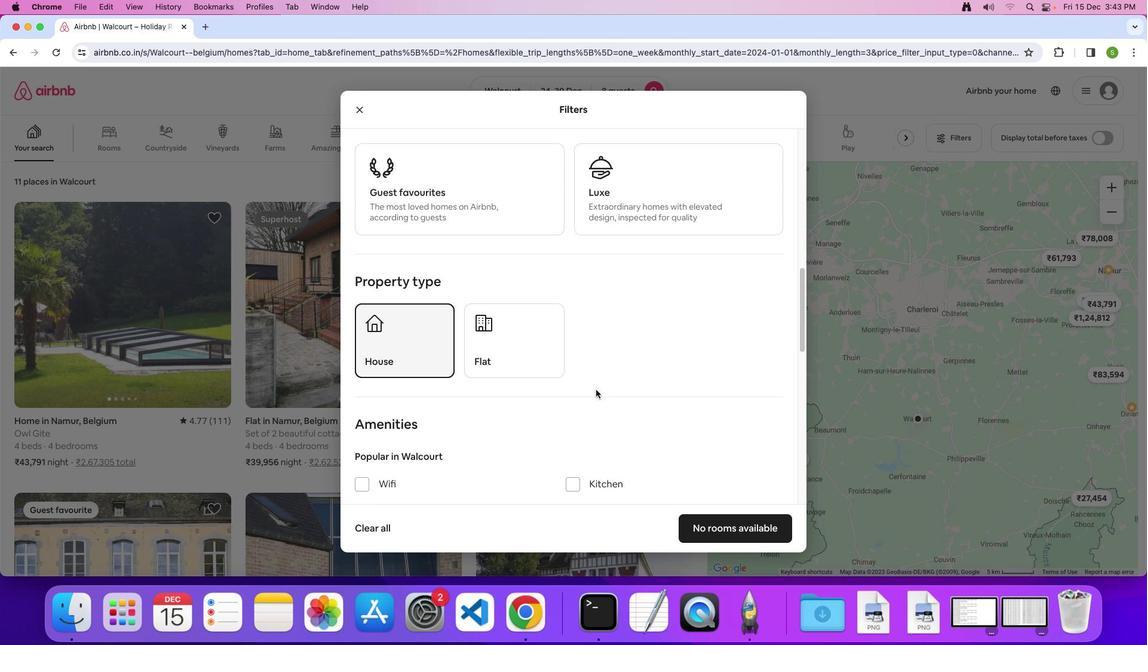 
Action: Mouse scrolled (595, 389) with delta (0, 0)
Screenshot: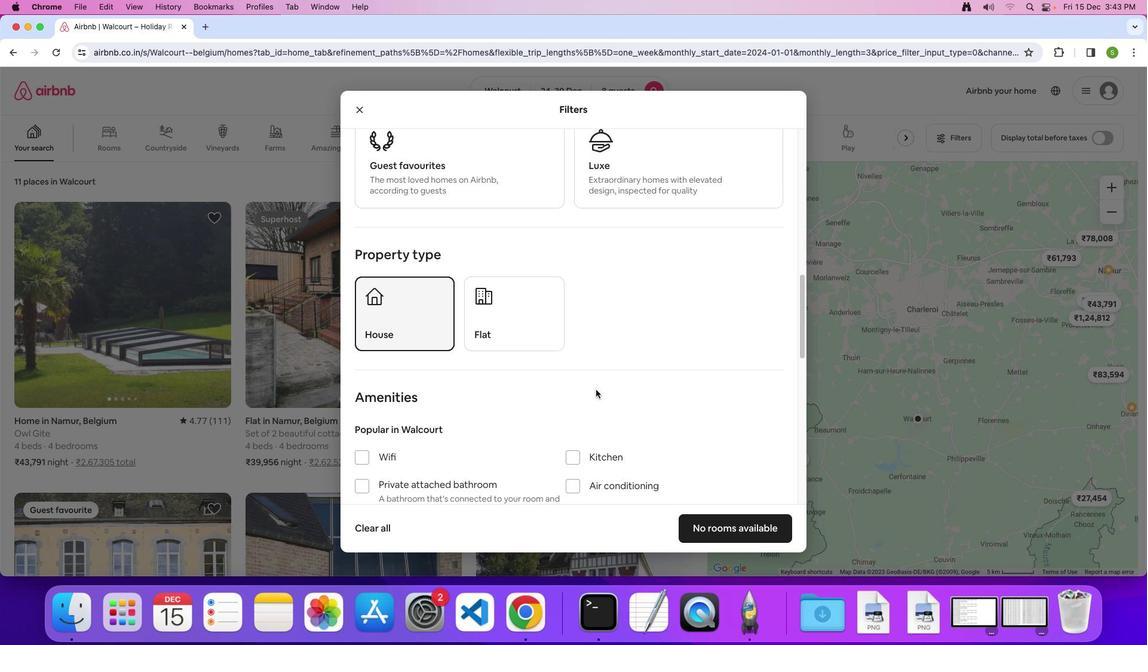 
Action: Mouse scrolled (595, 389) with delta (0, 0)
Screenshot: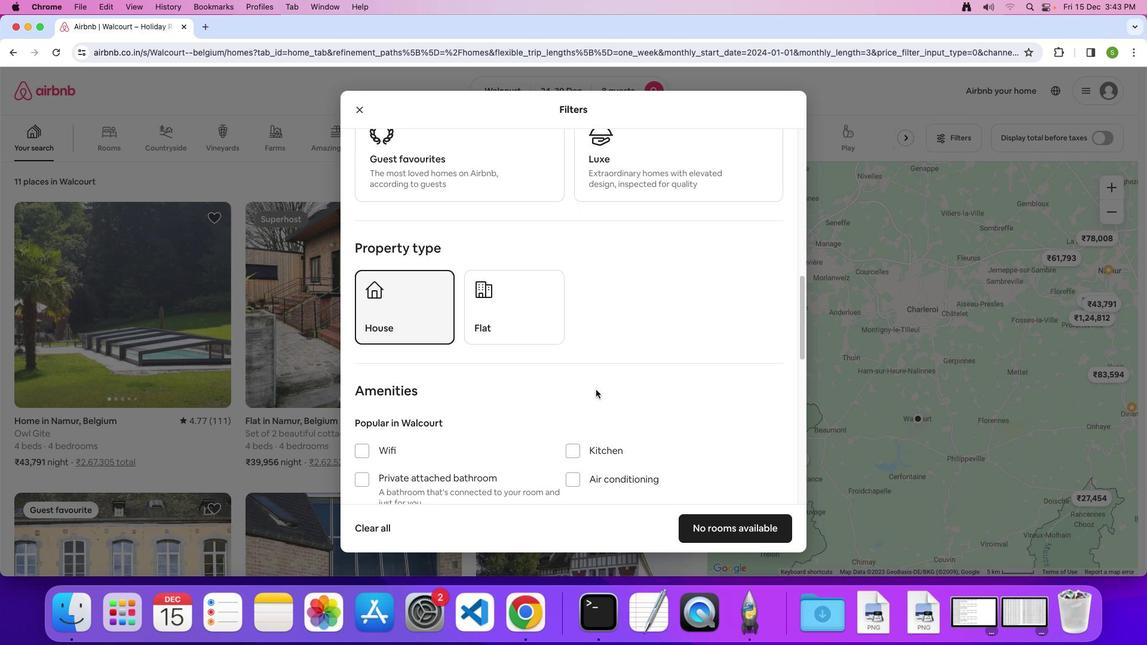 
Action: Mouse scrolled (595, 389) with delta (0, 0)
Screenshot: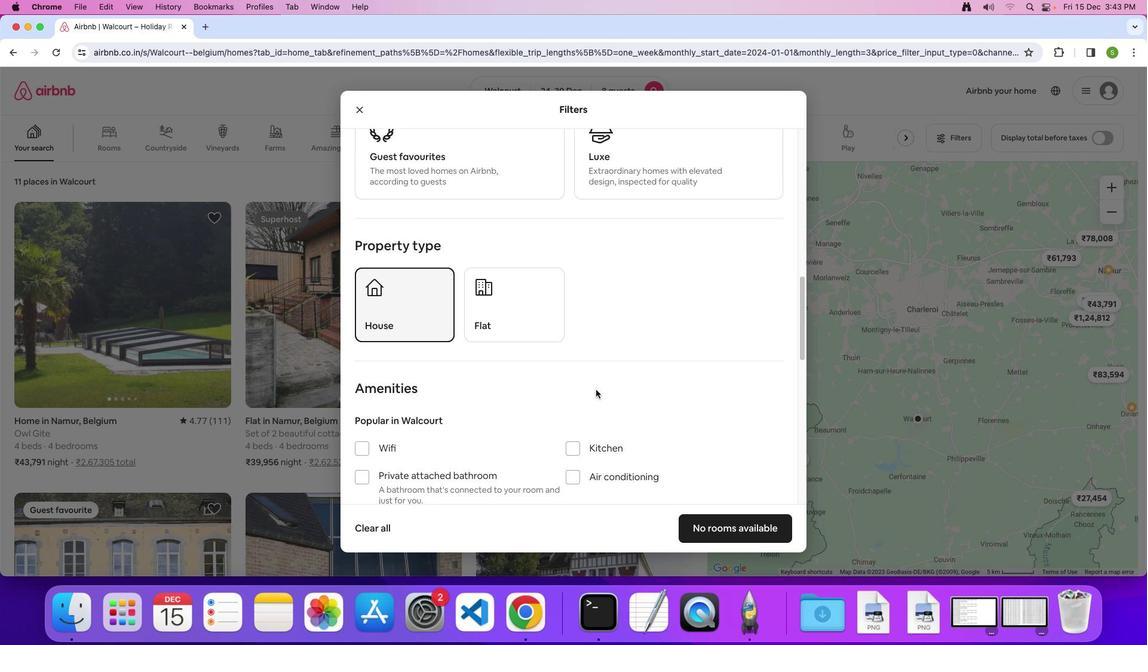 
Action: Mouse scrolled (595, 389) with delta (0, 0)
Screenshot: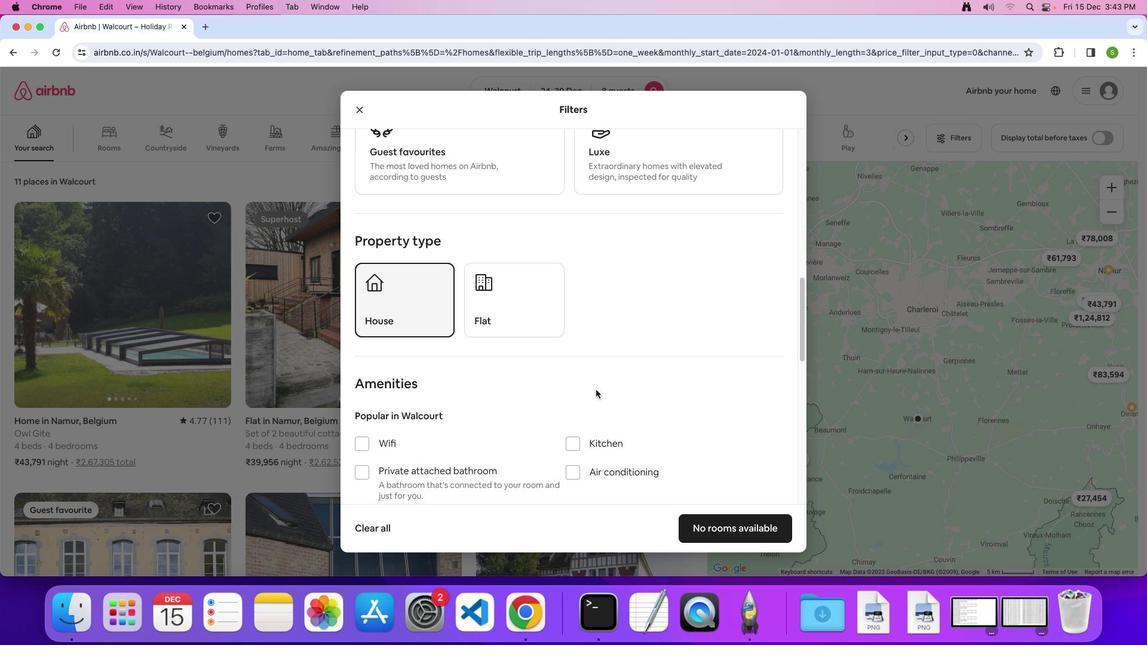 
Action: Mouse scrolled (595, 389) with delta (0, 0)
Screenshot: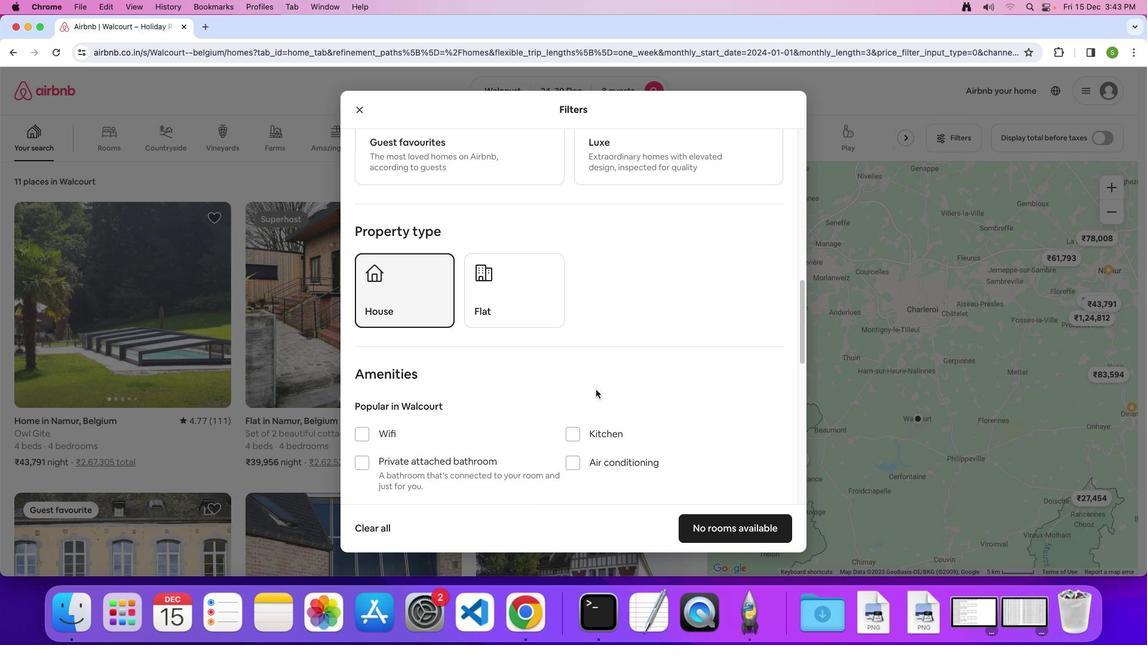 
Action: Mouse scrolled (595, 389) with delta (0, 0)
Screenshot: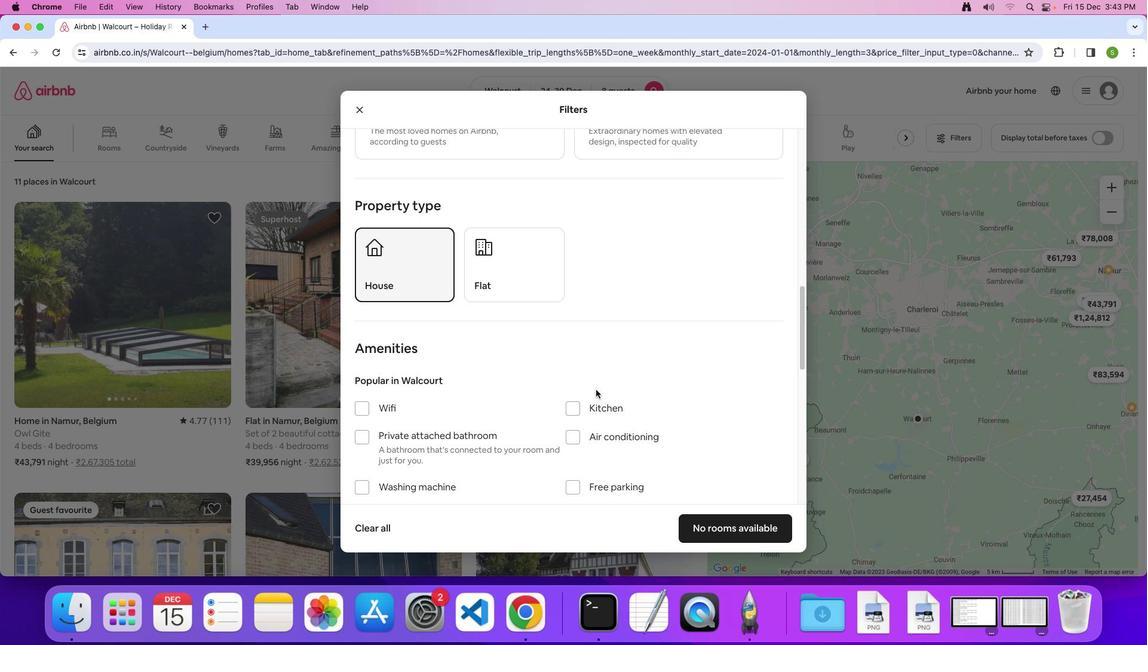 
Action: Mouse scrolled (595, 389) with delta (0, 0)
Screenshot: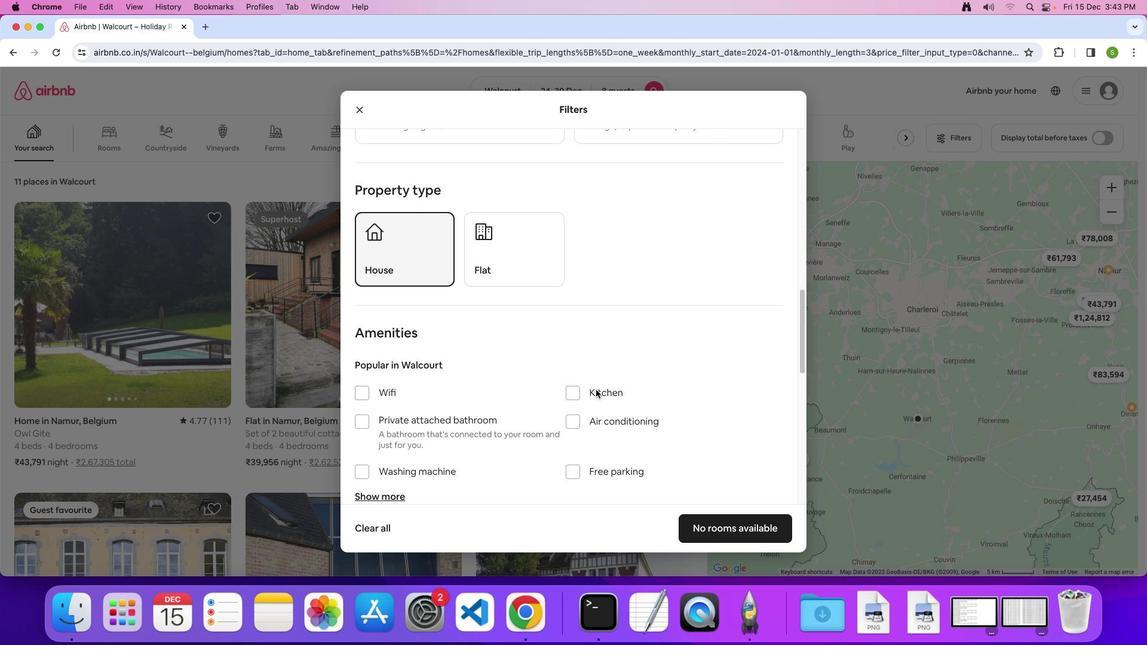 
Action: Mouse scrolled (595, 389) with delta (0, -1)
Screenshot: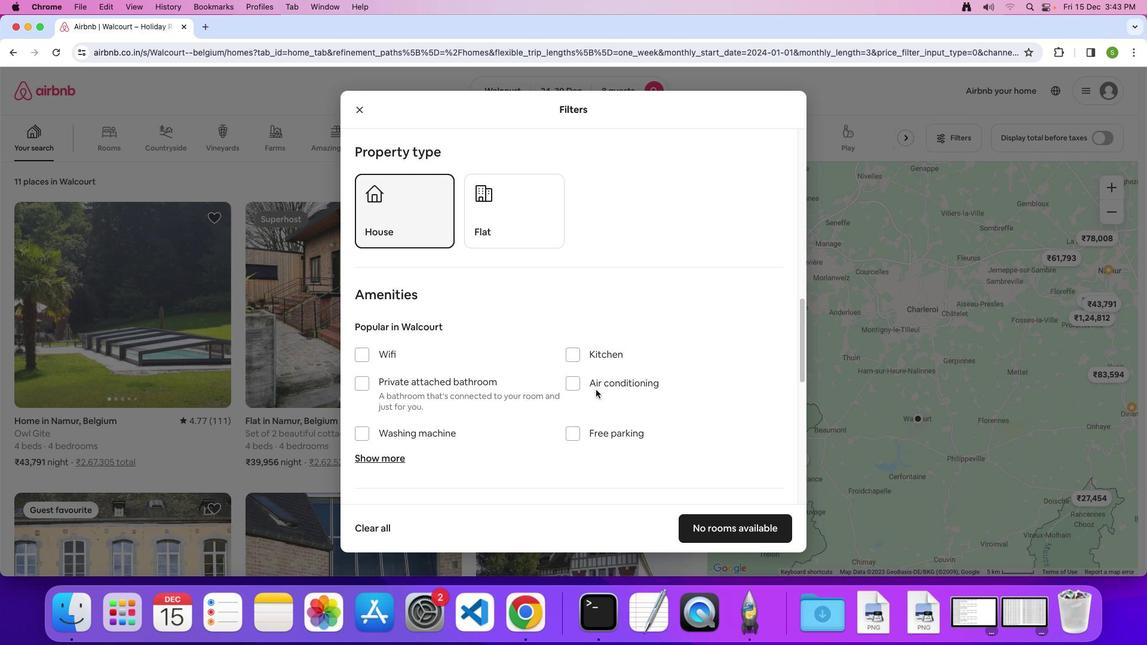 
Action: Mouse scrolled (595, 389) with delta (0, 0)
Screenshot: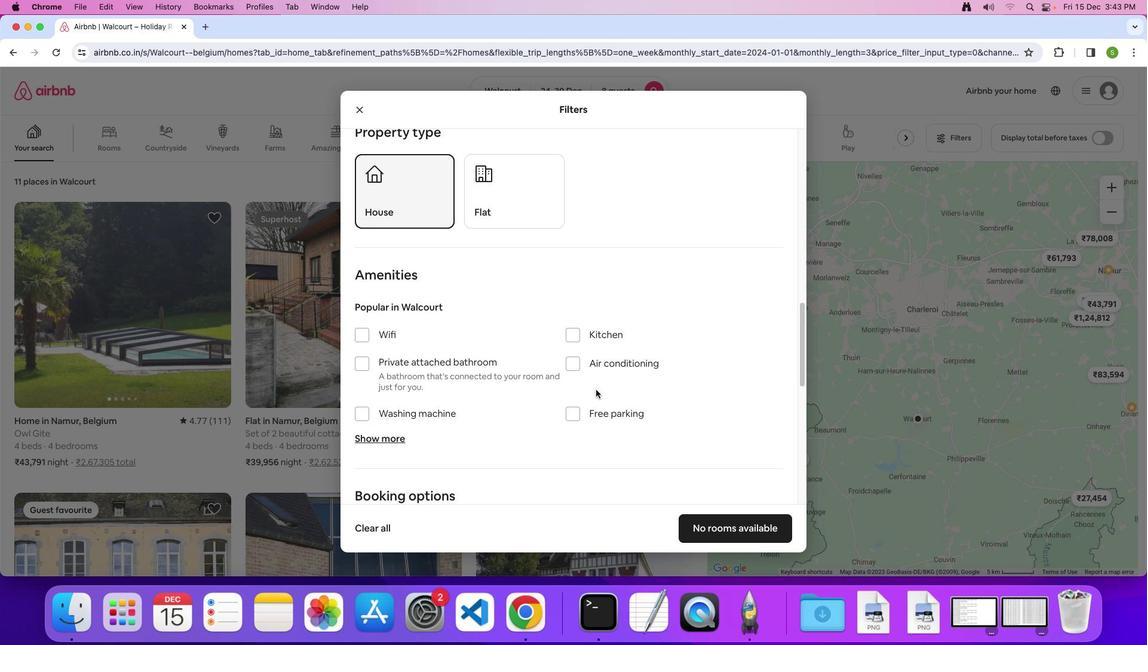 
Action: Mouse scrolled (595, 389) with delta (0, 0)
Screenshot: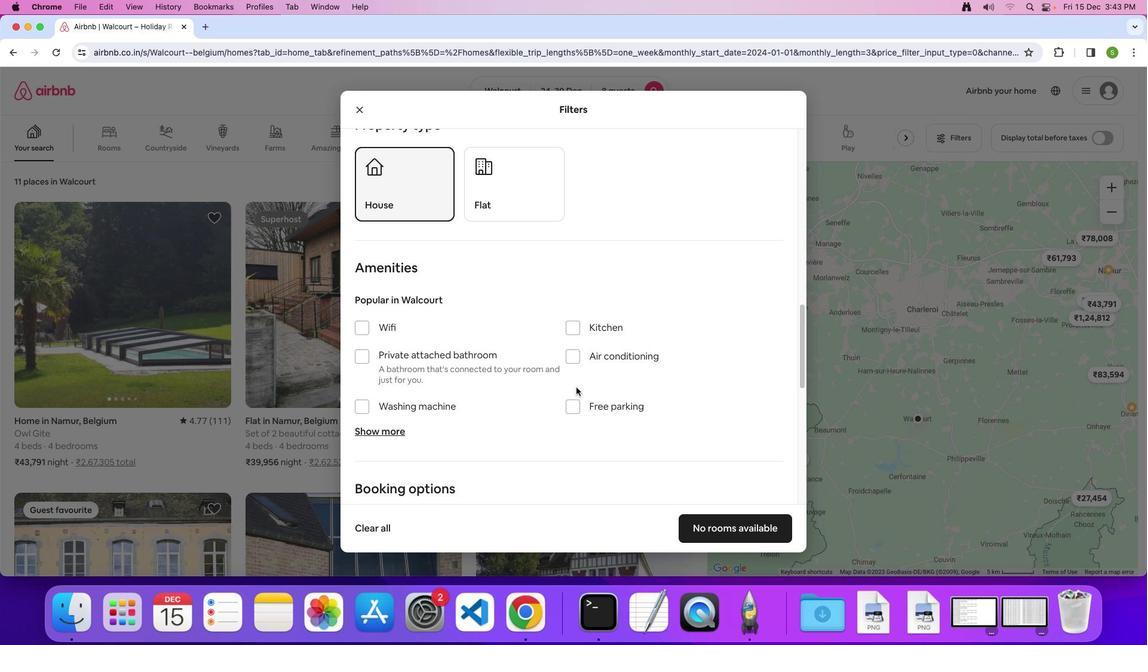 
Action: Mouse moved to (362, 325)
Screenshot: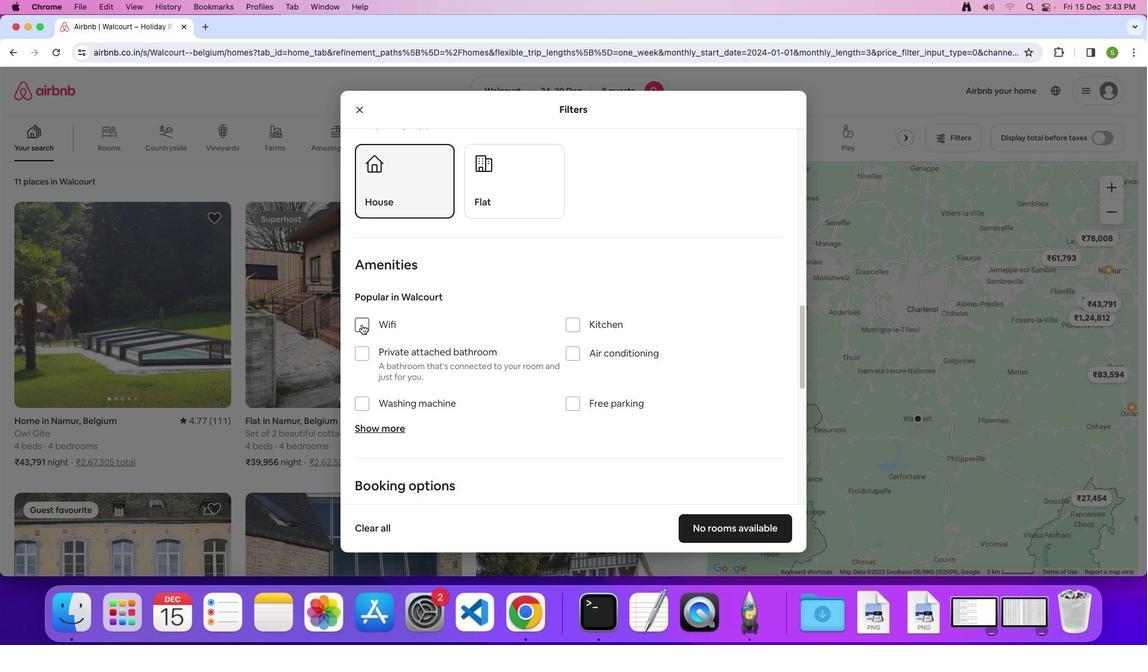 
Action: Mouse pressed left at (362, 325)
Screenshot: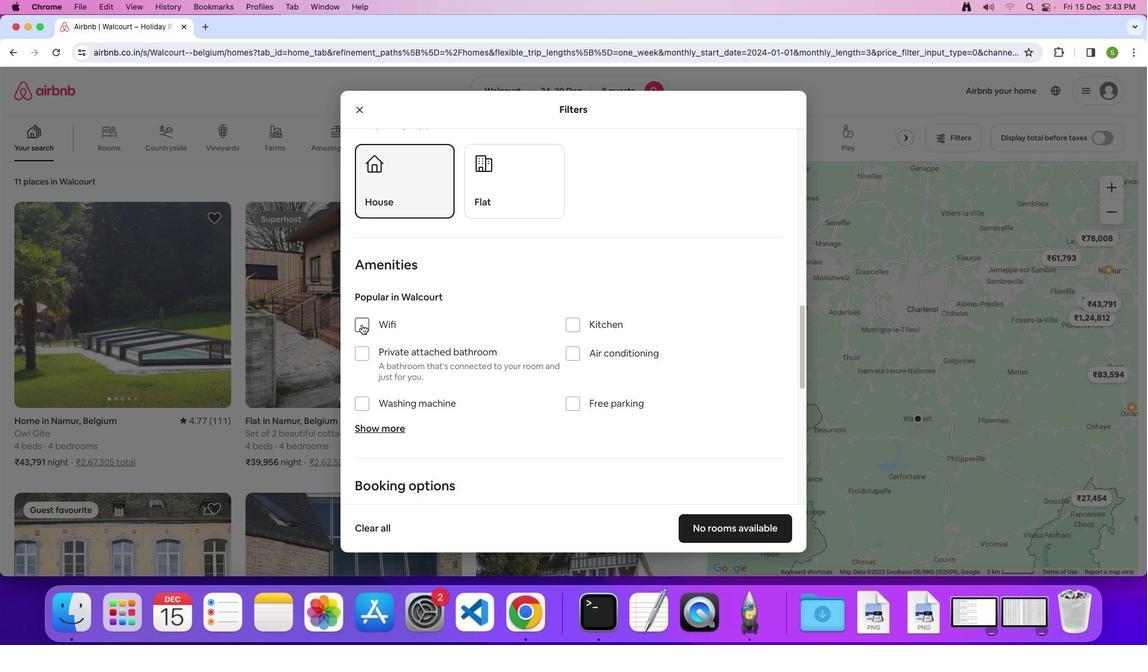 
Action: Mouse moved to (367, 430)
Screenshot: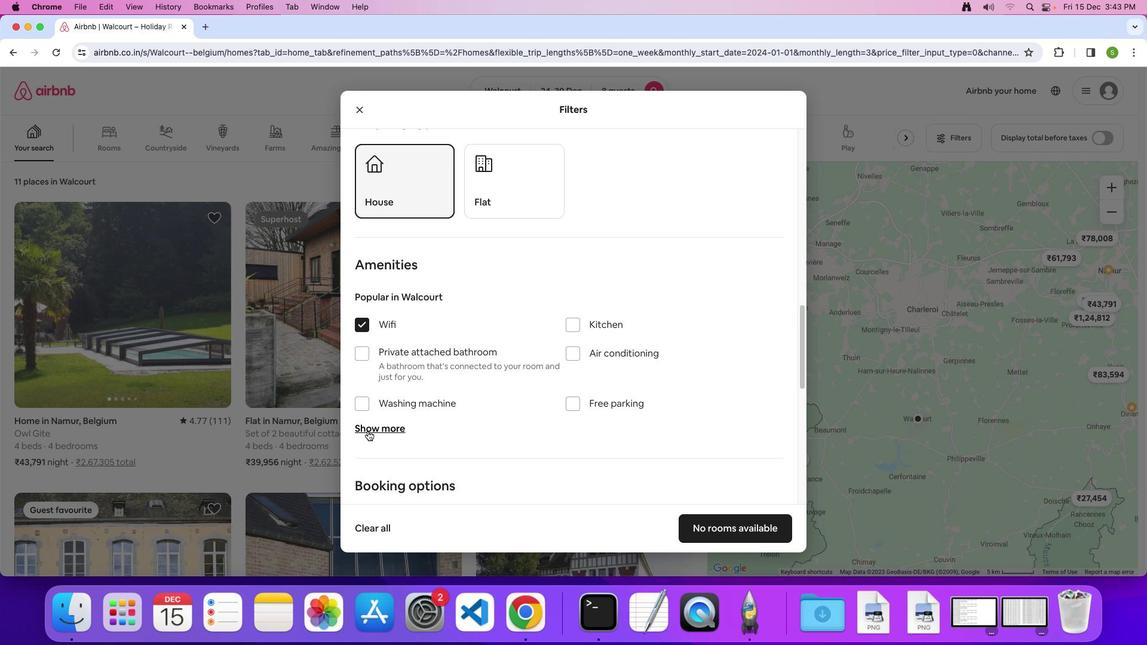 
Action: Mouse pressed left at (367, 430)
Screenshot: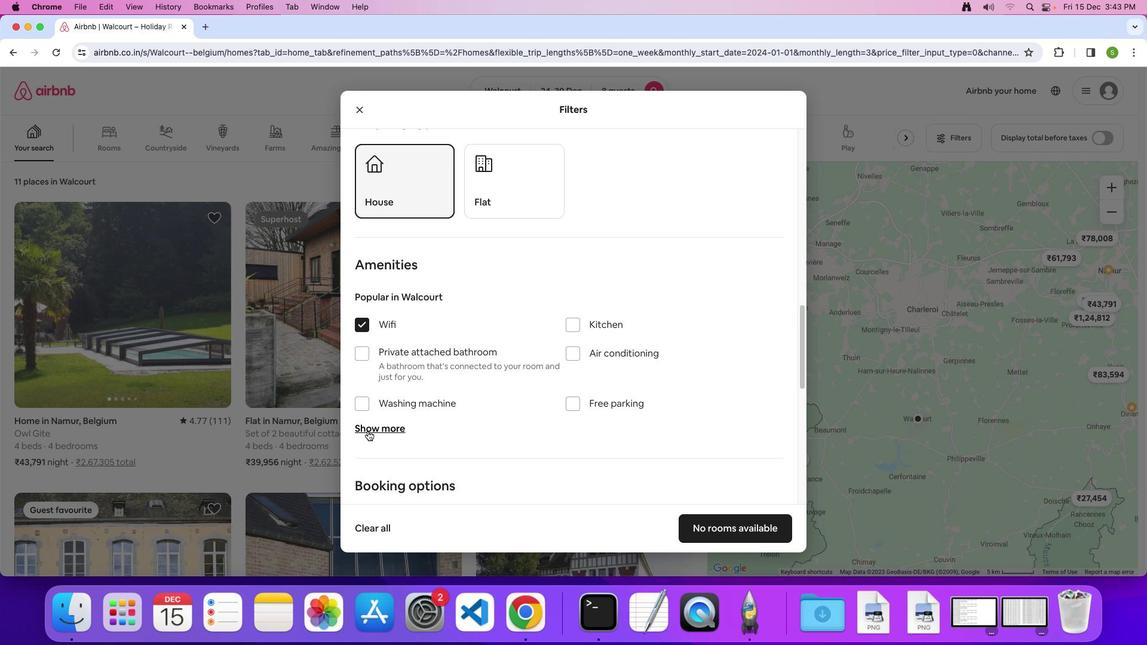 
Action: Mouse moved to (534, 401)
Screenshot: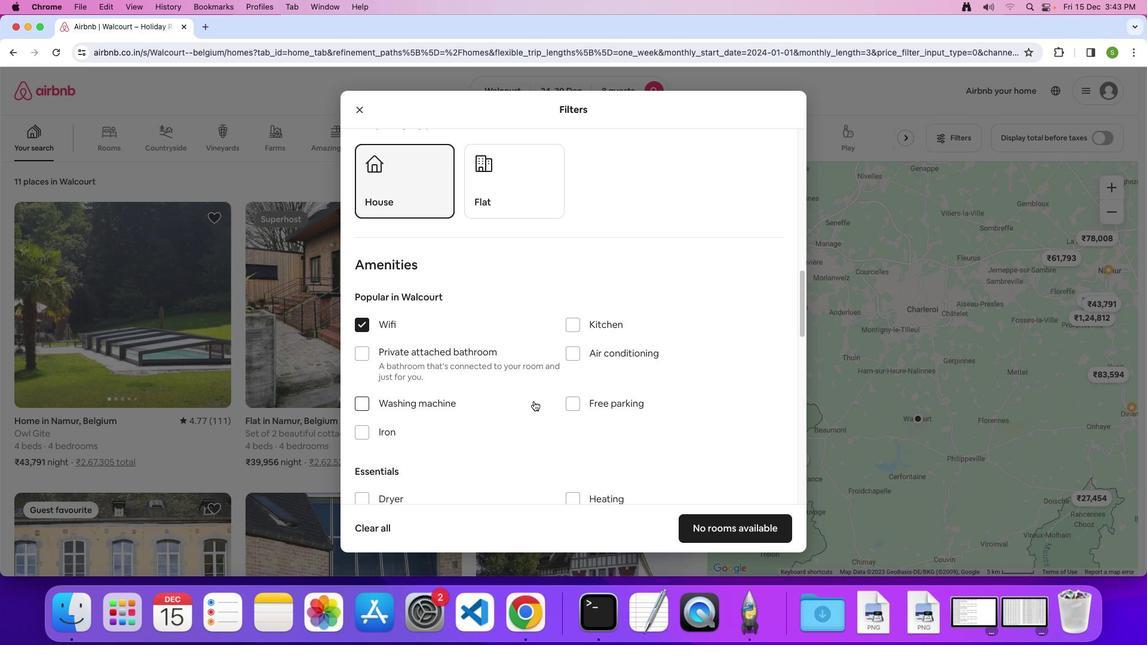 
Action: Mouse scrolled (534, 401) with delta (0, 0)
Screenshot: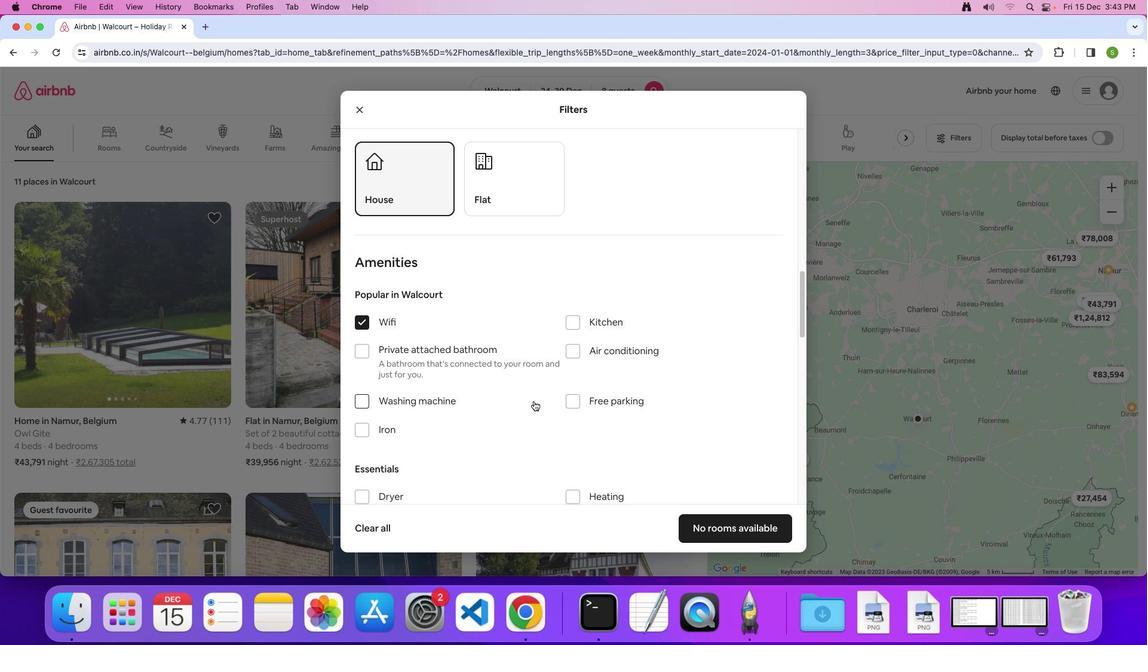 
Action: Mouse scrolled (534, 401) with delta (0, 0)
Screenshot: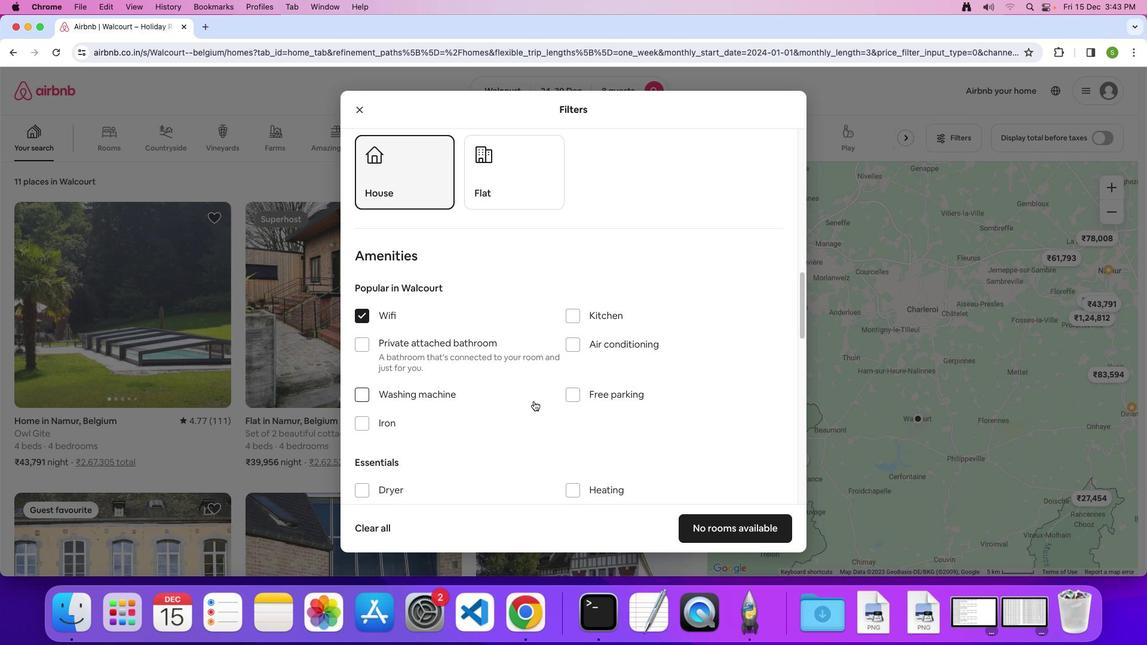 
Action: Mouse scrolled (534, 401) with delta (0, 0)
Screenshot: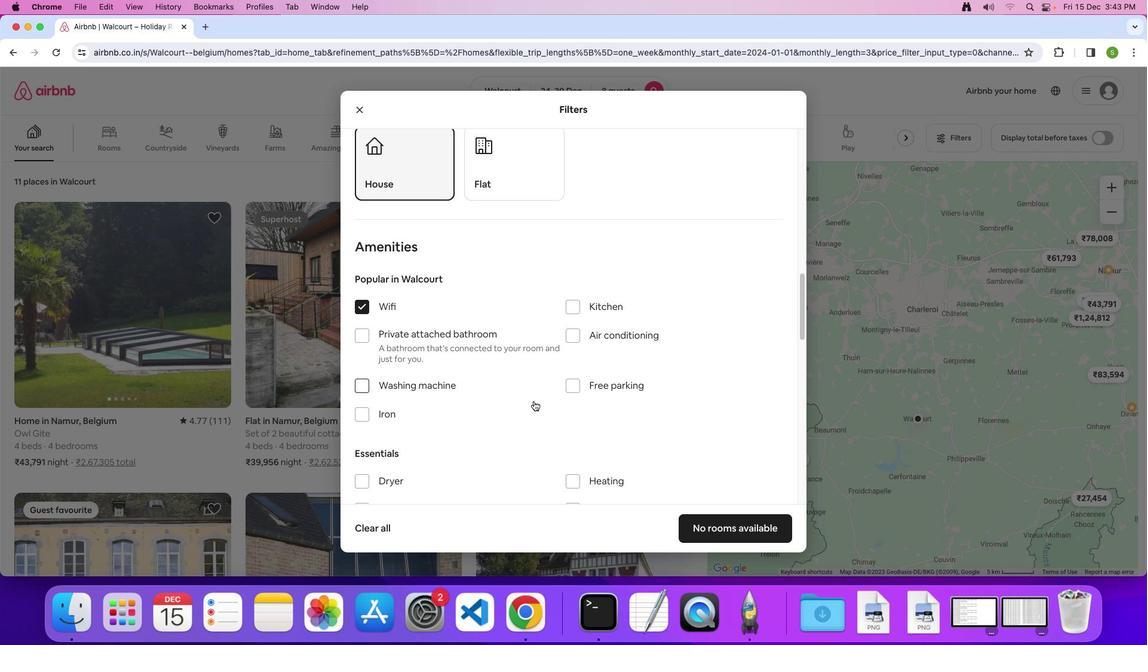 
Action: Mouse scrolled (534, 401) with delta (0, 0)
Screenshot: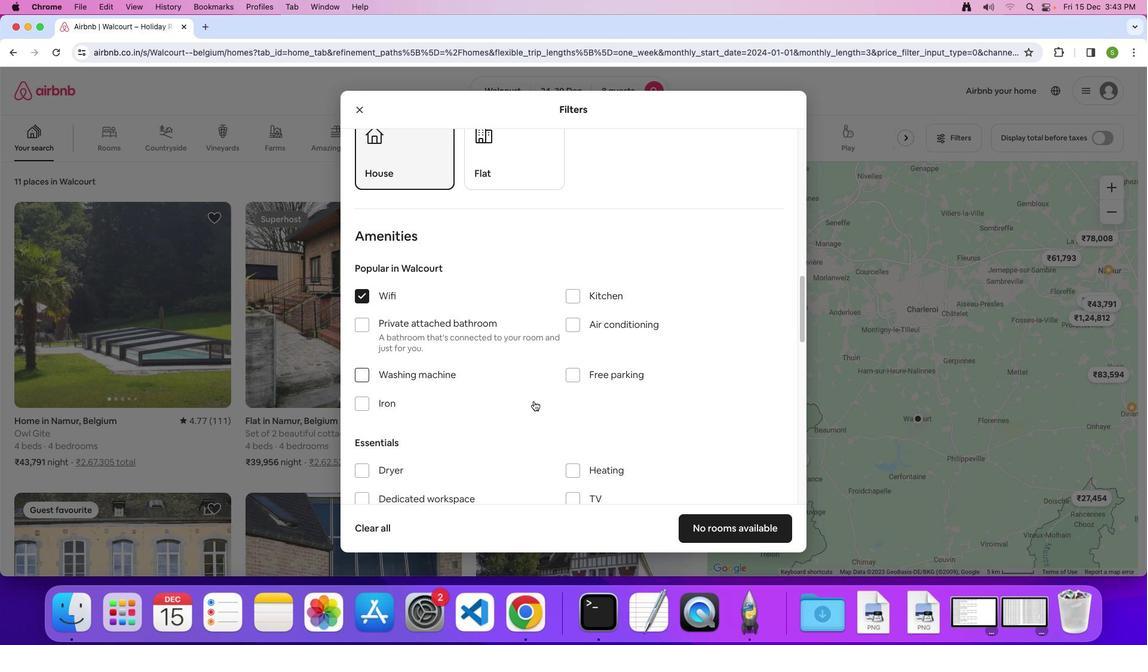 
Action: Mouse scrolled (534, 401) with delta (0, 0)
Screenshot: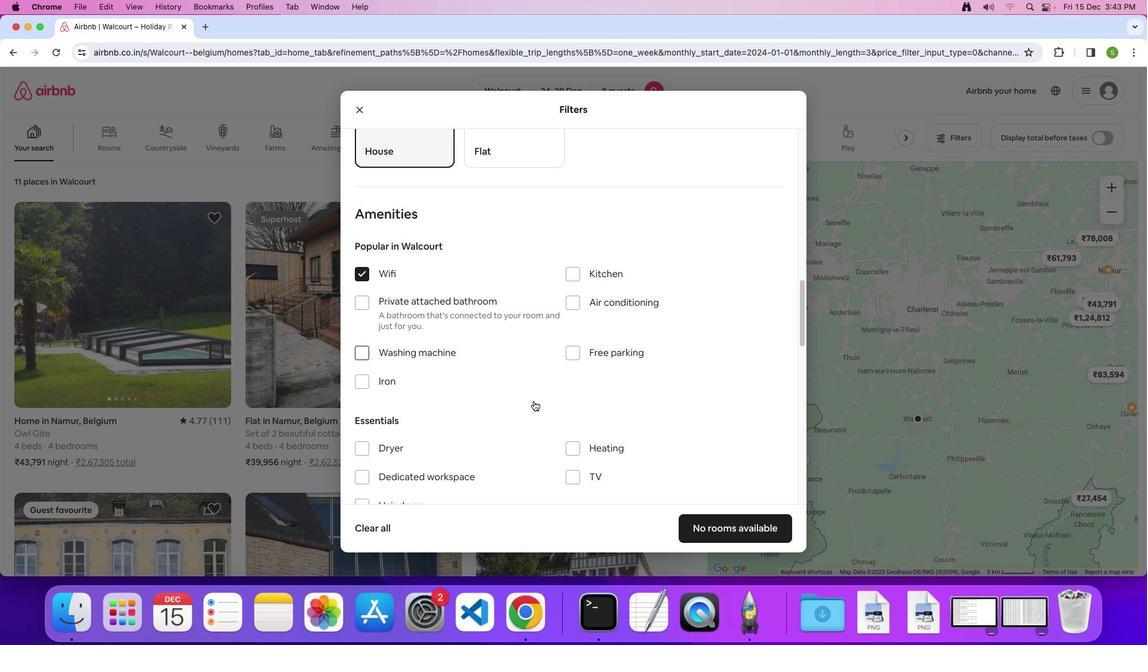 
Action: Mouse scrolled (534, 401) with delta (0, 0)
Screenshot: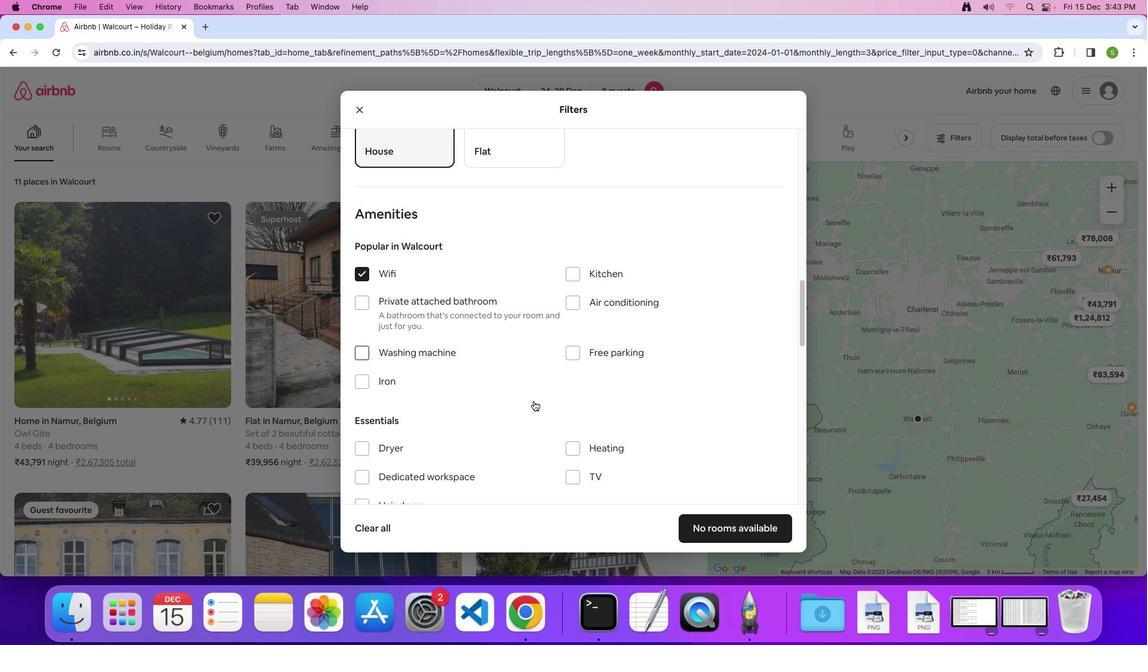 
Action: Mouse moved to (366, 345)
Screenshot: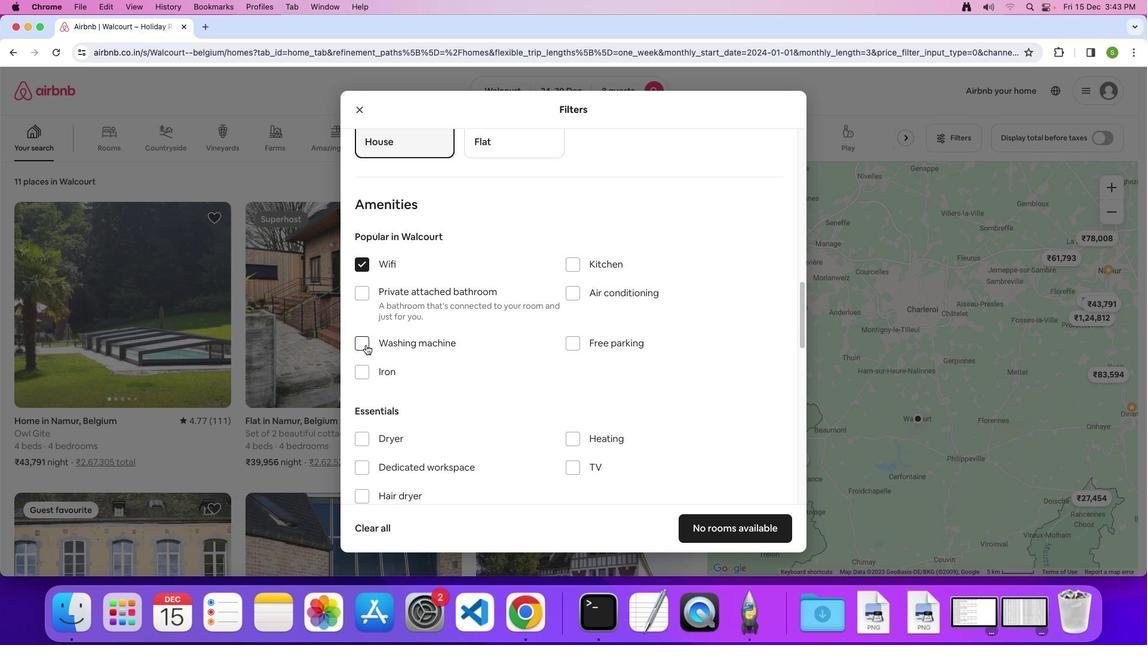 
Action: Mouse pressed left at (366, 345)
Screenshot: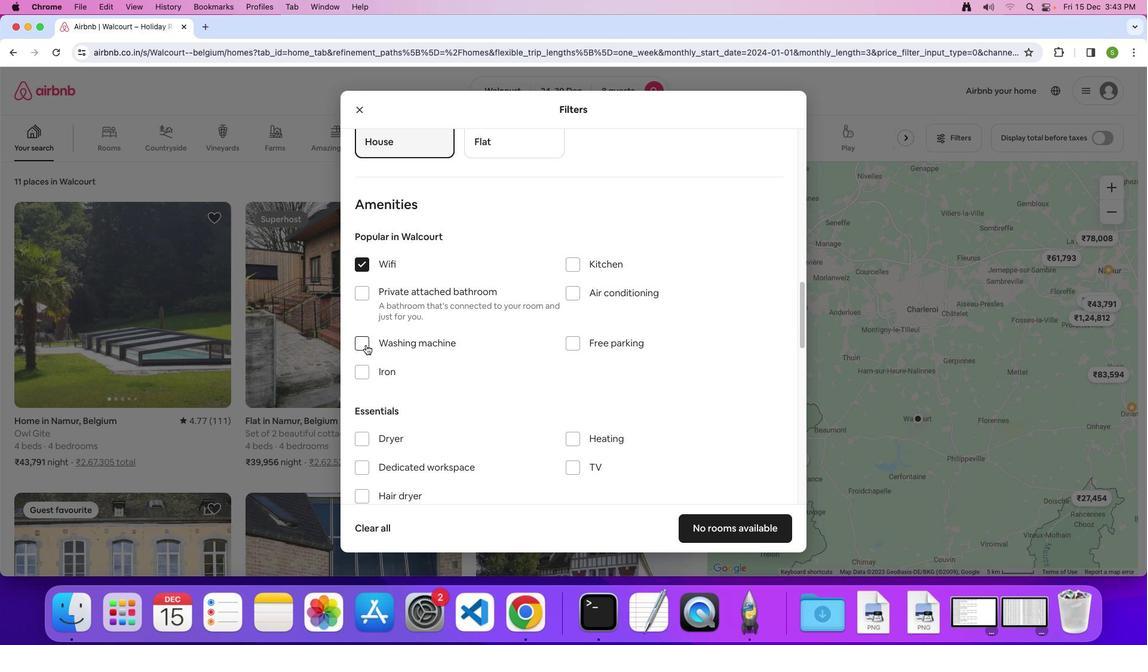 
Action: Mouse moved to (553, 405)
Screenshot: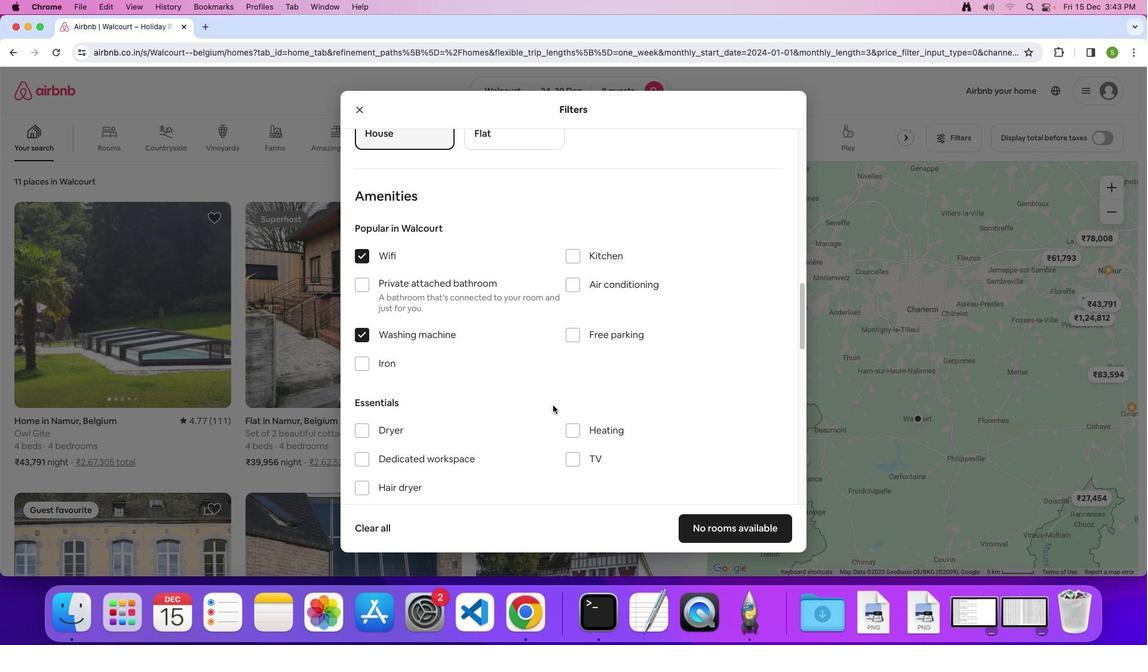 
Action: Mouse scrolled (553, 405) with delta (0, 0)
Screenshot: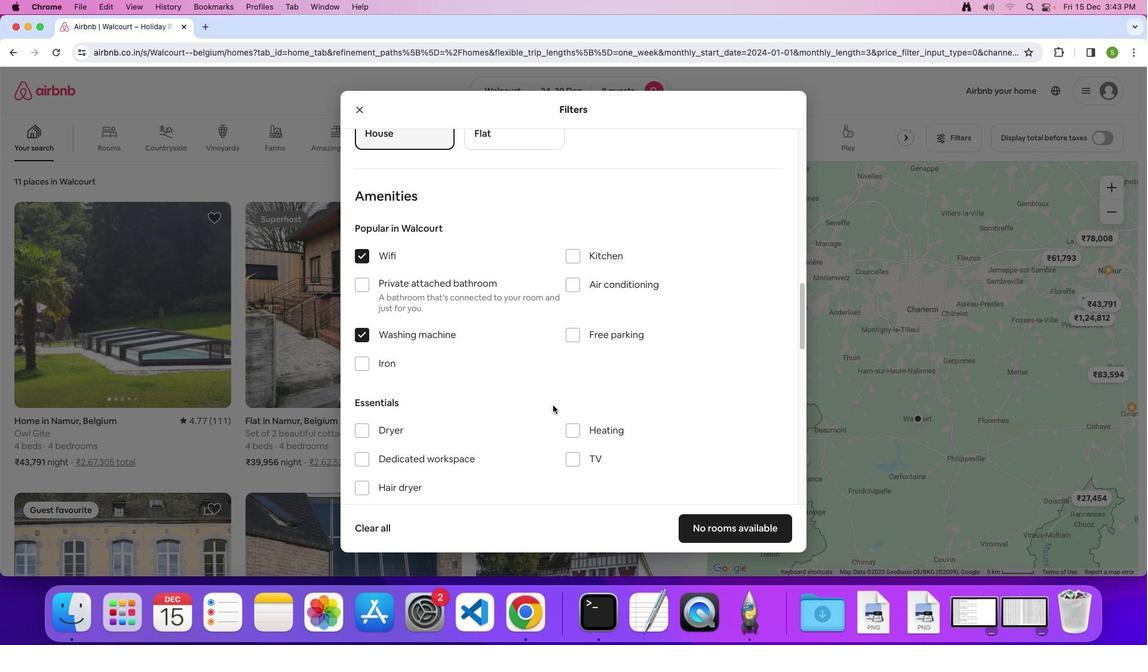 
Action: Mouse moved to (553, 405)
Screenshot: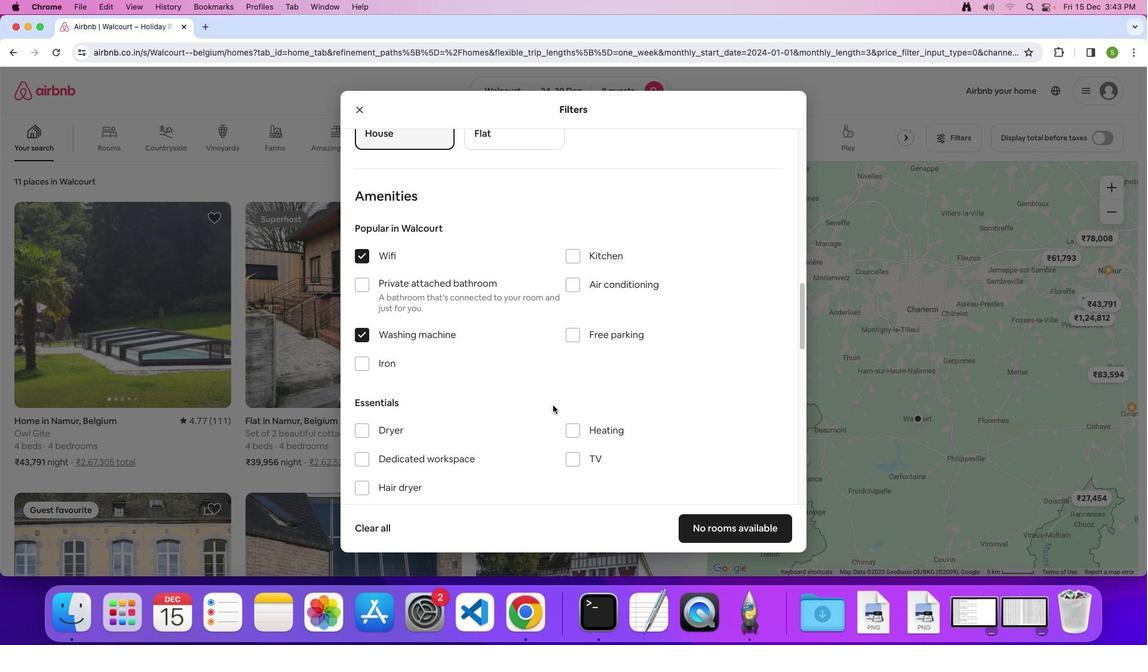 
Action: Mouse scrolled (553, 405) with delta (0, 0)
Screenshot: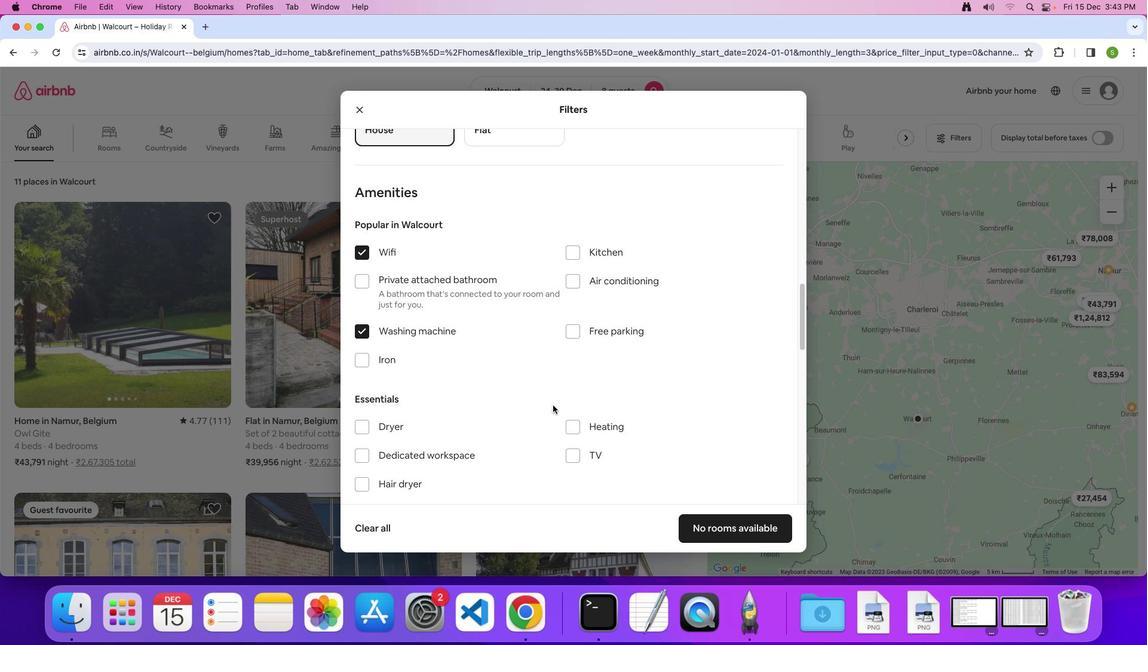 
Action: Mouse scrolled (553, 405) with delta (0, 0)
Screenshot: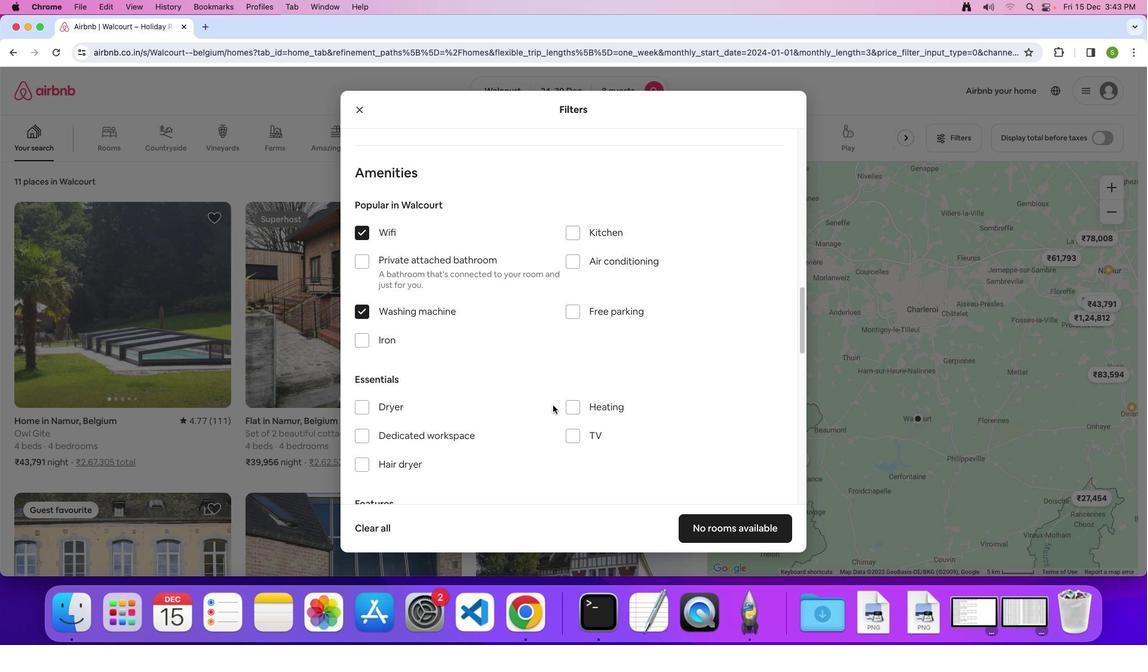 
Action: Mouse scrolled (553, 405) with delta (0, 0)
Screenshot: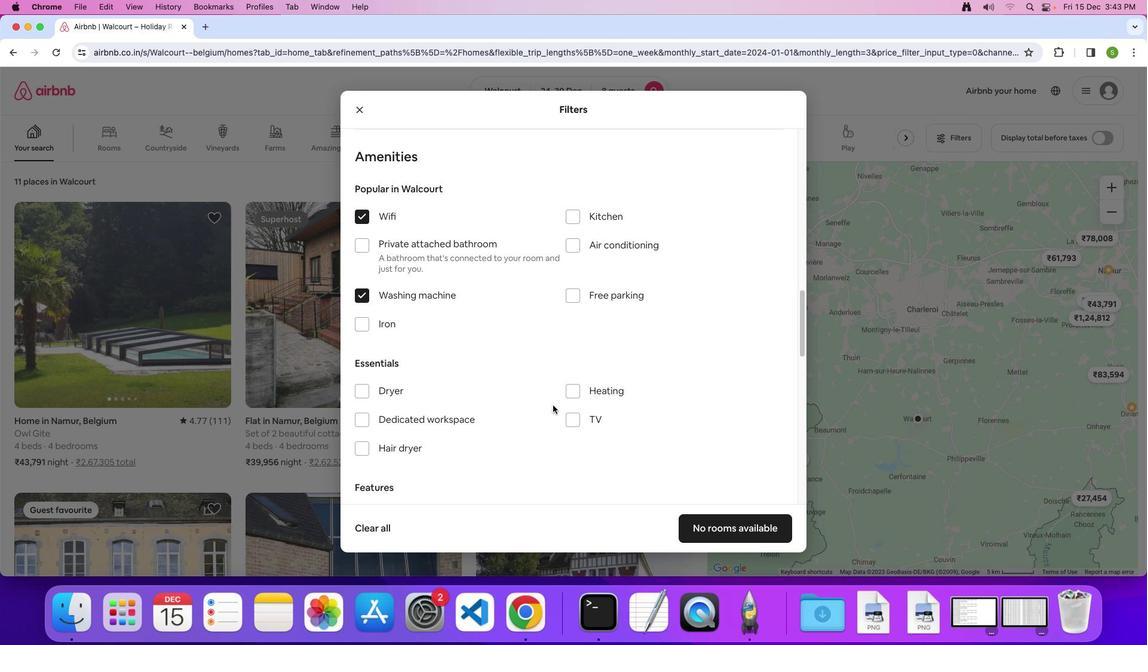 
Action: Mouse scrolled (553, 405) with delta (0, 0)
Screenshot: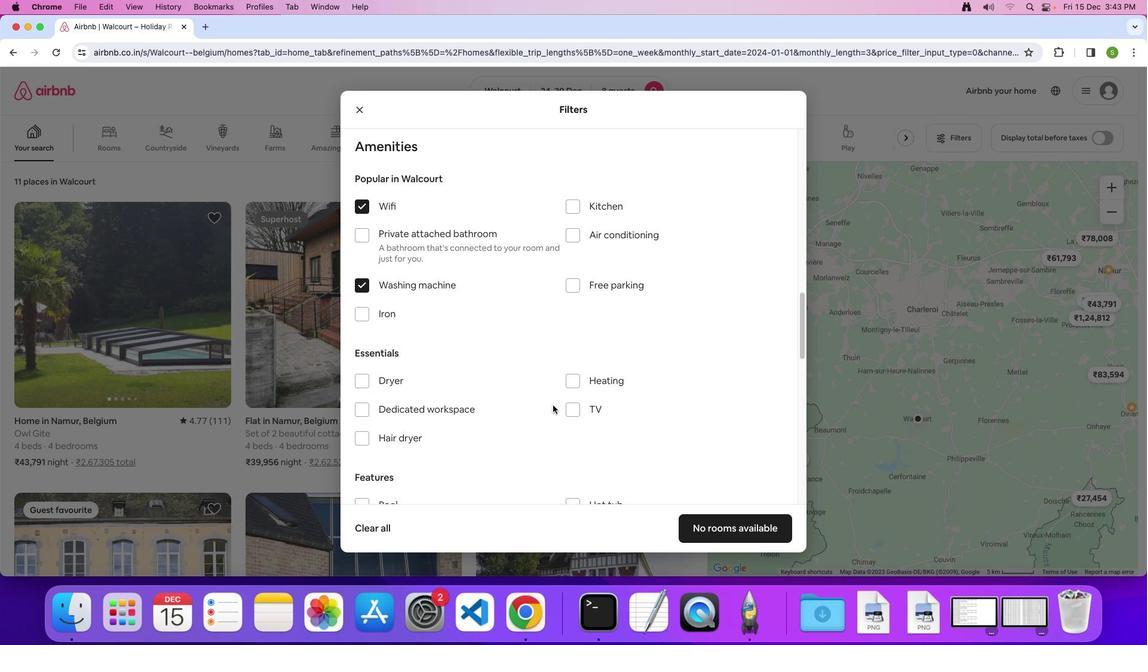 
Action: Mouse moved to (580, 407)
Screenshot: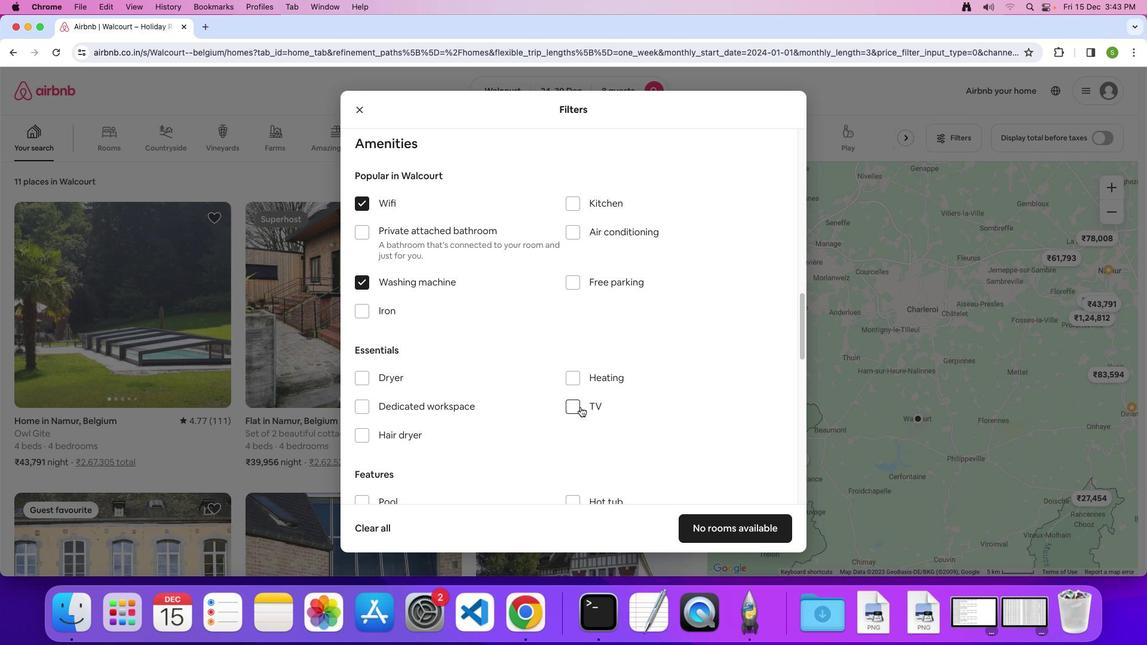 
Action: Mouse pressed left at (580, 407)
Screenshot: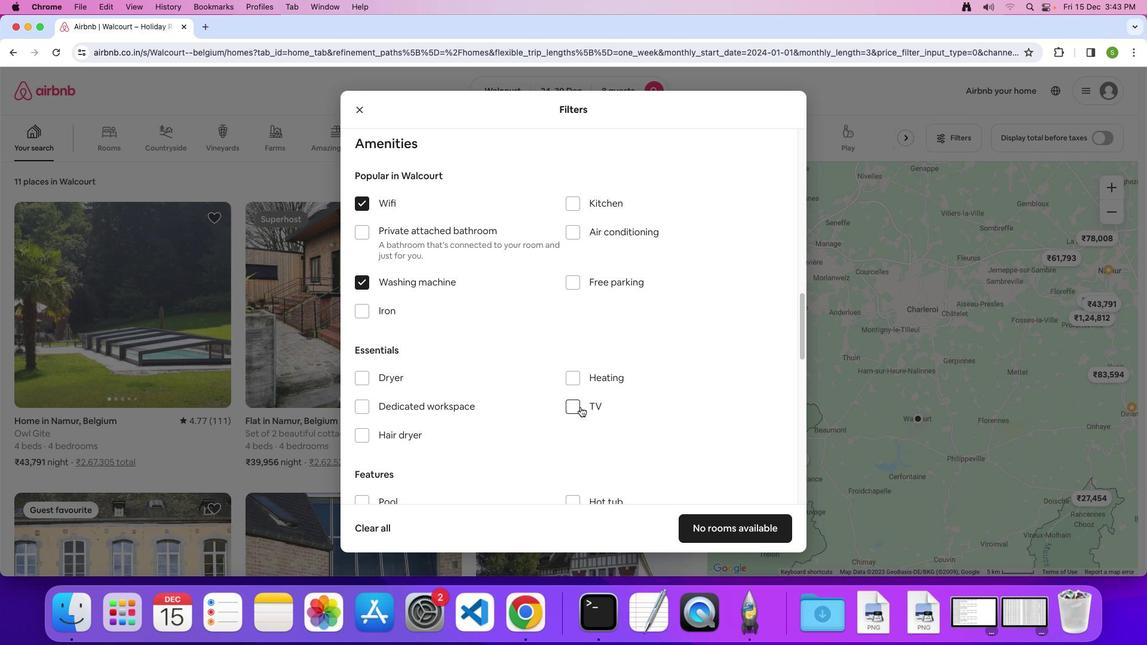 
Action: Mouse moved to (578, 376)
Screenshot: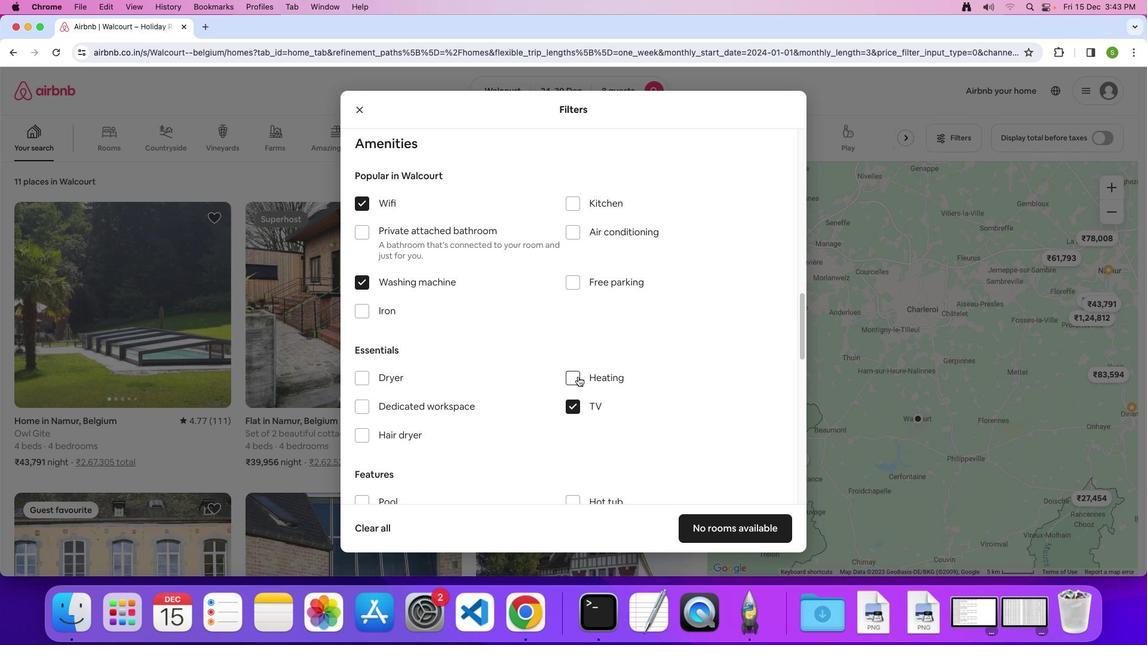 
Action: Mouse pressed left at (578, 376)
Screenshot: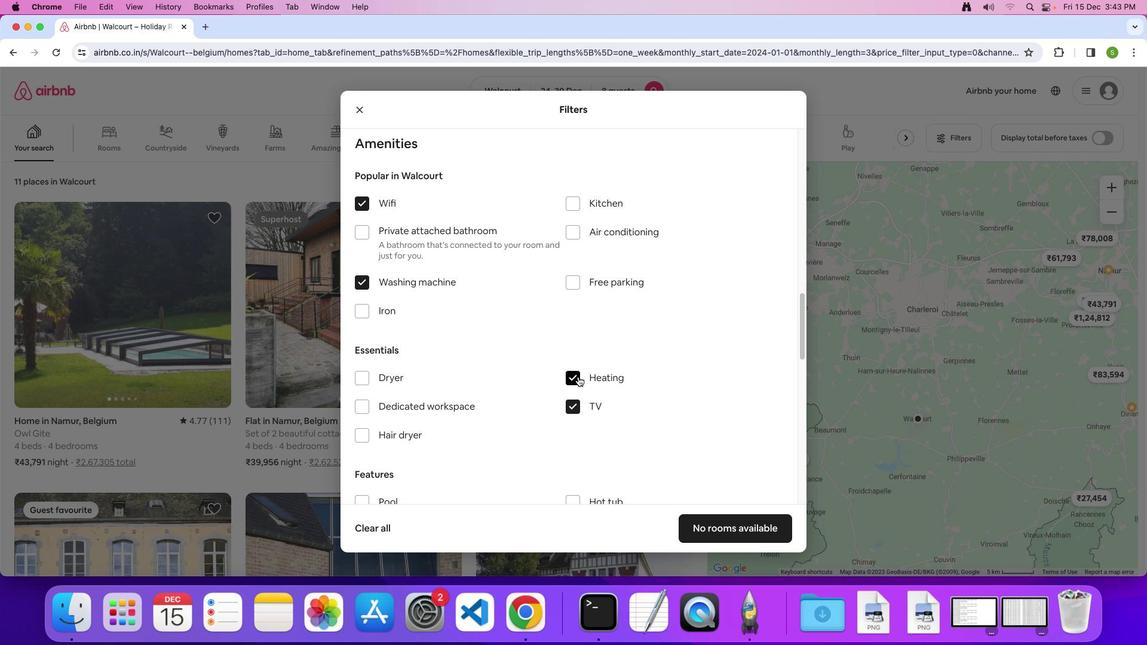 
Action: Mouse moved to (521, 400)
Screenshot: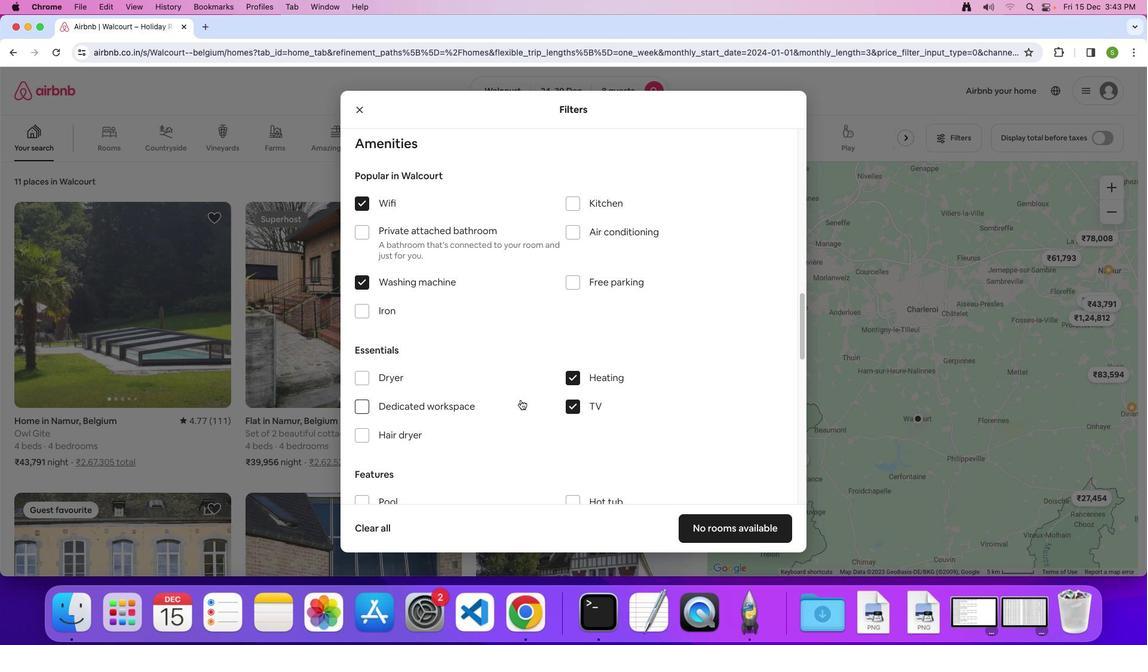 
Action: Mouse scrolled (521, 400) with delta (0, 0)
Screenshot: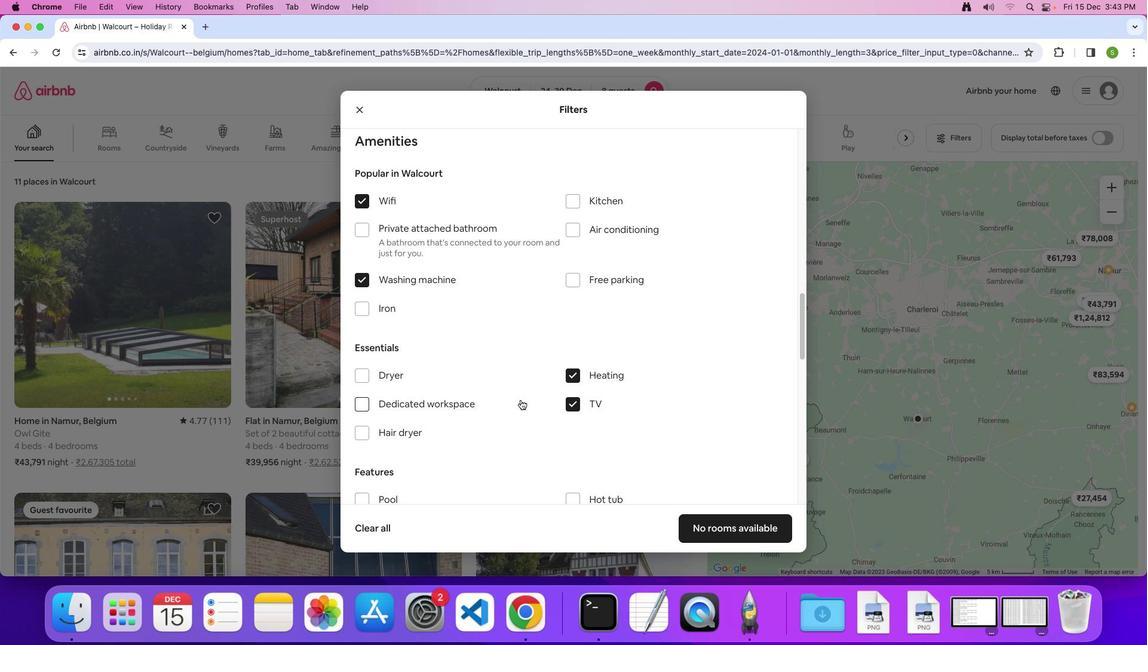 
Action: Mouse scrolled (521, 400) with delta (0, 0)
Screenshot: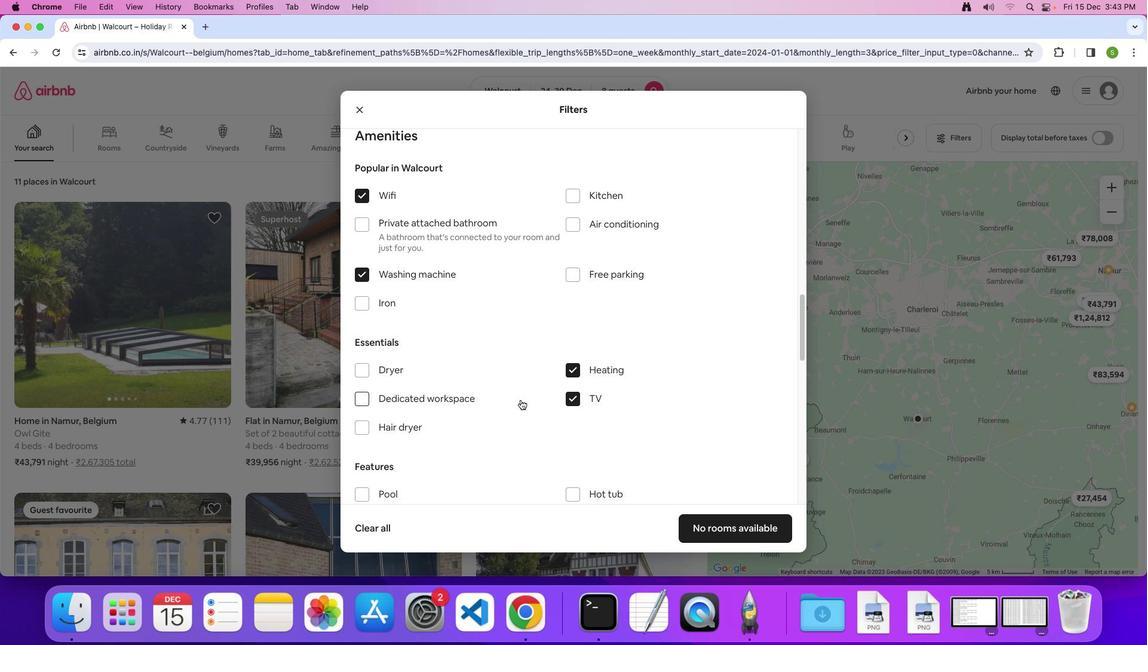 
Action: Mouse scrolled (521, 400) with delta (0, 0)
Screenshot: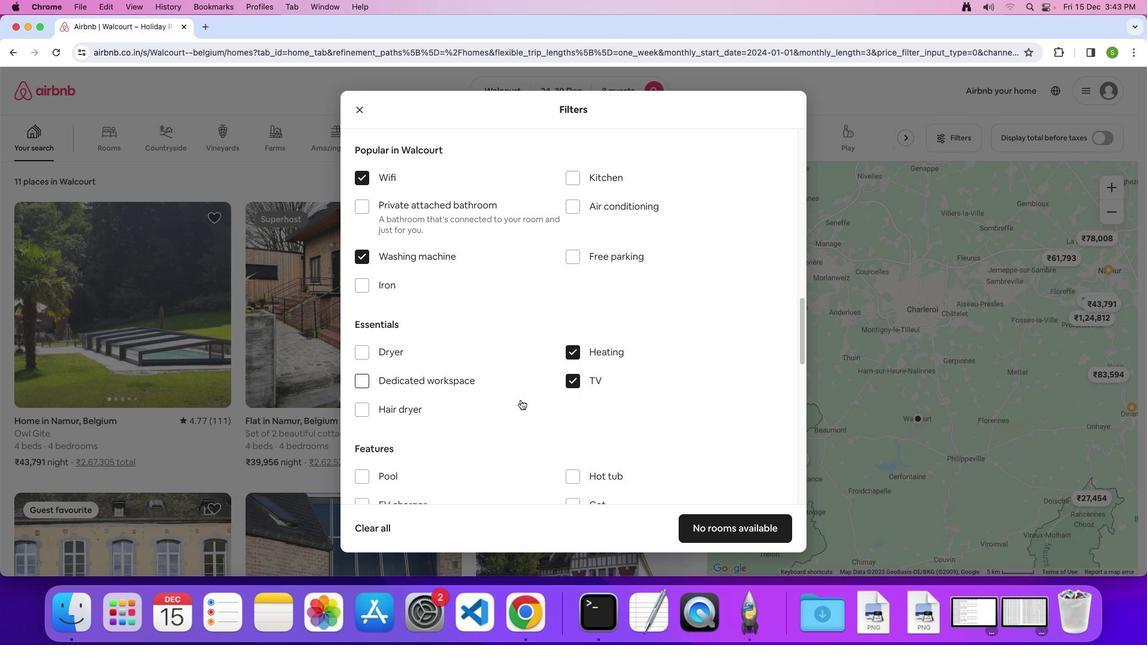
Action: Mouse scrolled (521, 400) with delta (0, 0)
Screenshot: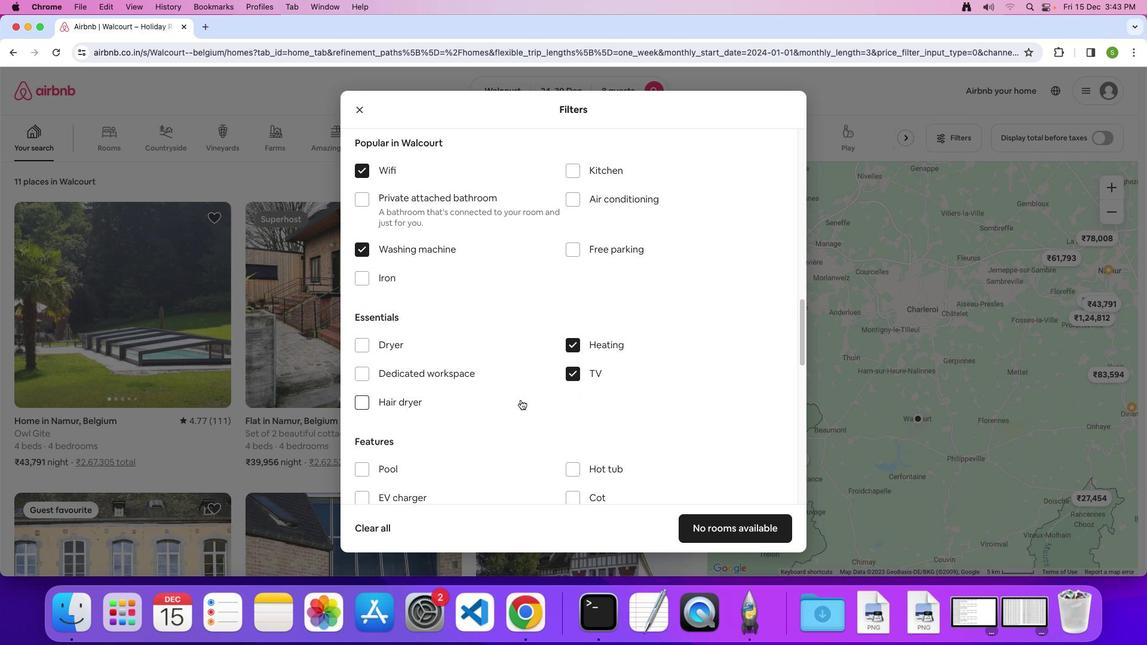 
Action: Mouse scrolled (521, 400) with delta (0, 0)
Screenshot: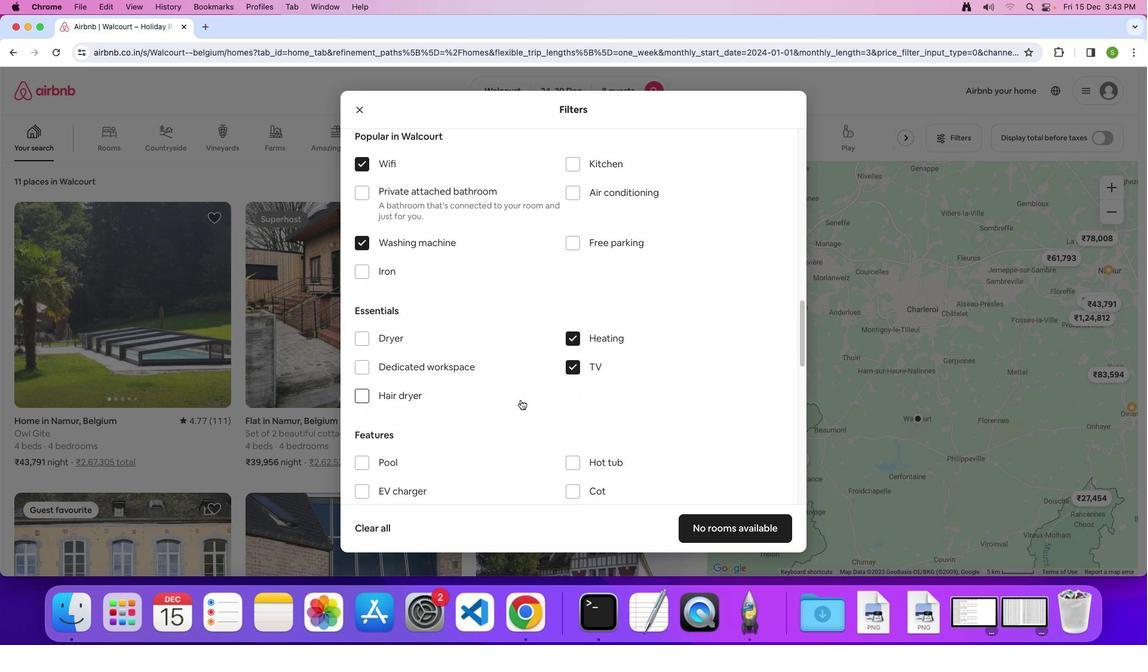 
Action: Mouse moved to (569, 456)
Screenshot: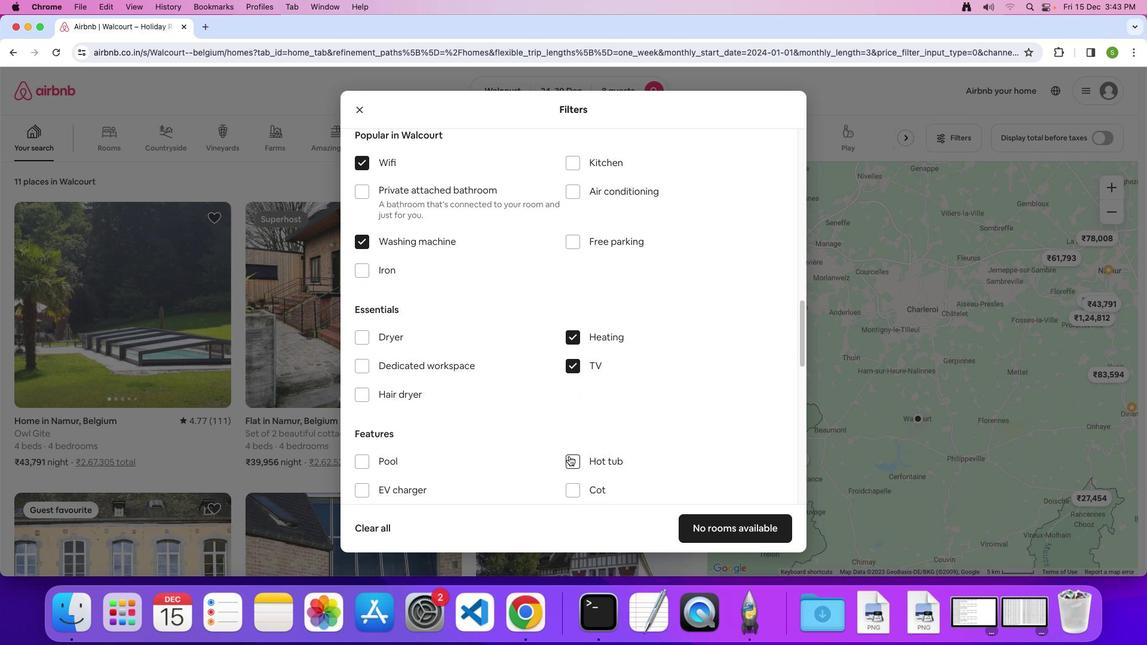 
Action: Mouse pressed left at (569, 456)
Screenshot: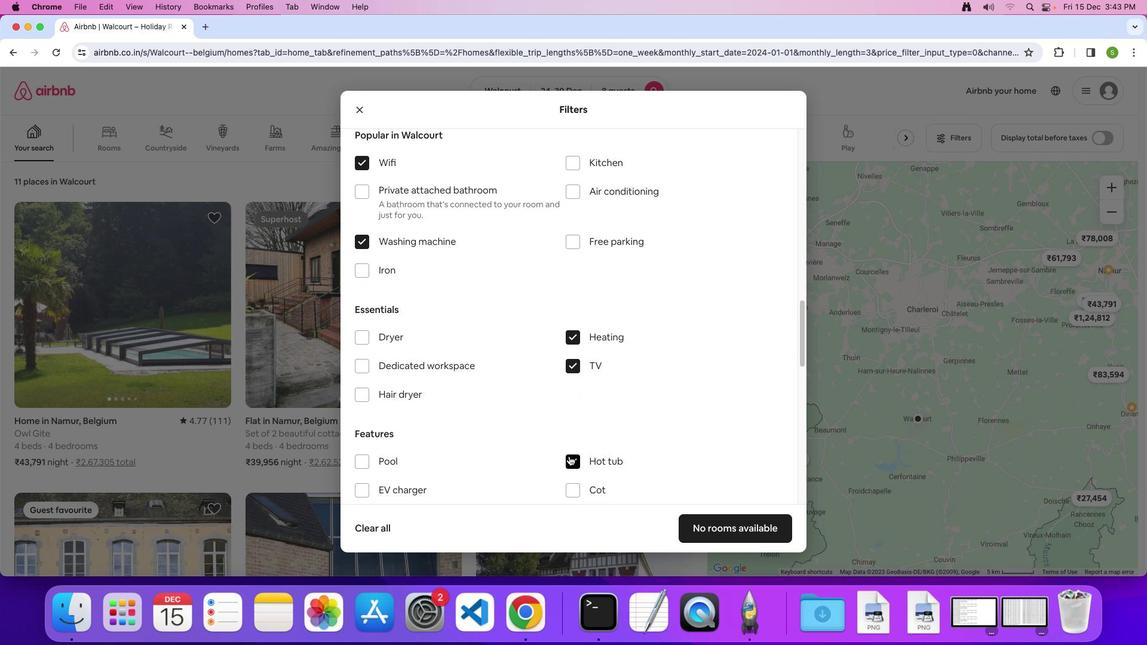 
Action: Mouse moved to (512, 440)
Screenshot: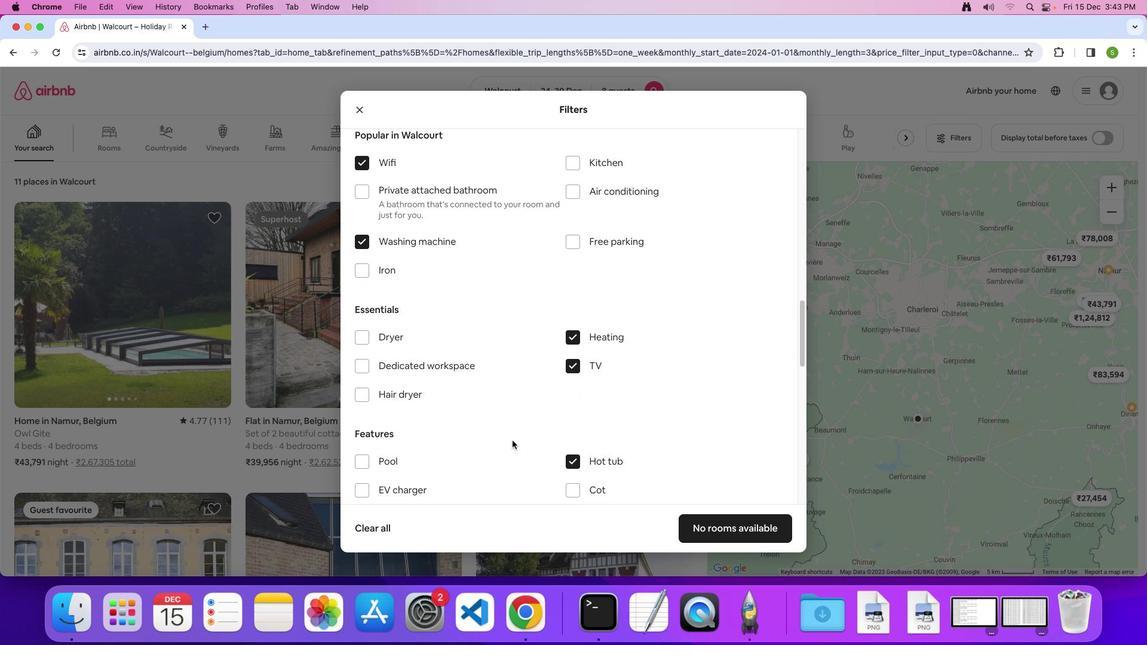 
Action: Mouse scrolled (512, 440) with delta (0, 0)
Screenshot: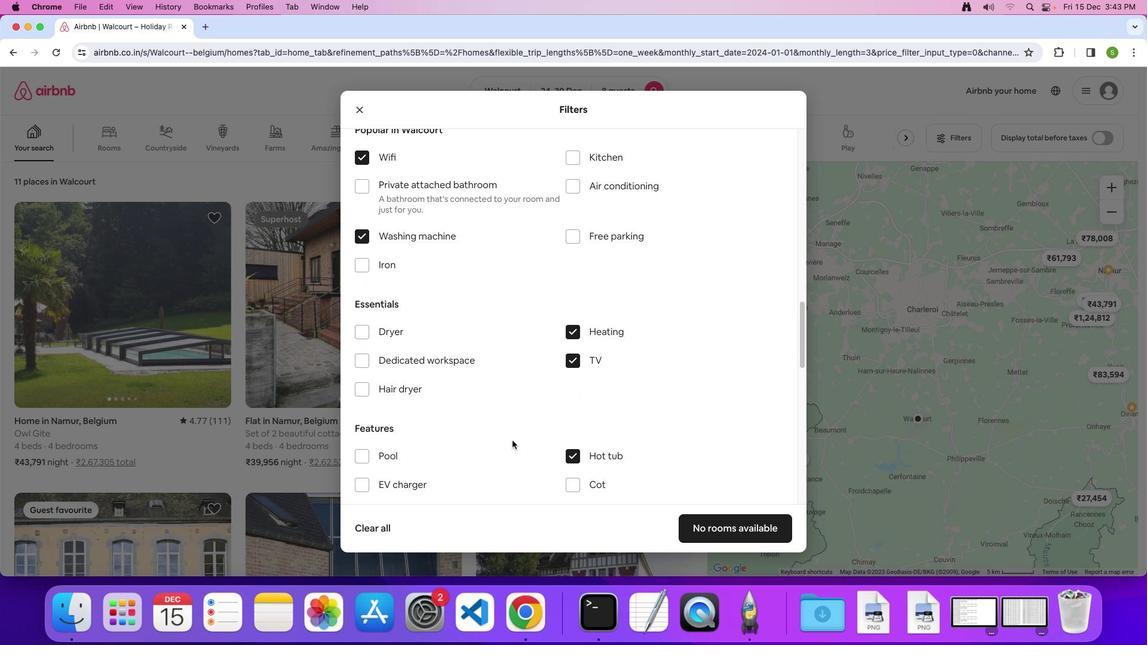 
Action: Mouse scrolled (512, 440) with delta (0, 0)
Screenshot: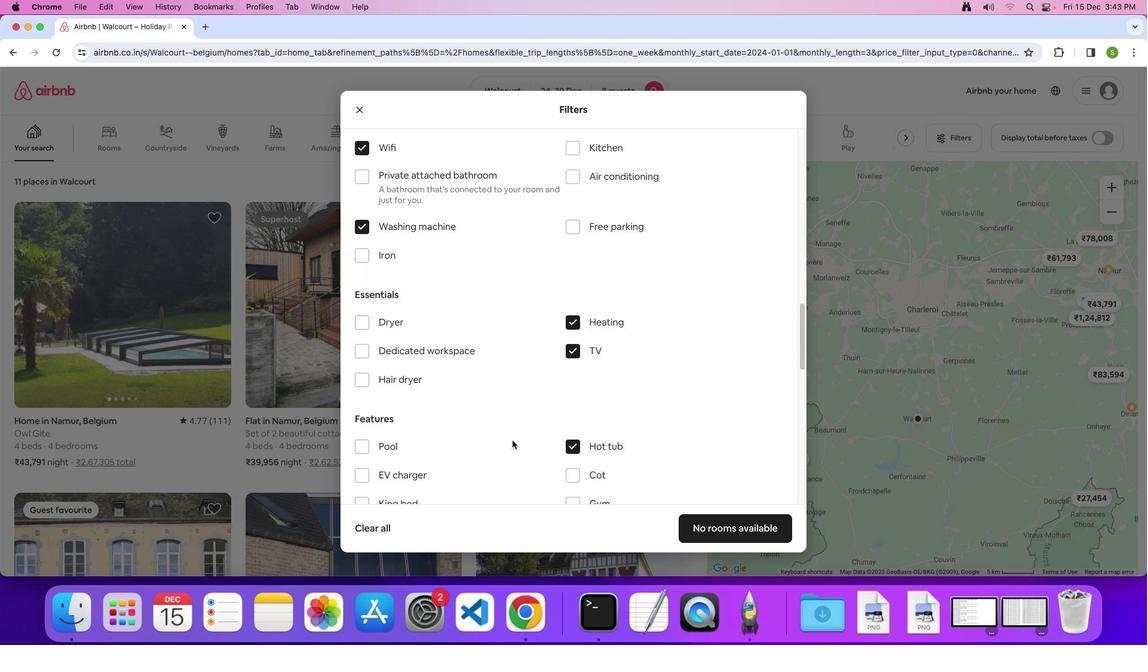 
Action: Mouse scrolled (512, 440) with delta (0, 0)
Screenshot: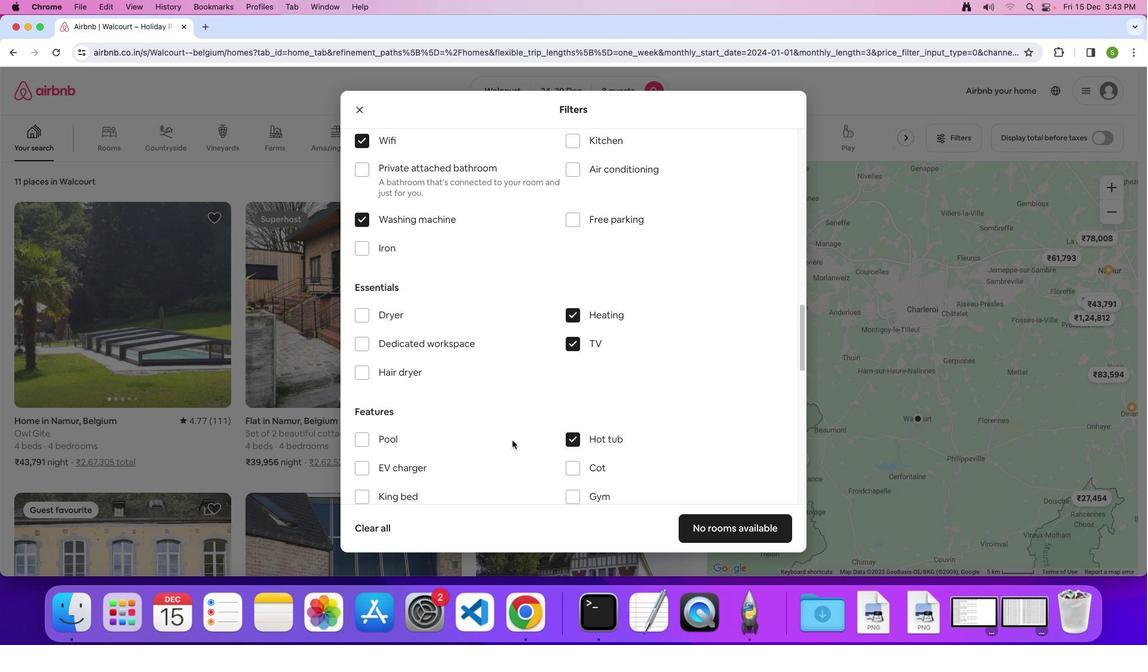 
Action: Mouse scrolled (512, 440) with delta (0, 0)
Screenshot: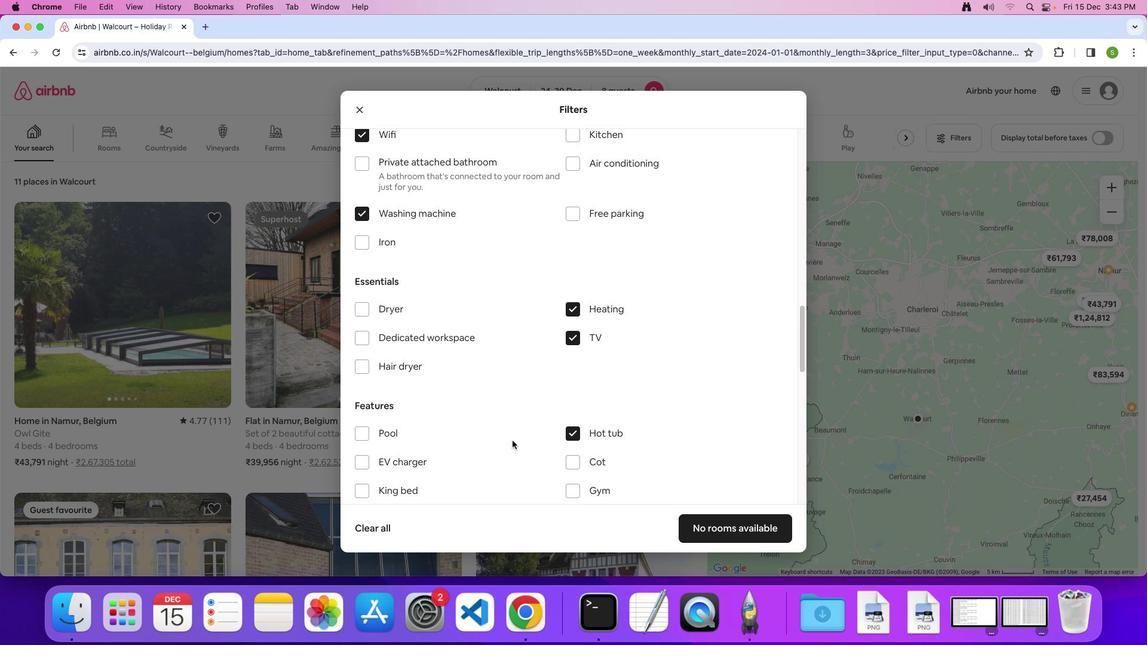 
Action: Mouse scrolled (512, 440) with delta (0, 0)
Screenshot: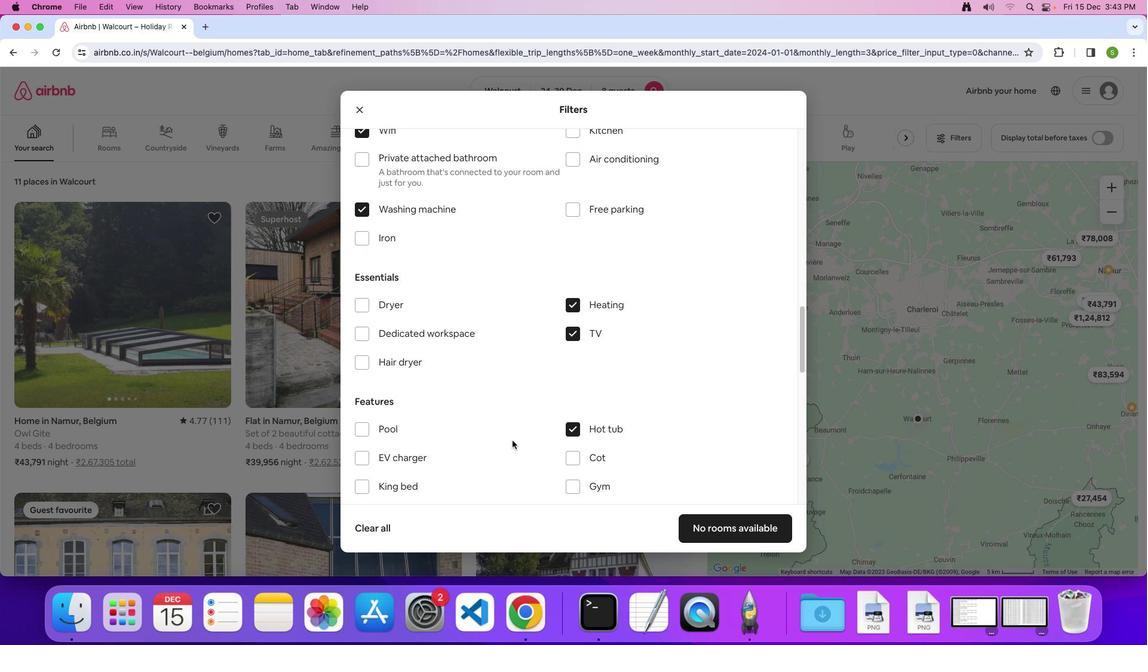 
Action: Mouse scrolled (512, 440) with delta (0, 0)
Screenshot: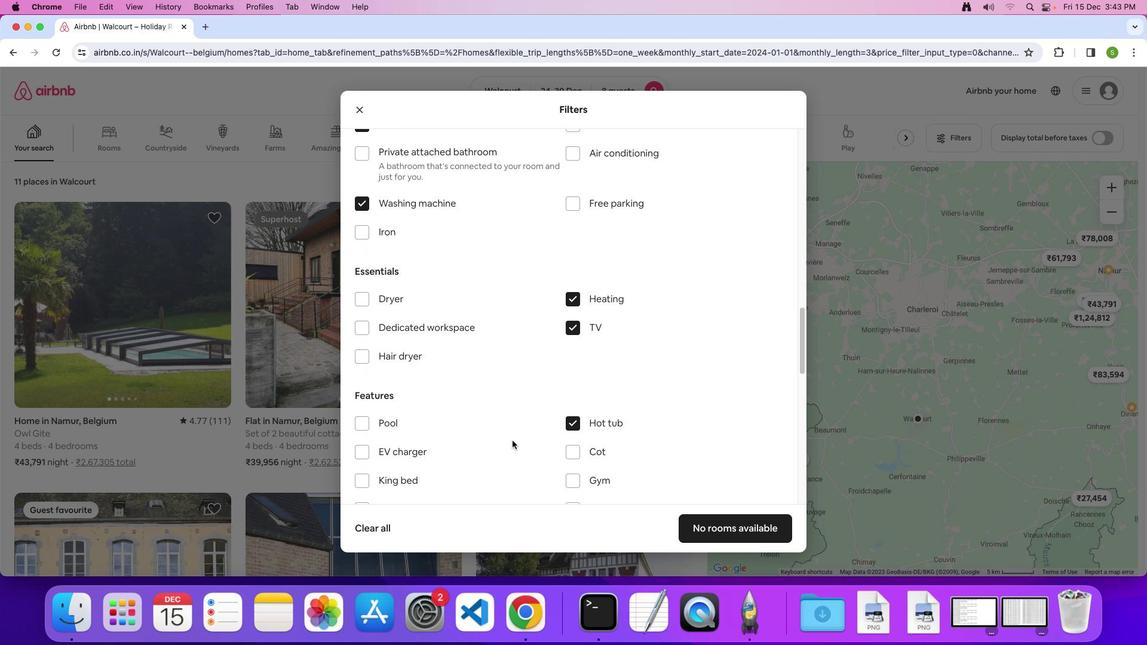 
Action: Mouse scrolled (512, 440) with delta (0, 0)
Screenshot: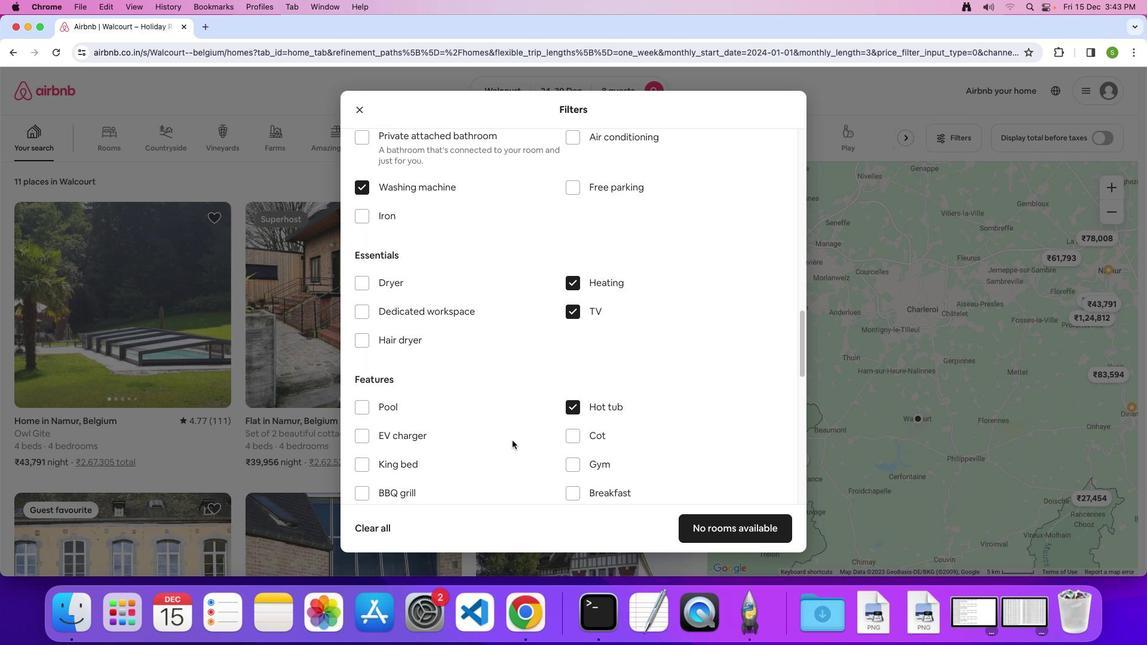 
Action: Mouse scrolled (512, 440) with delta (0, 0)
Screenshot: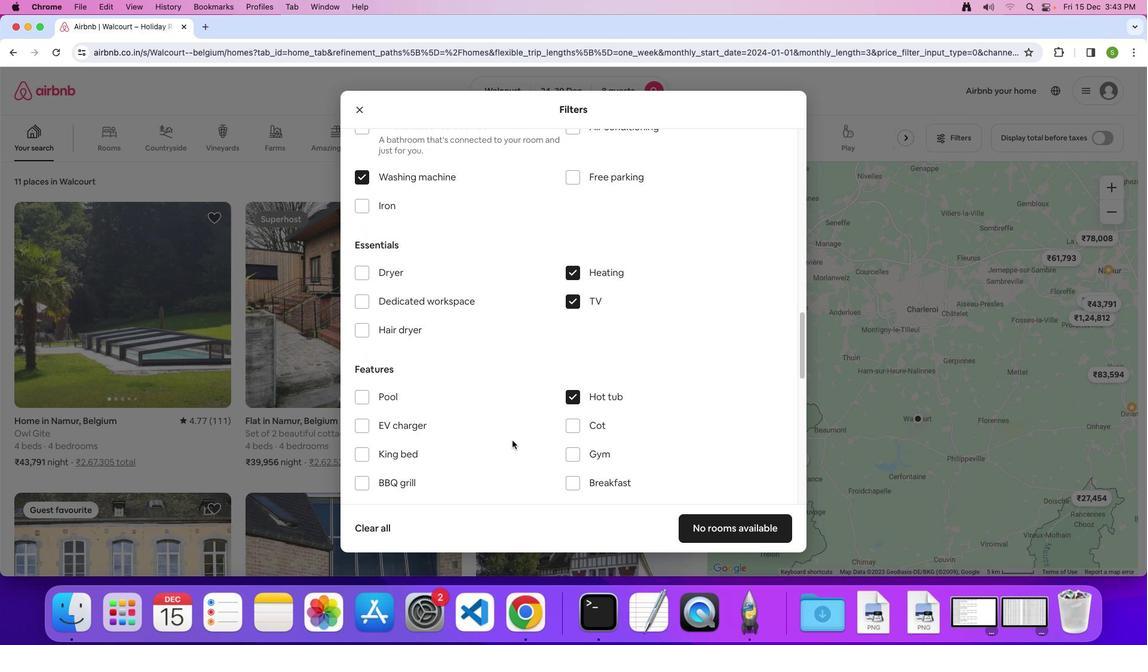 
Action: Mouse scrolled (512, 440) with delta (0, 0)
Screenshot: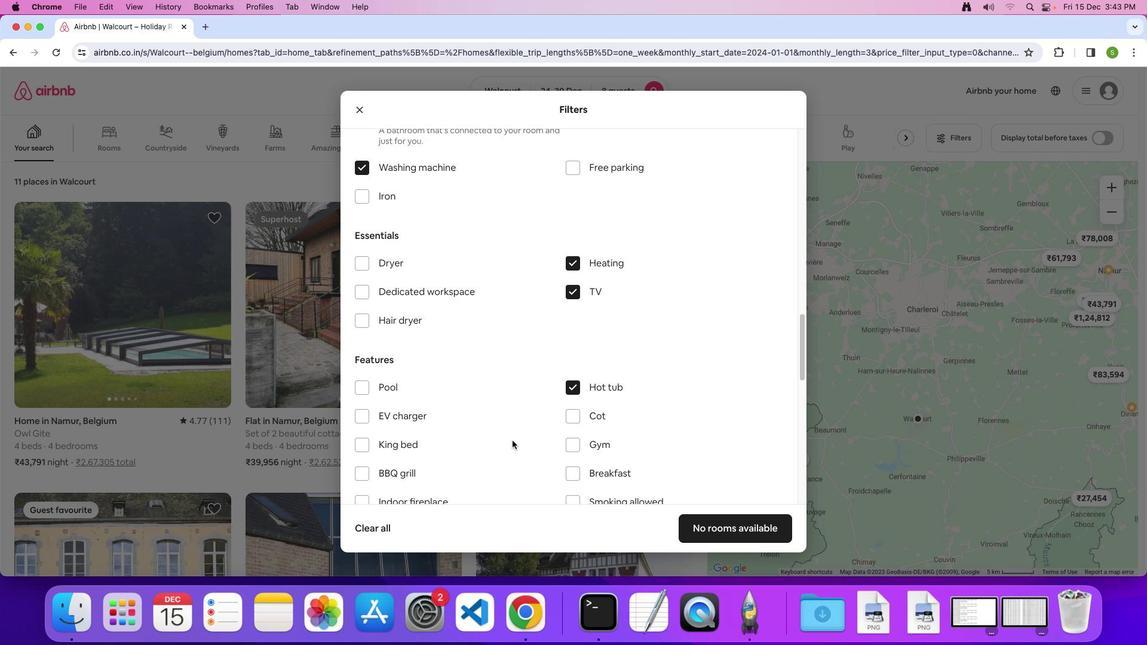 
Action: Mouse scrolled (512, 440) with delta (0, 0)
Screenshot: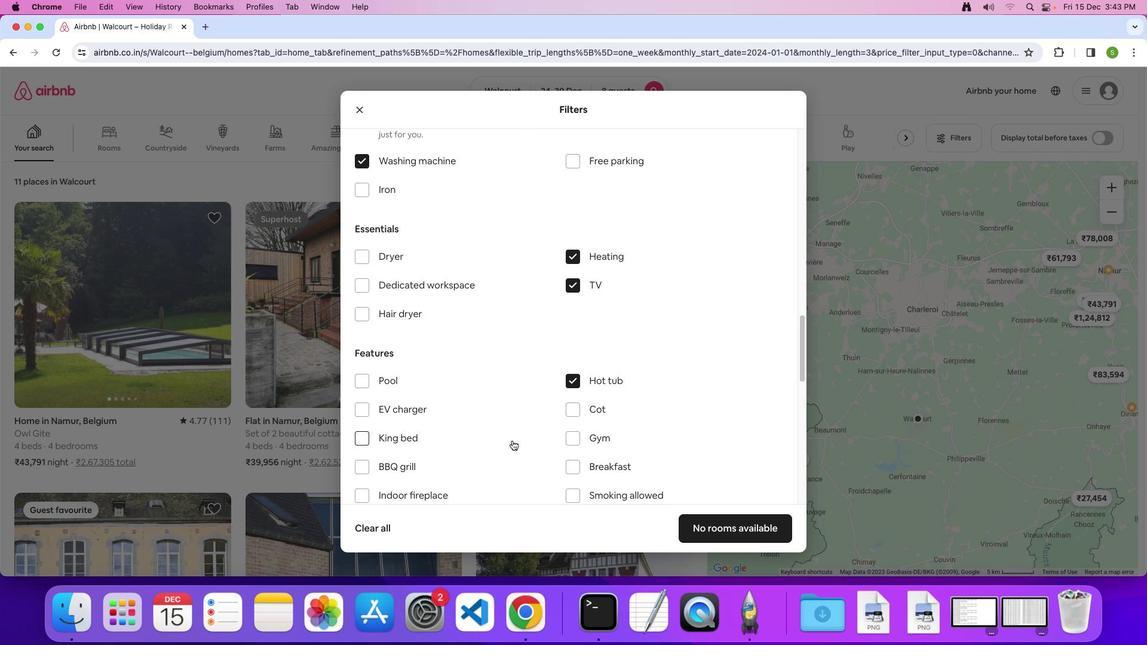 
Action: Mouse scrolled (512, 440) with delta (0, 0)
Screenshot: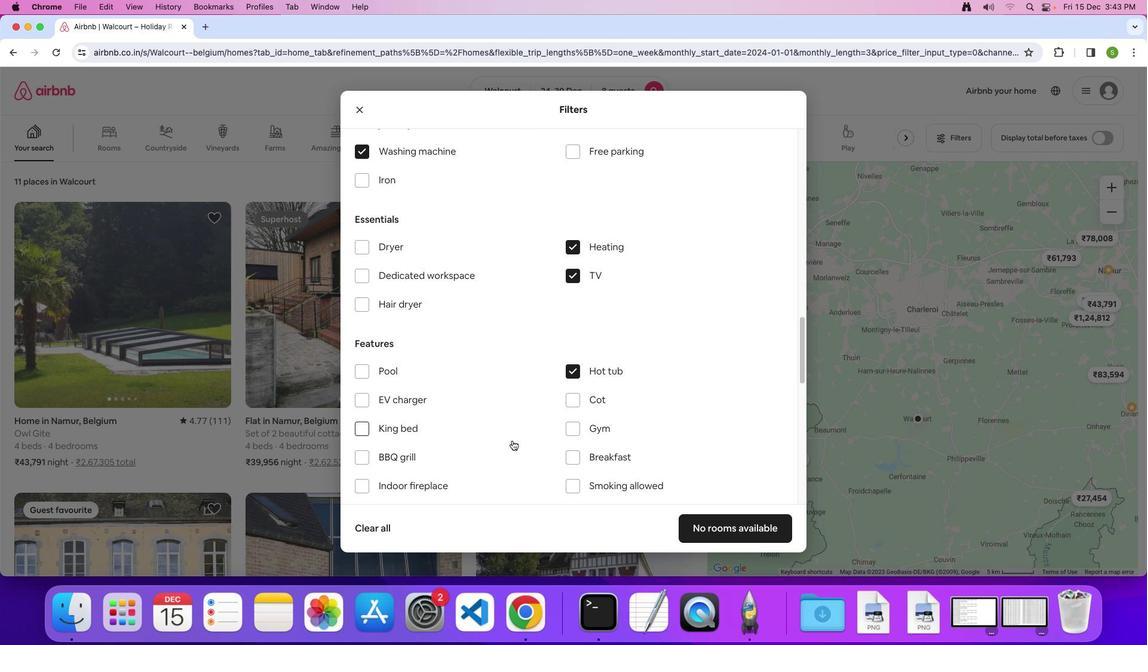 
Action: Mouse scrolled (512, 440) with delta (0, 0)
Screenshot: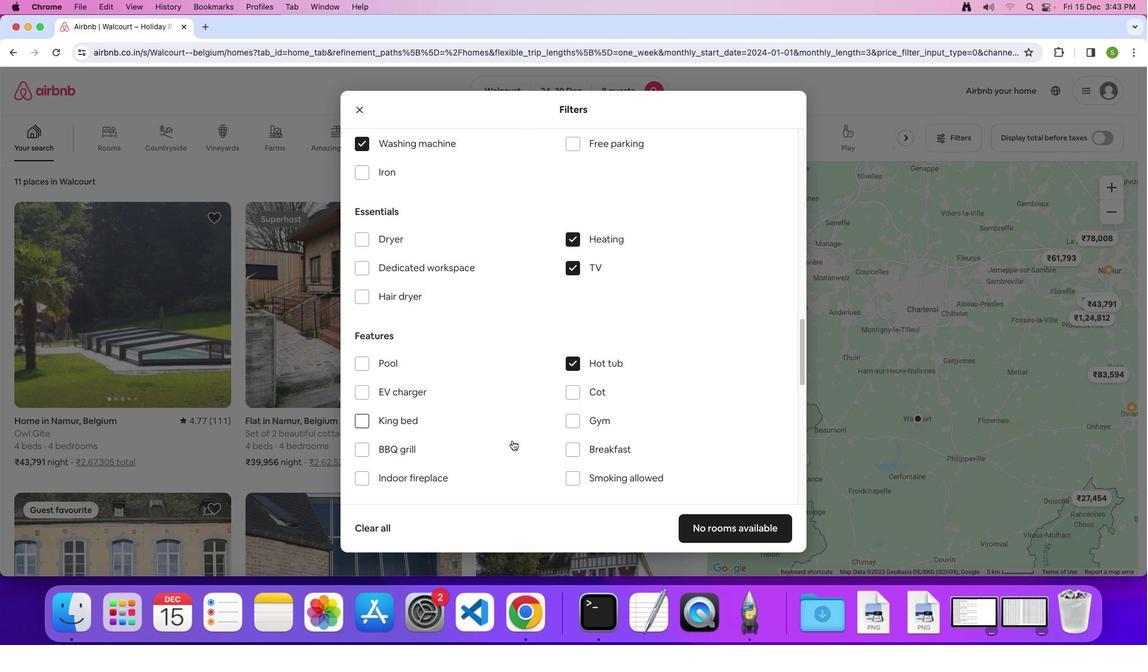 
Action: Mouse scrolled (512, 440) with delta (0, 0)
Screenshot: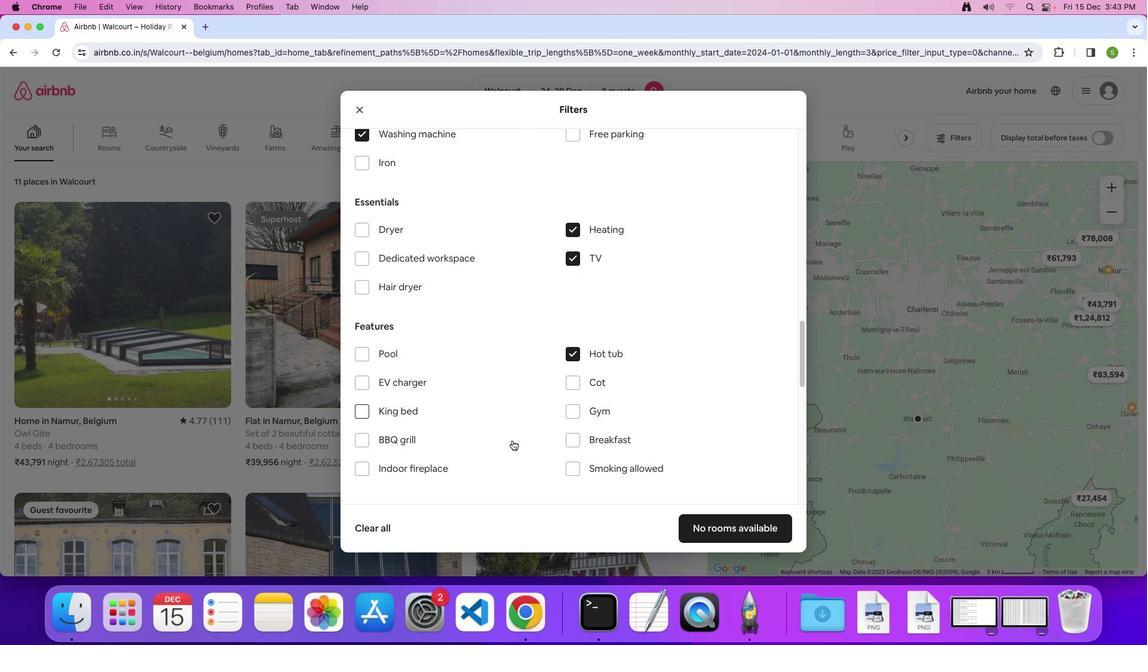 
Action: Mouse scrolled (512, 440) with delta (0, 0)
Screenshot: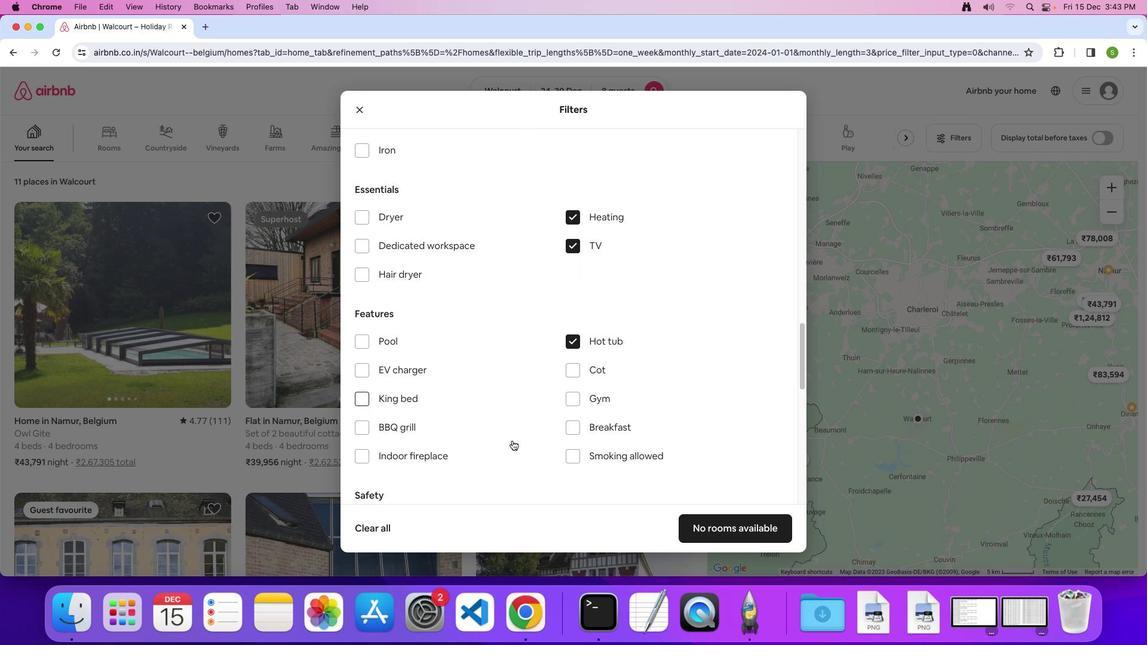 
Action: Mouse scrolled (512, 440) with delta (0, 0)
Screenshot: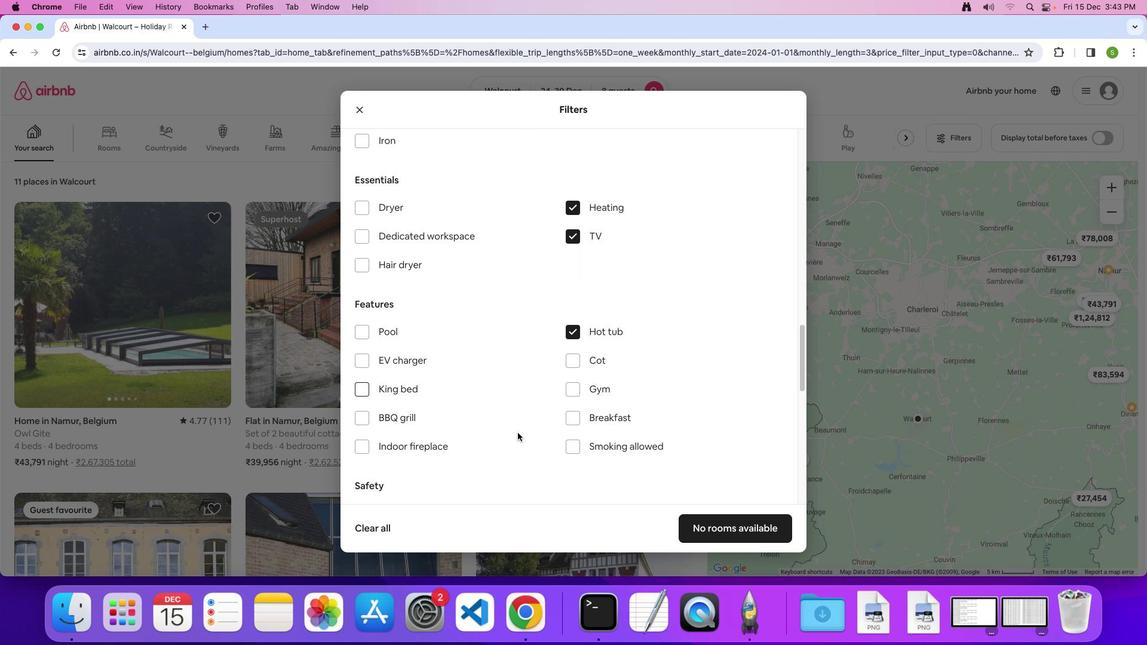 
Action: Mouse moved to (573, 386)
Screenshot: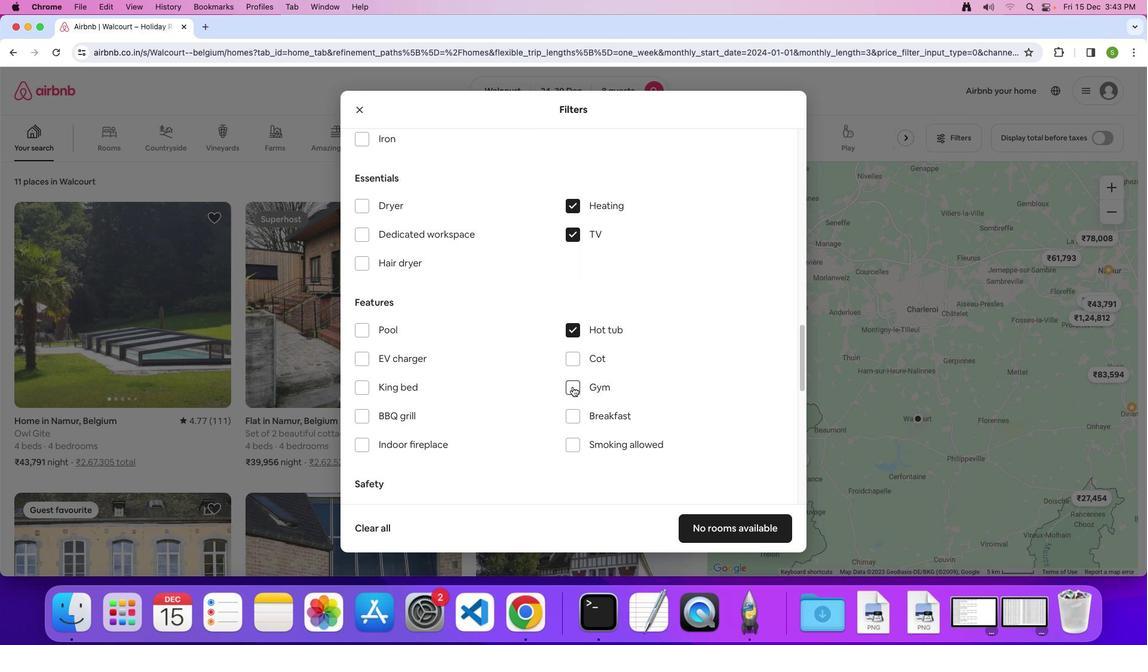 
Action: Mouse pressed left at (573, 386)
Screenshot: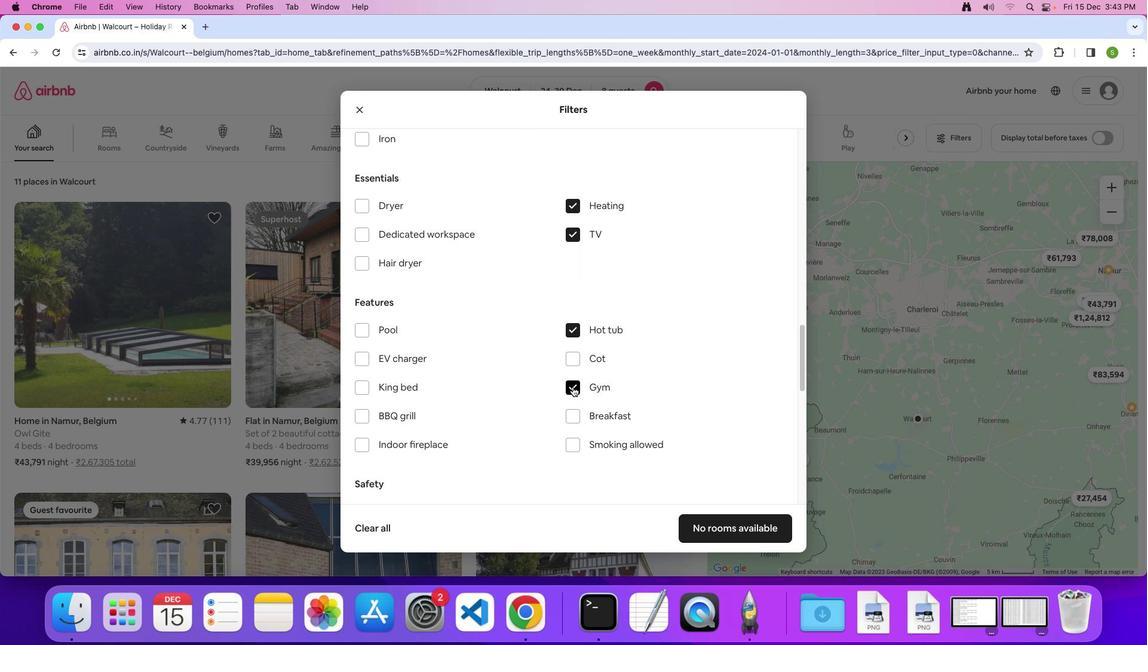 
Action: Mouse moved to (568, 443)
Screenshot: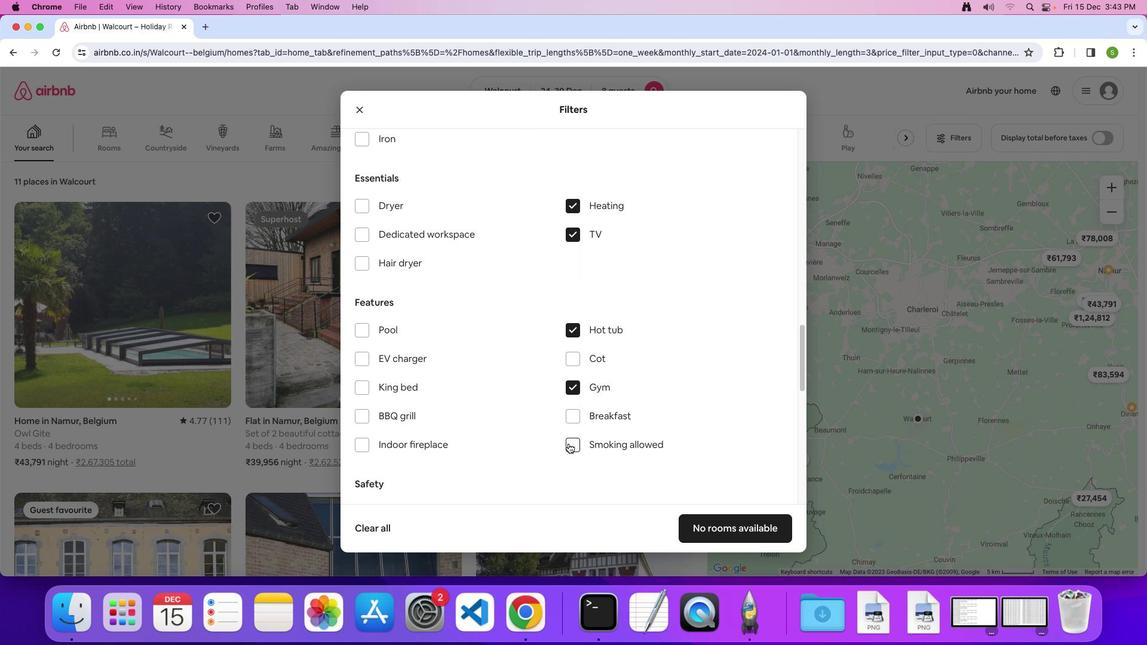 
Action: Mouse pressed left at (568, 443)
Screenshot: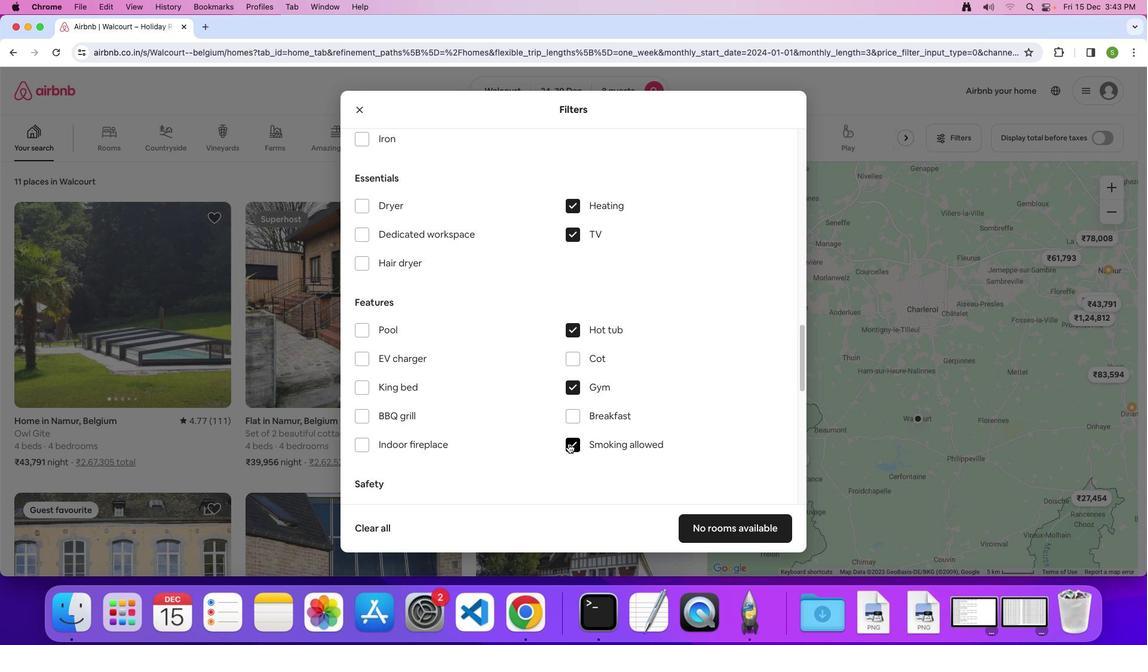 
Action: Mouse moved to (512, 443)
Screenshot: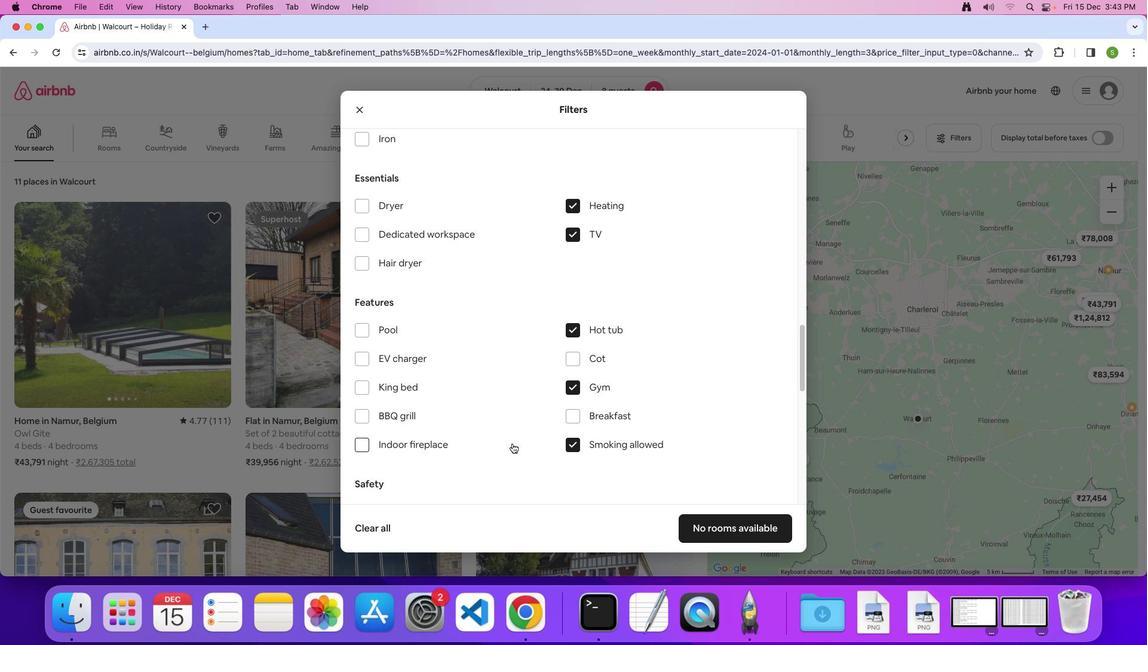 
Action: Mouse scrolled (512, 443) with delta (0, 0)
Screenshot: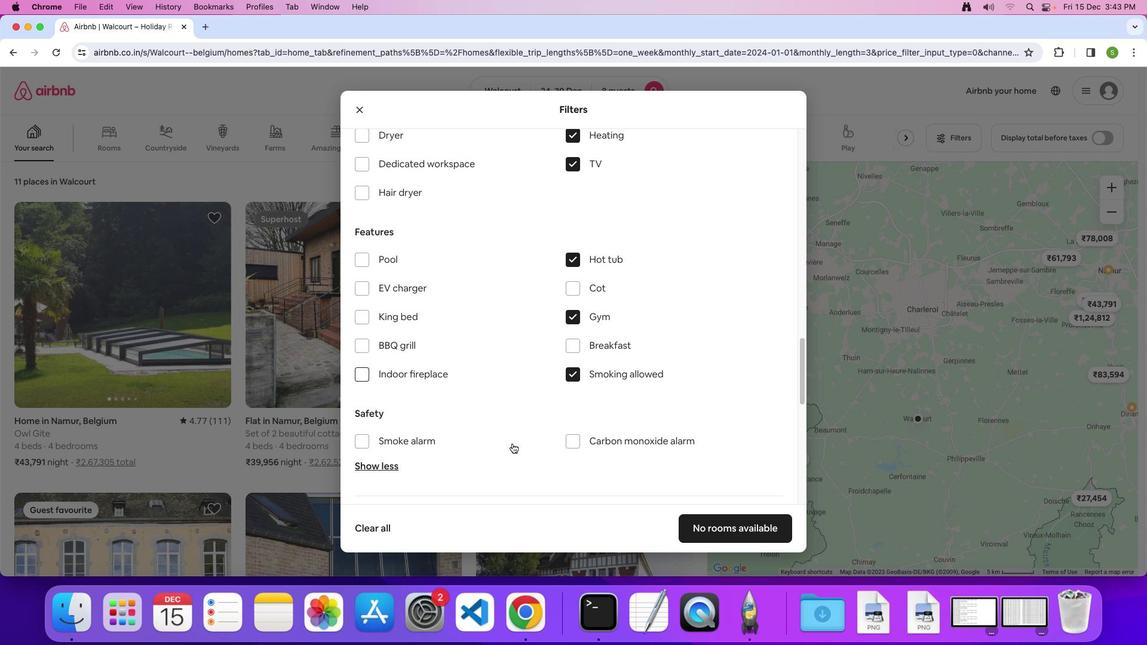 
Action: Mouse scrolled (512, 443) with delta (0, 0)
Screenshot: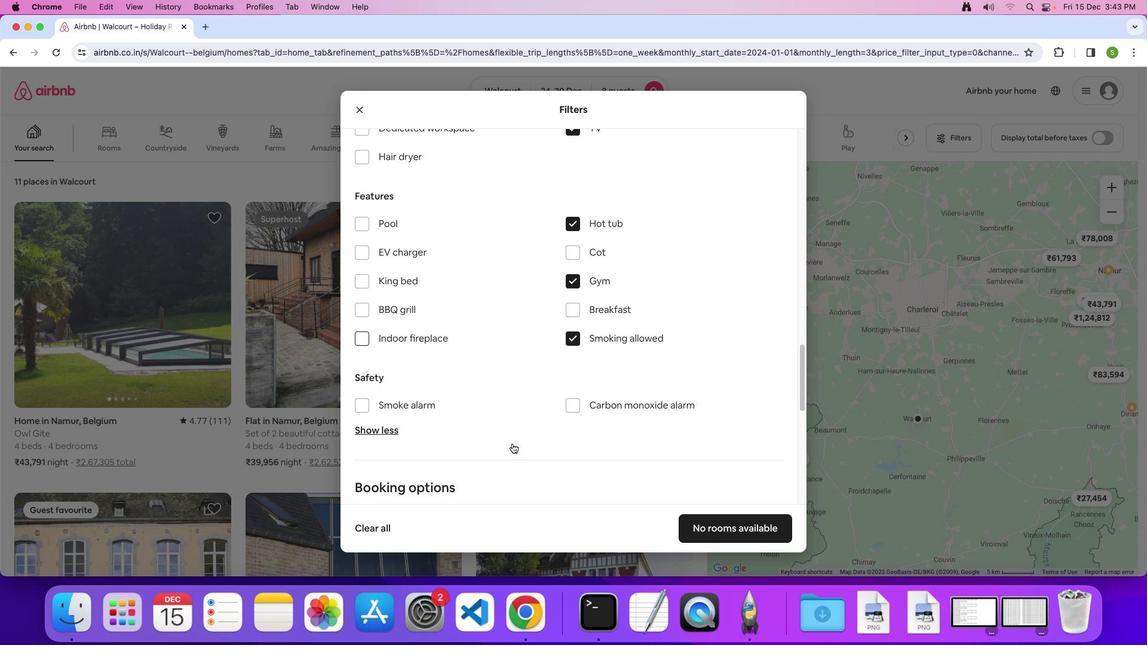 
Action: Mouse scrolled (512, 443) with delta (0, -2)
Screenshot: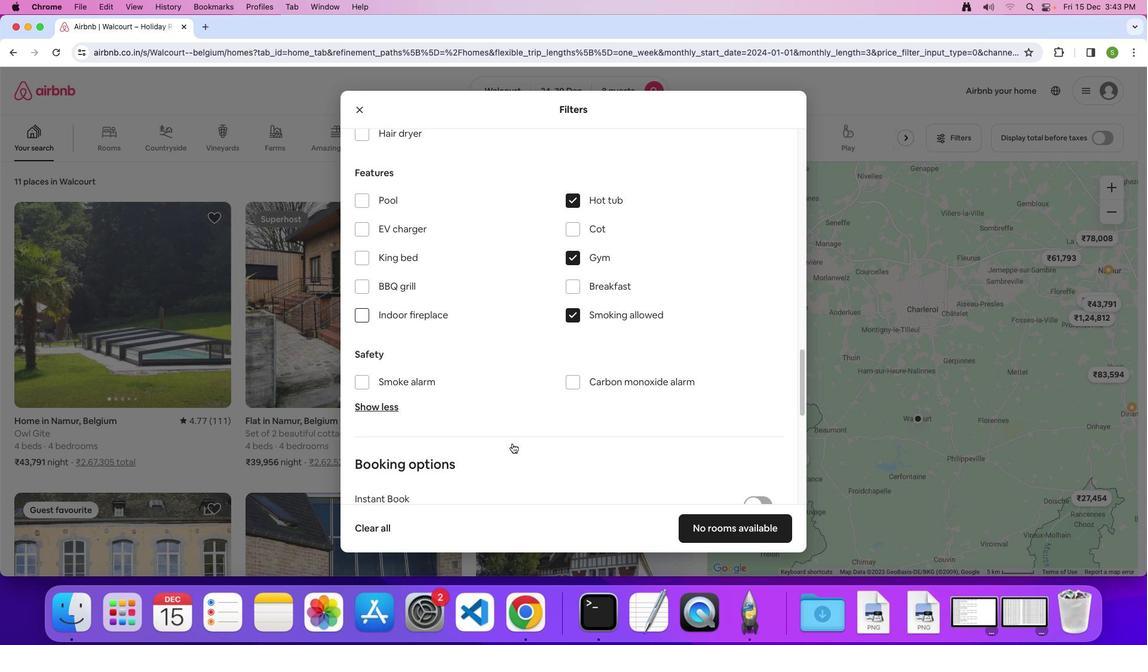 
Action: Mouse scrolled (512, 443) with delta (0, 0)
Screenshot: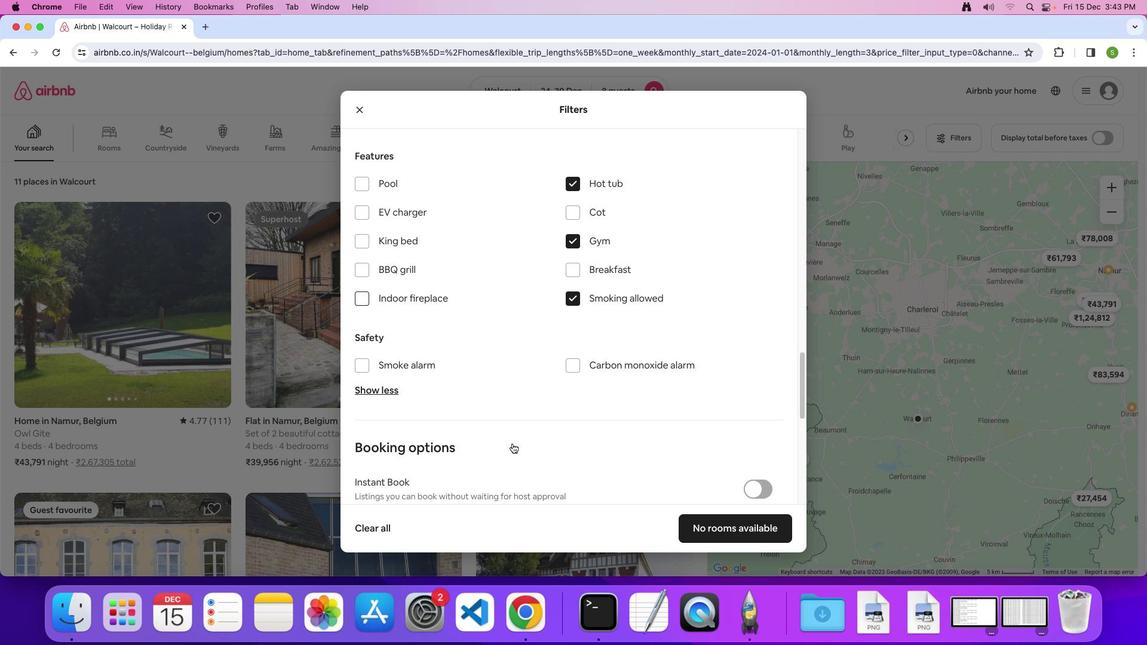 
Action: Mouse scrolled (512, 443) with delta (0, 0)
Screenshot: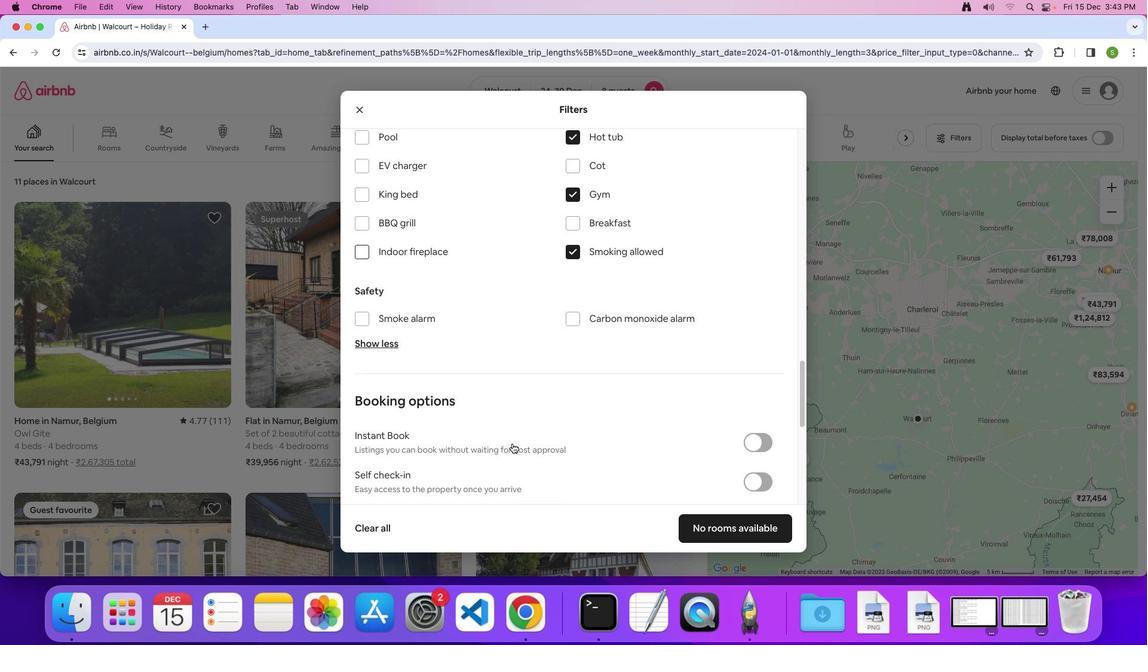 
Action: Mouse scrolled (512, 443) with delta (0, -1)
Screenshot: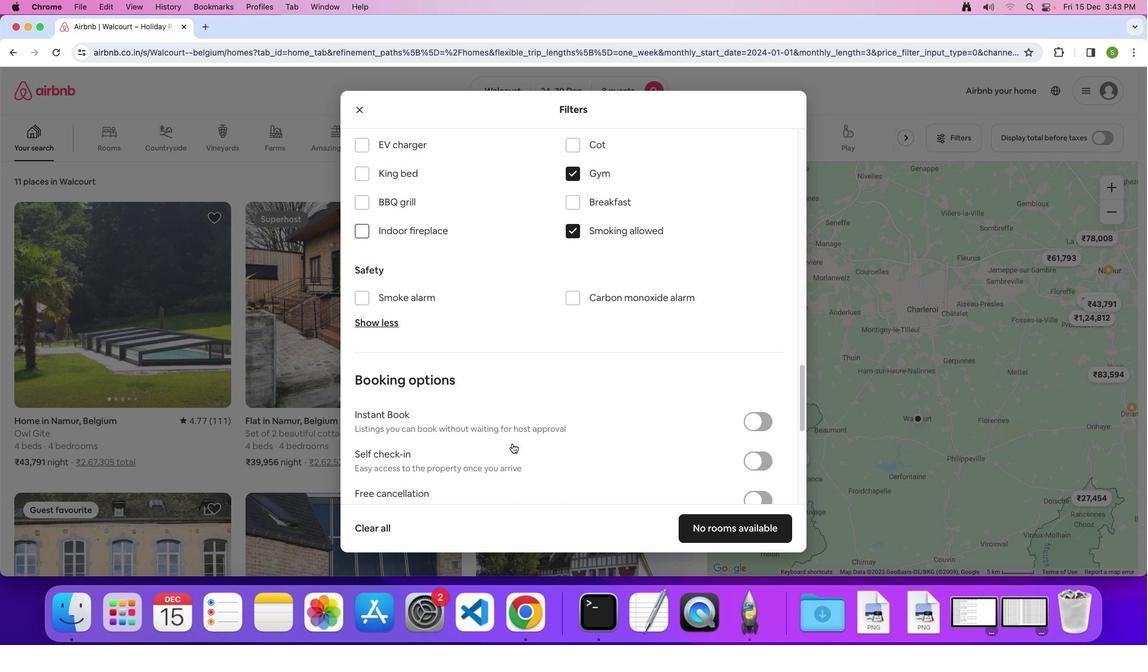 
Action: Mouse scrolled (512, 443) with delta (0, 0)
Screenshot: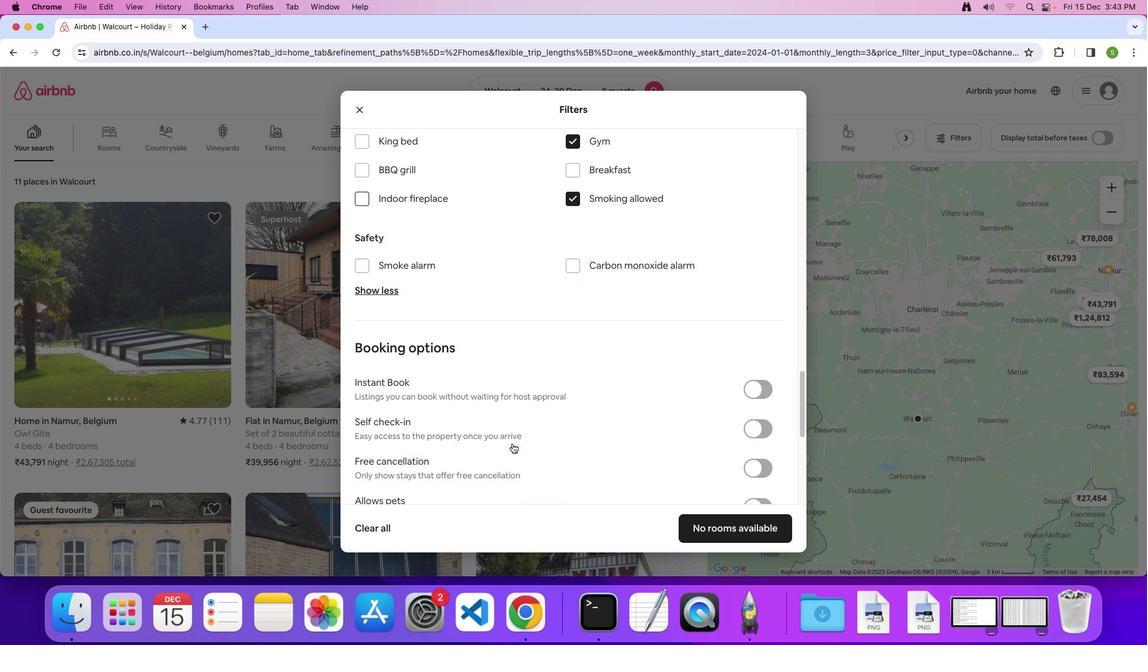 
Action: Mouse scrolled (512, 443) with delta (0, 0)
Screenshot: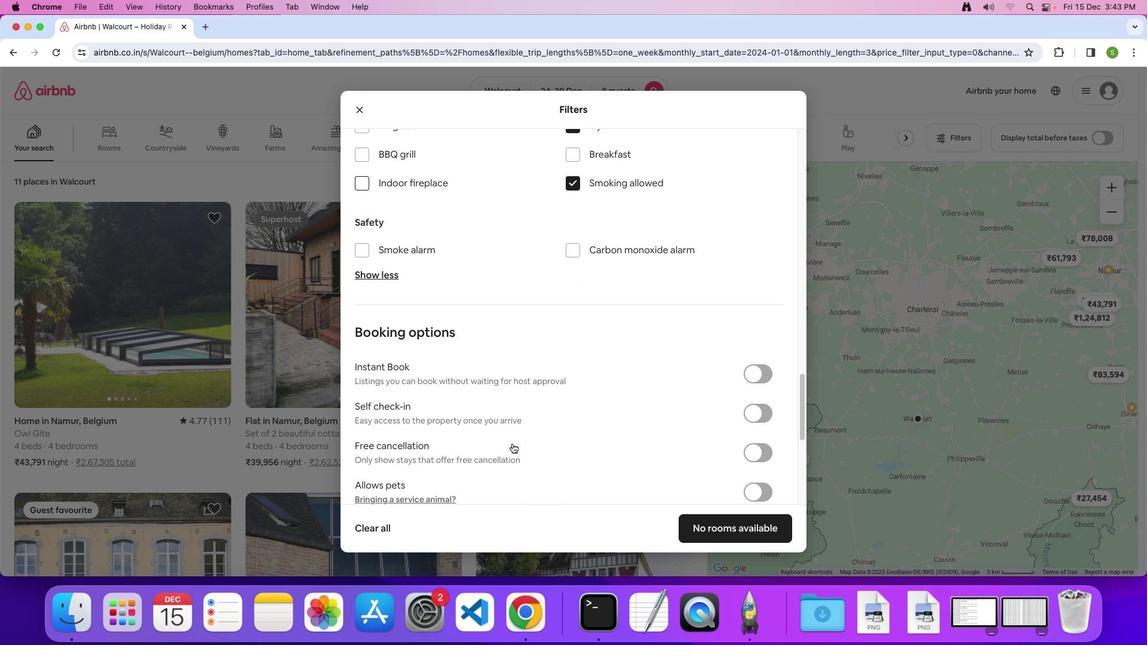 
Action: Mouse scrolled (512, 443) with delta (0, -1)
Screenshot: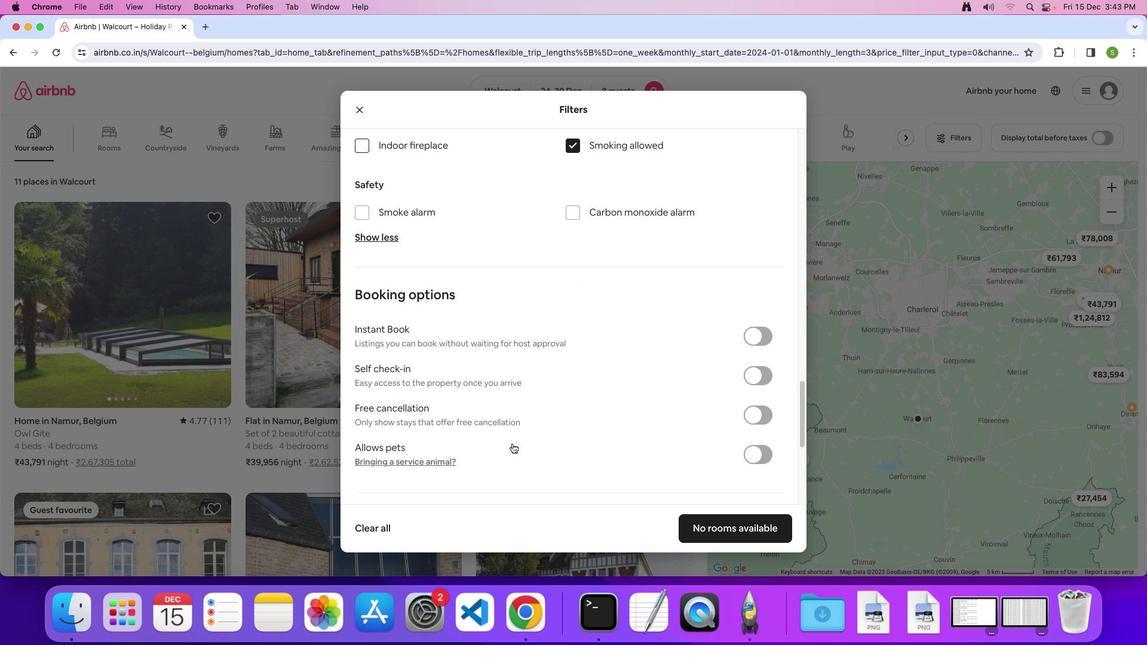 
Action: Mouse scrolled (512, 443) with delta (0, 0)
Screenshot: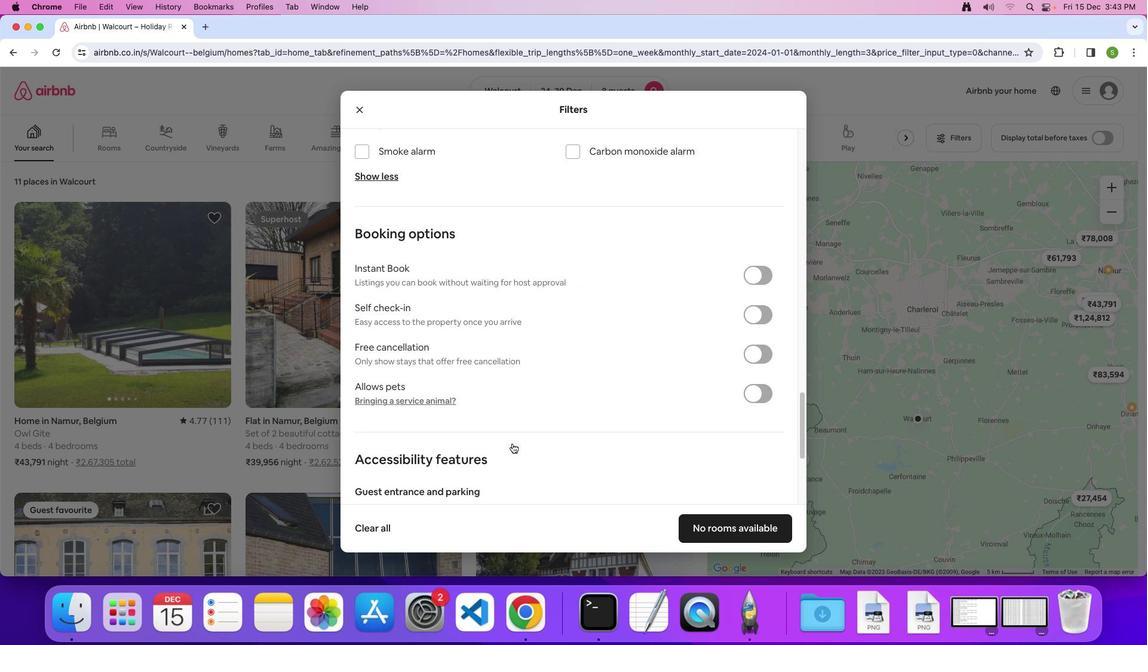 
Action: Mouse scrolled (512, 443) with delta (0, 0)
Screenshot: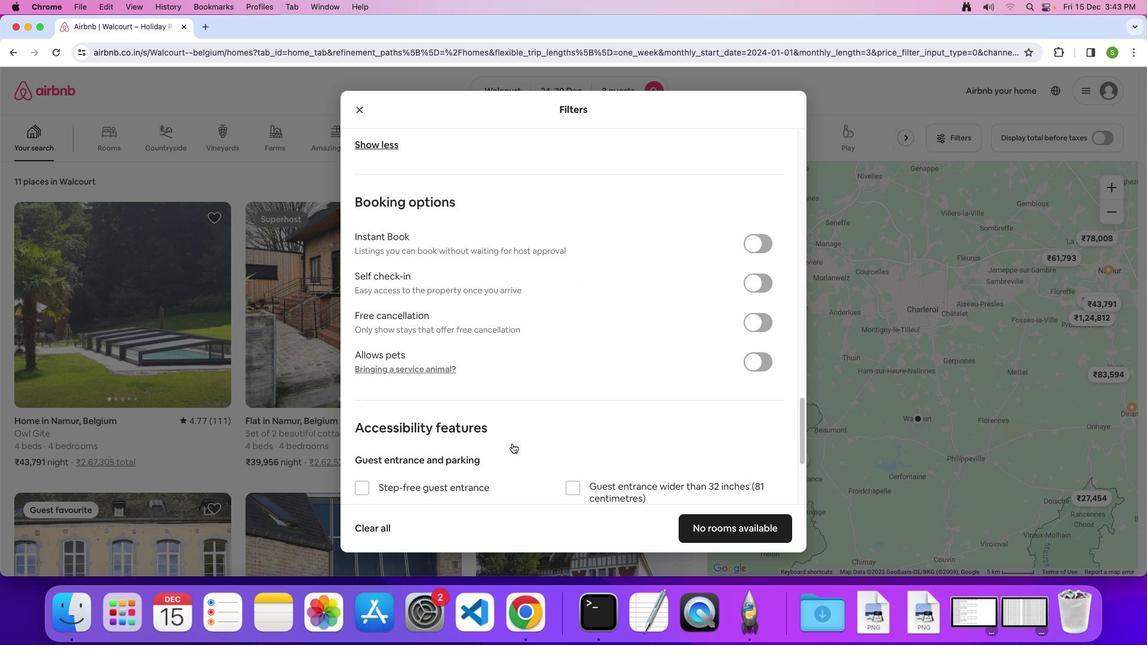 
Action: Mouse scrolled (512, 443) with delta (0, -1)
Screenshot: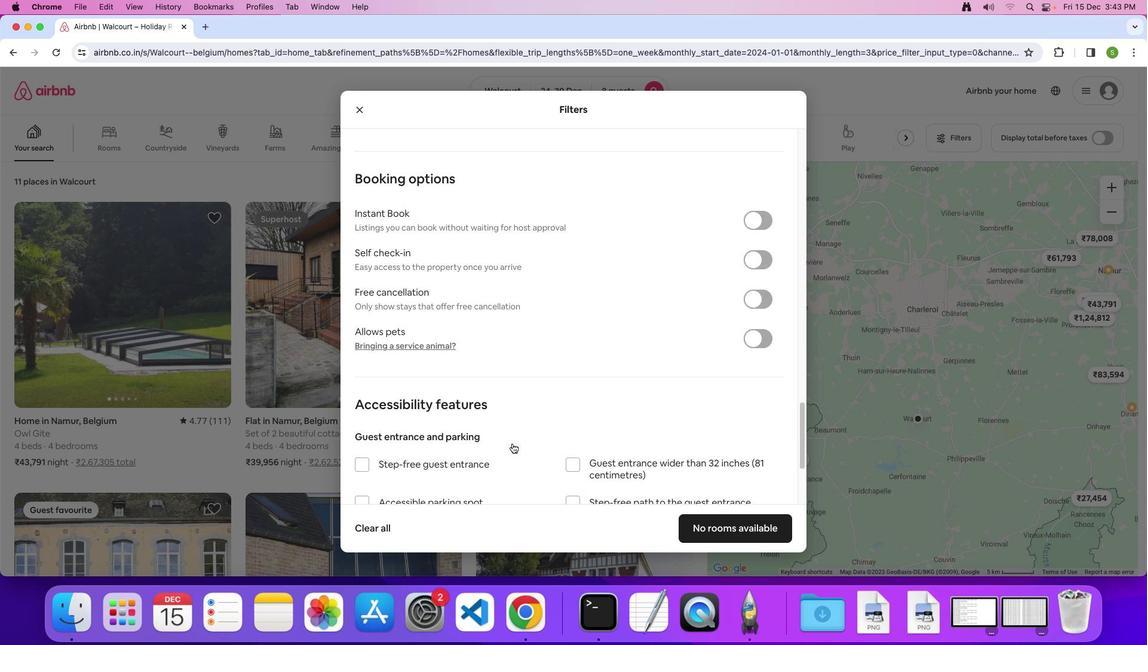
Action: Mouse scrolled (512, 443) with delta (0, 0)
Screenshot: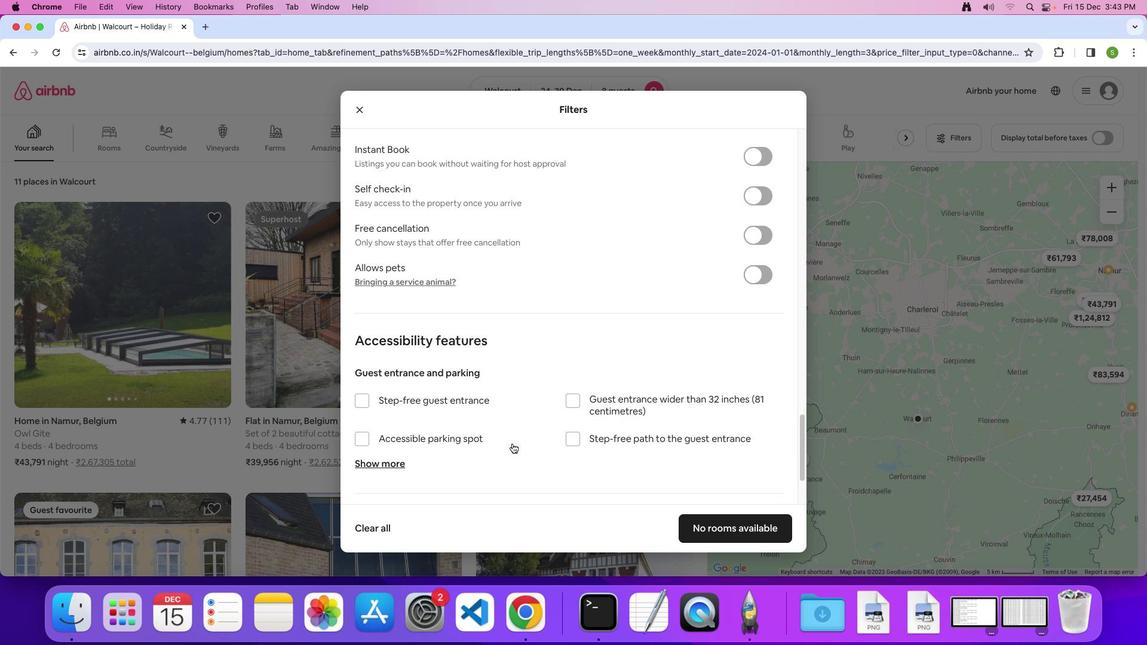
Action: Mouse scrolled (512, 443) with delta (0, 0)
Screenshot: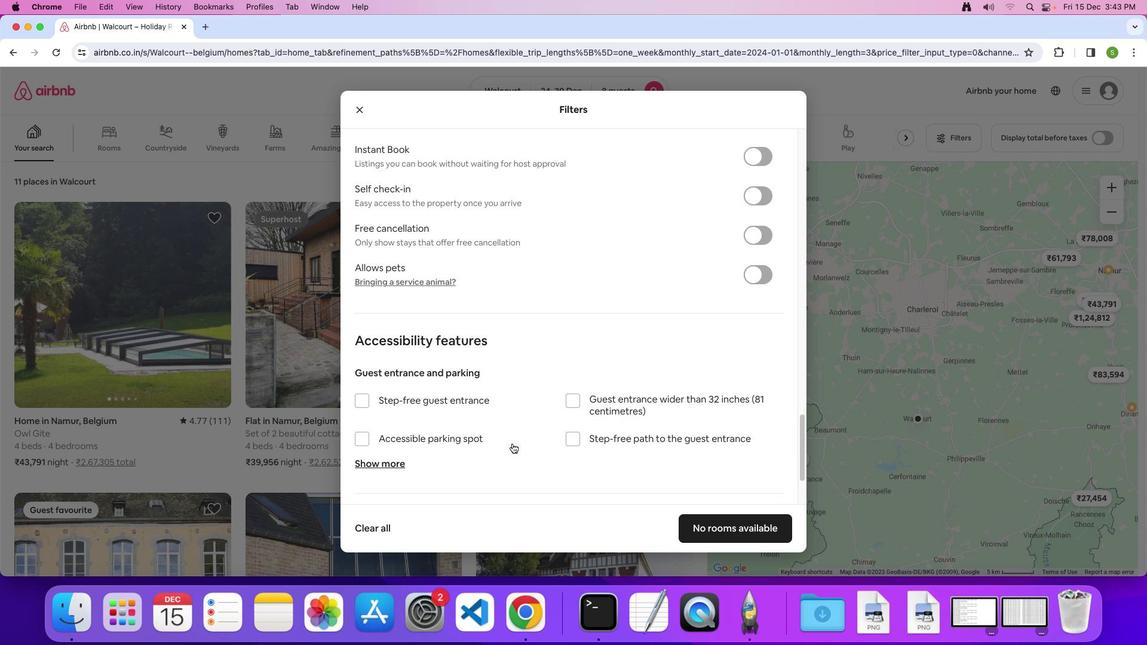 
Action: Mouse scrolled (512, 443) with delta (0, -1)
Screenshot: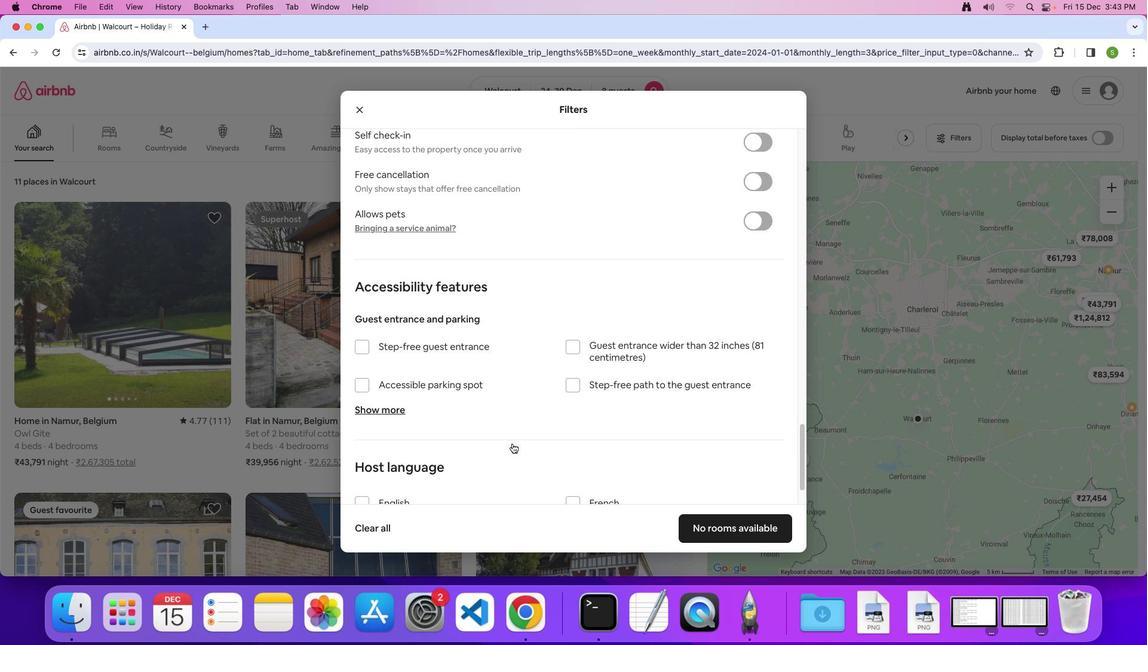 
Action: Mouse scrolled (512, 443) with delta (0, 0)
Screenshot: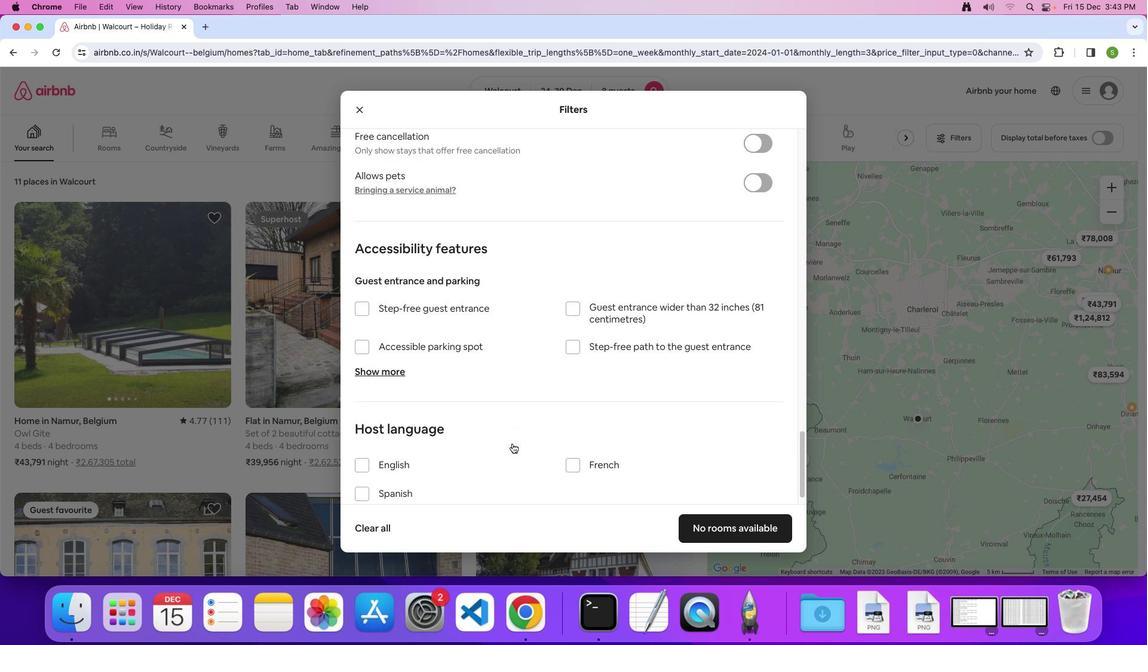 
Action: Mouse scrolled (512, 443) with delta (0, 0)
Screenshot: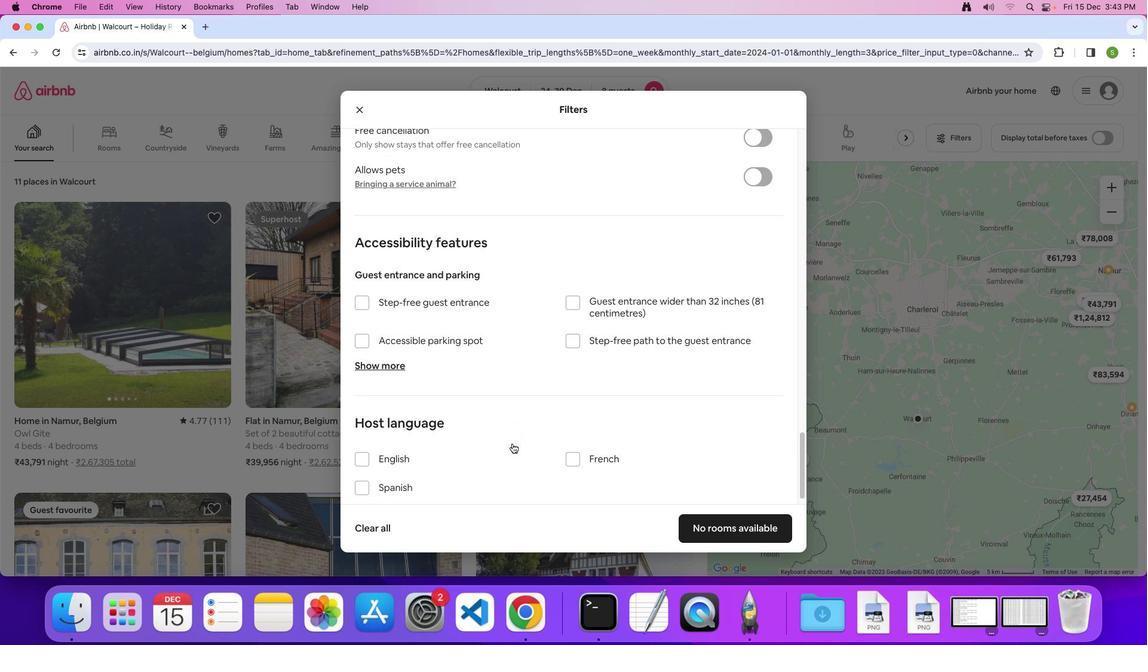 
Action: Mouse scrolled (512, 443) with delta (0, -2)
Screenshot: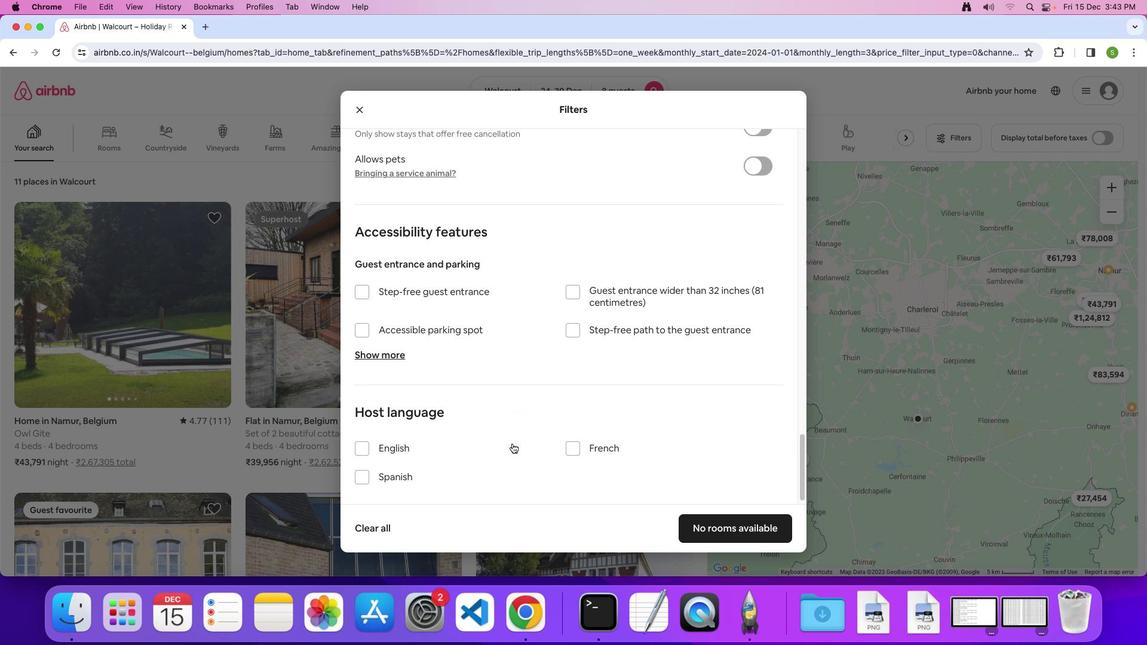 
Action: Mouse moved to (696, 529)
Screenshot: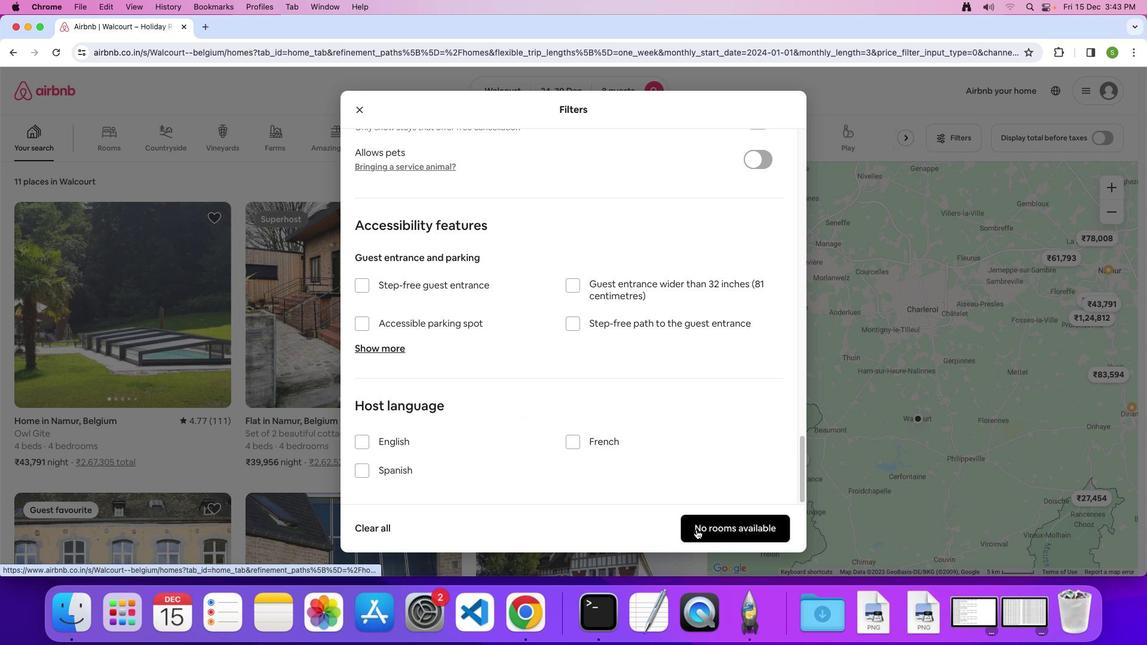 
Action: Mouse pressed left at (696, 529)
Screenshot: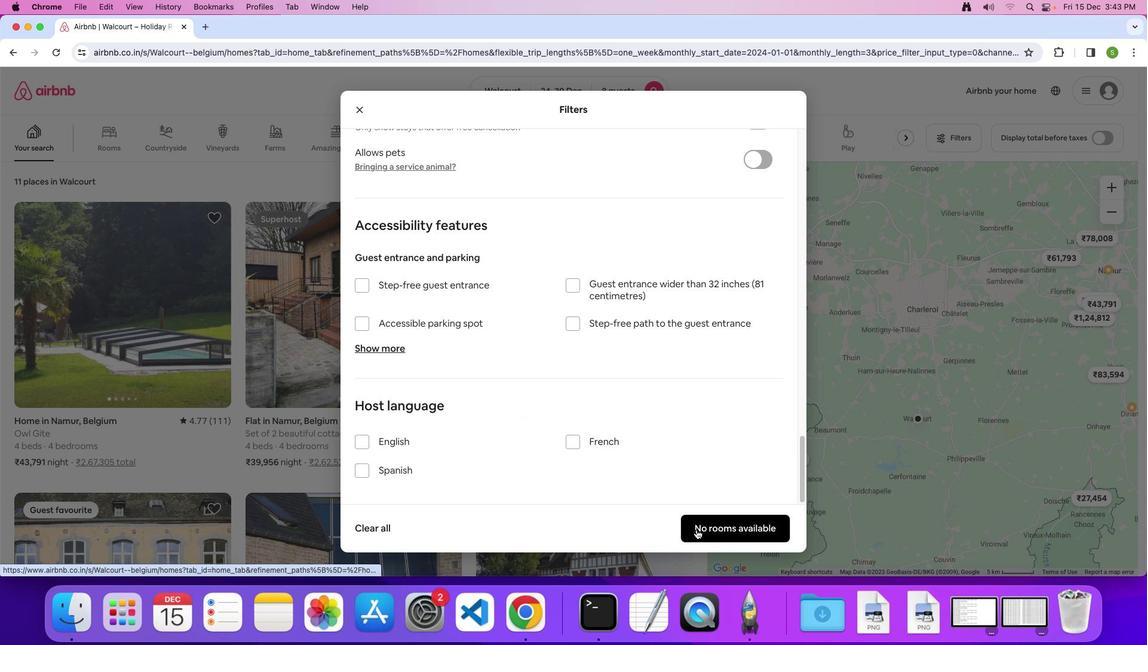 
Action: Mouse moved to (317, 283)
Screenshot: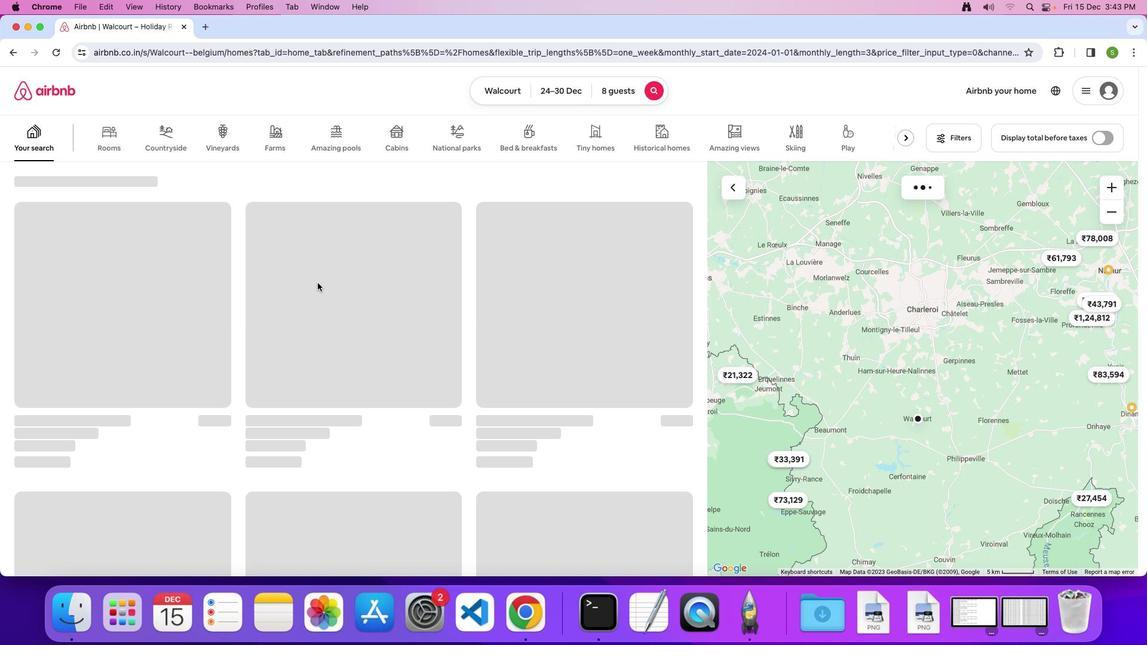 
